 Task: Look for space in Yingbazha, China from 12th  August, 2023 to 15th August, 2023 for 3 adults in price range Rs.12000 to Rs.16000. Place can be entire place with 2 bedrooms having 3 beds and 1 bathroom. Property type can be house, flat, guest house. Amenities needed are: washing machine. Booking option can be shelf check-in. Required host language is Chinese (Simplified).
Action: Mouse moved to (336, 178)
Screenshot: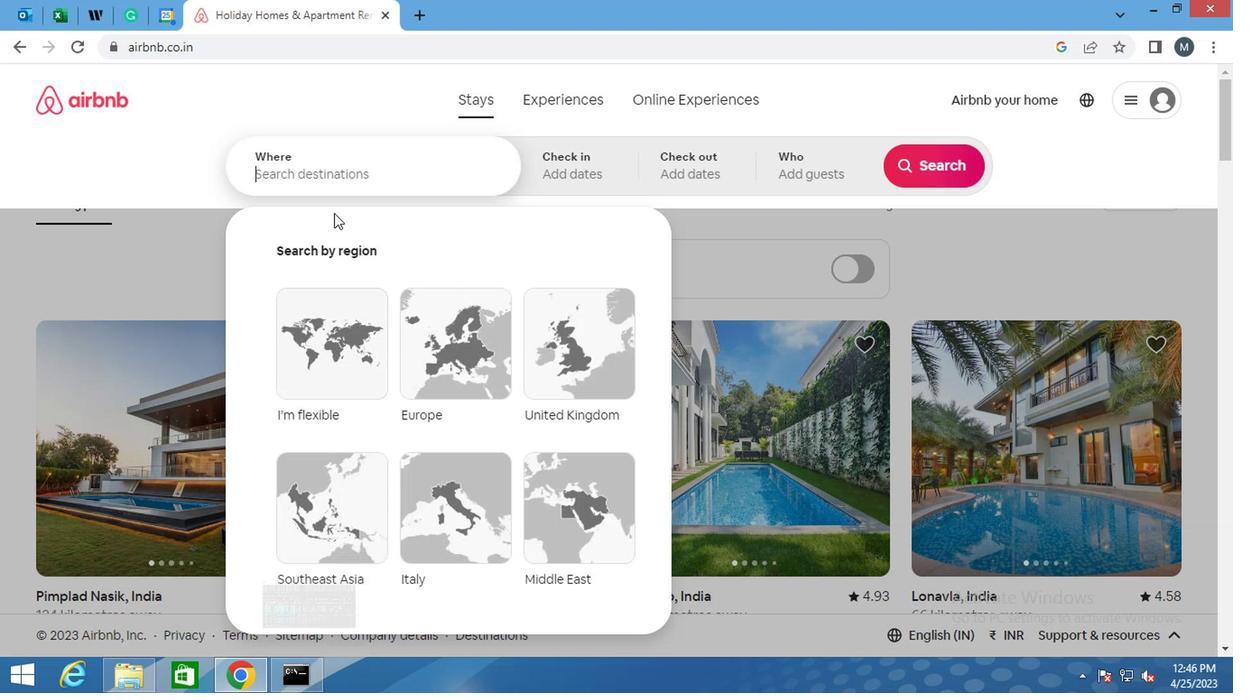 
Action: Mouse pressed left at (336, 178)
Screenshot: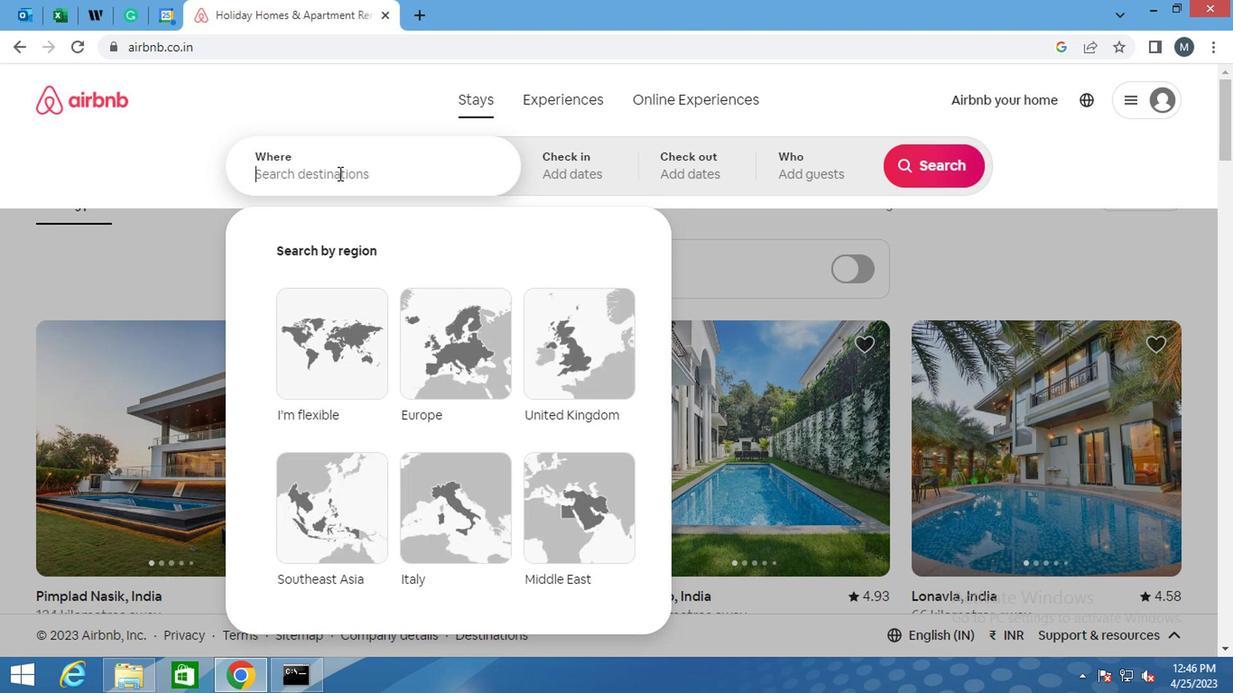 
Action: Mouse moved to (343, 179)
Screenshot: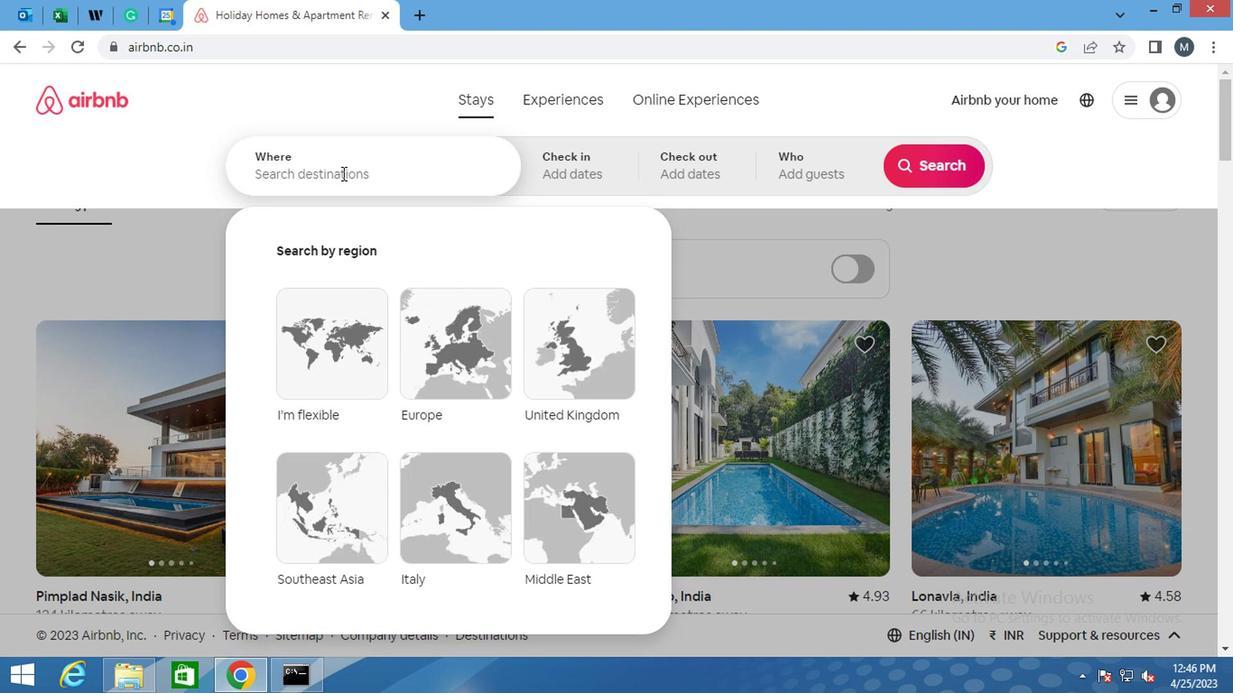 
Action: Key pressed <Key.shift>YINGBAZHA,<Key.shift>CHINA<Key.enter>
Screenshot: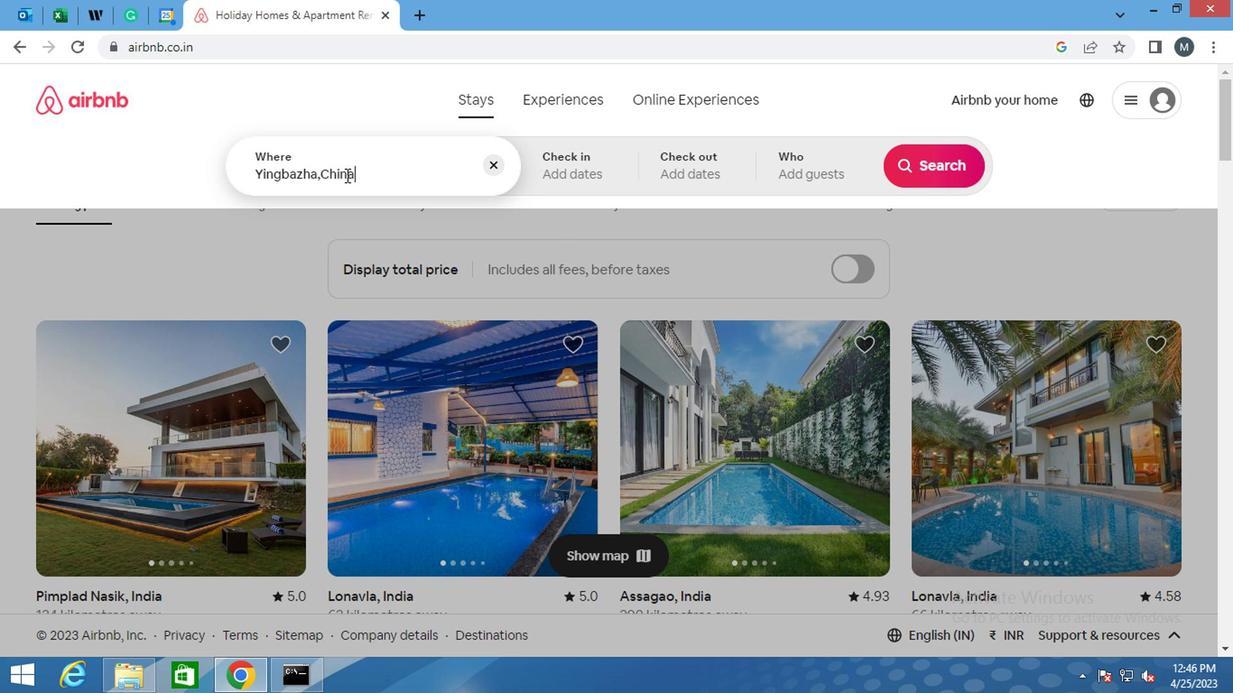 
Action: Mouse moved to (910, 303)
Screenshot: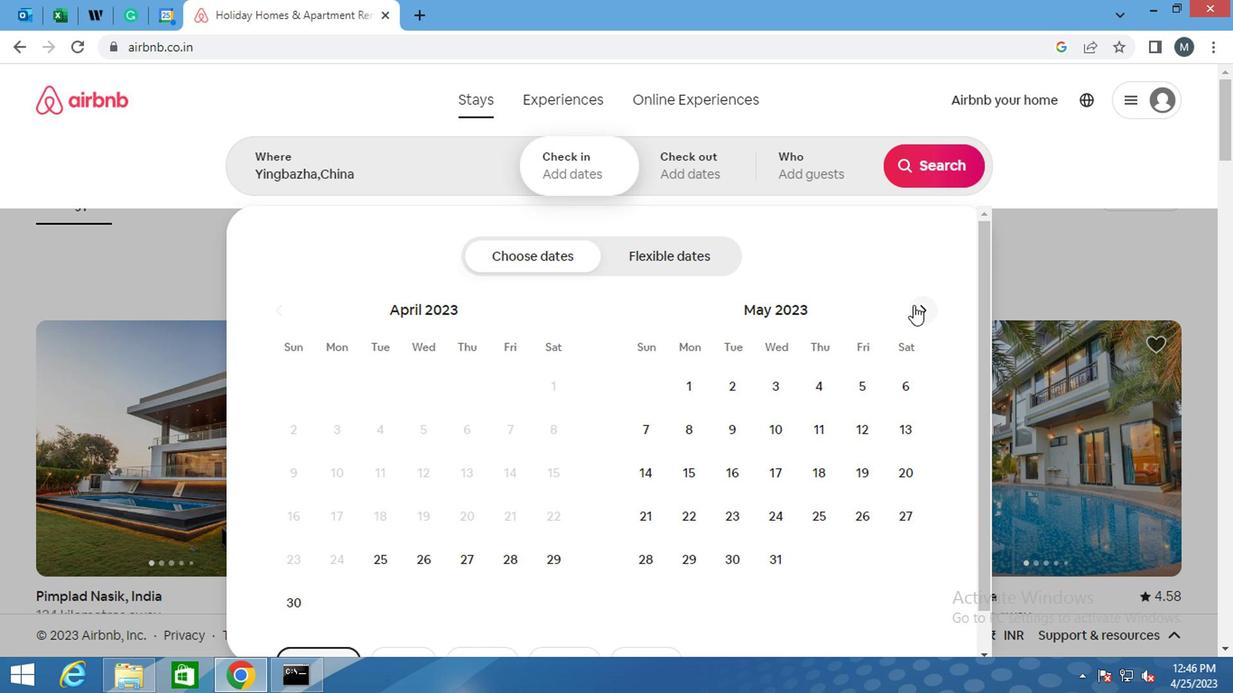 
Action: Mouse pressed left at (910, 303)
Screenshot: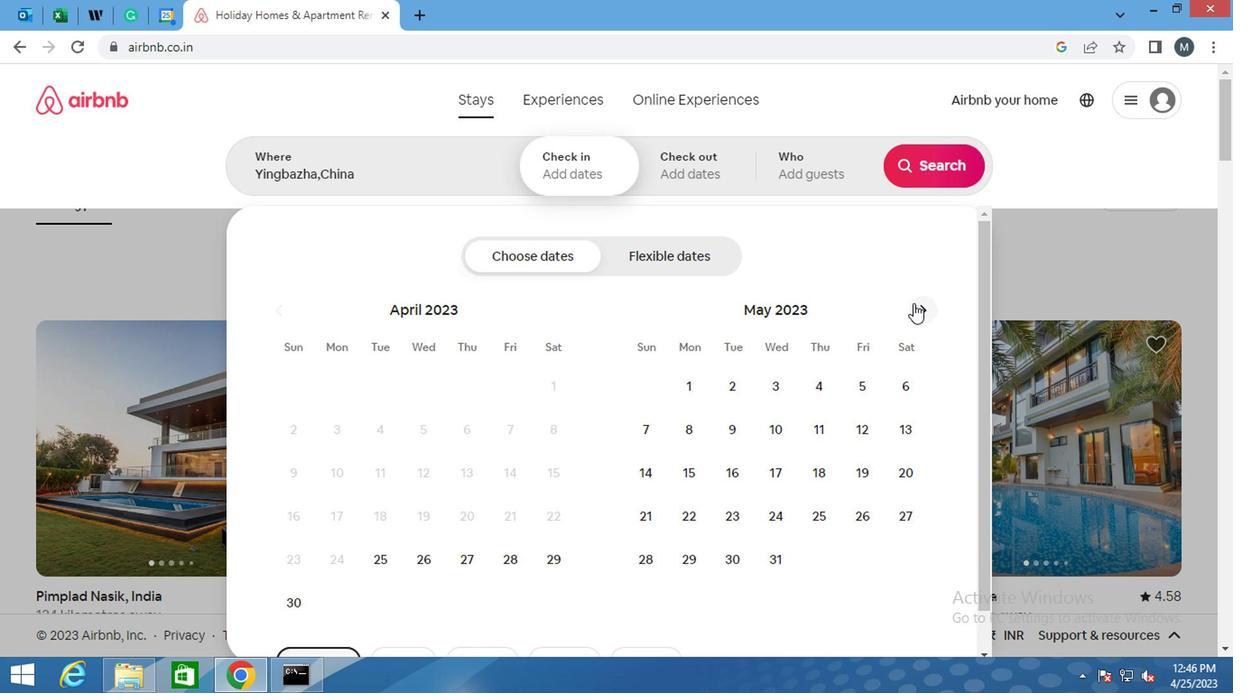 
Action: Mouse pressed left at (910, 303)
Screenshot: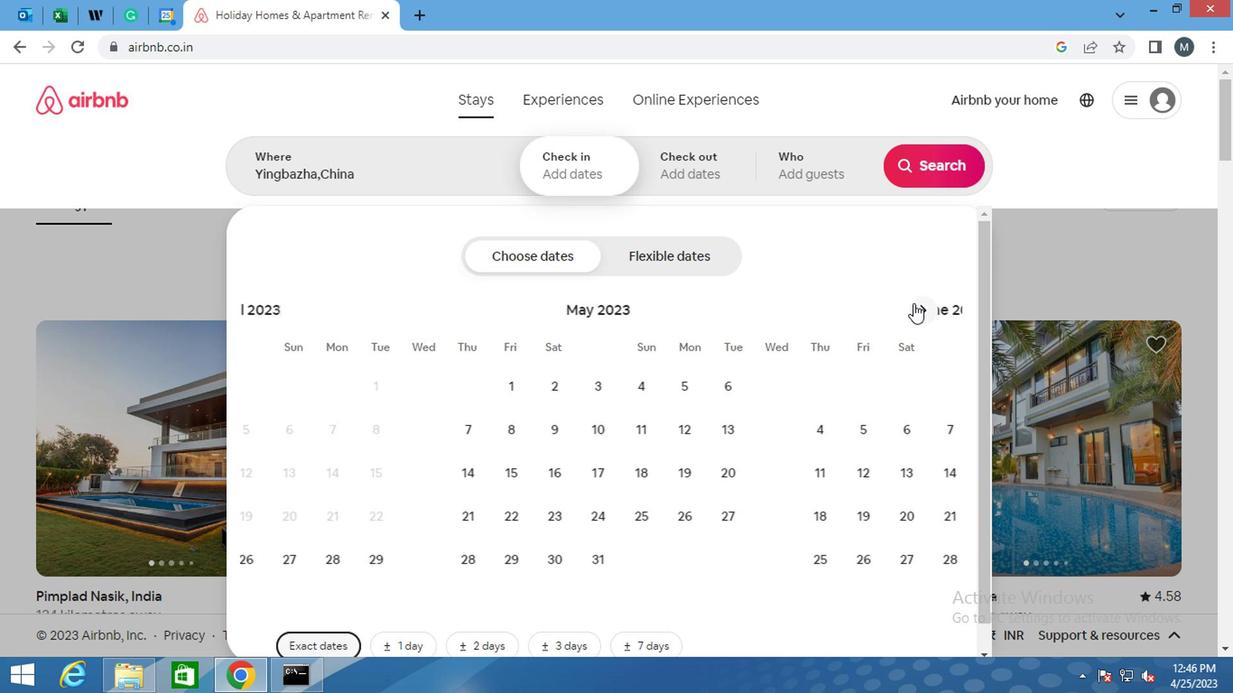 
Action: Mouse moved to (912, 303)
Screenshot: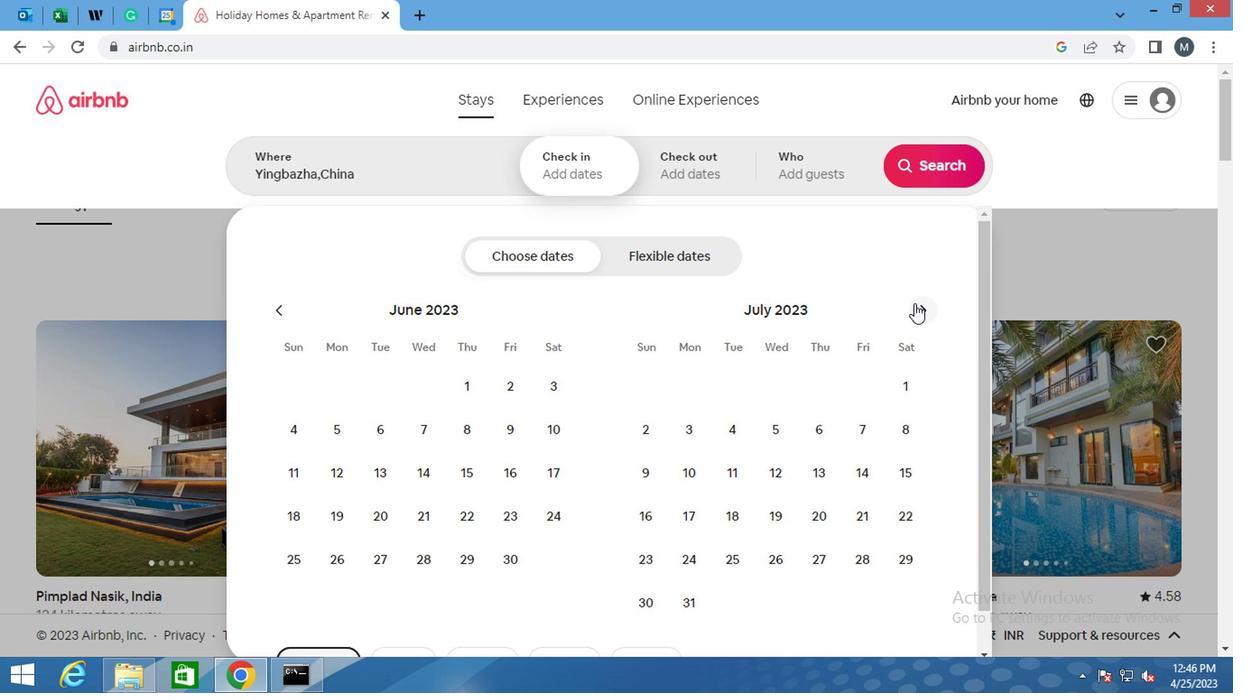 
Action: Mouse pressed left at (912, 303)
Screenshot: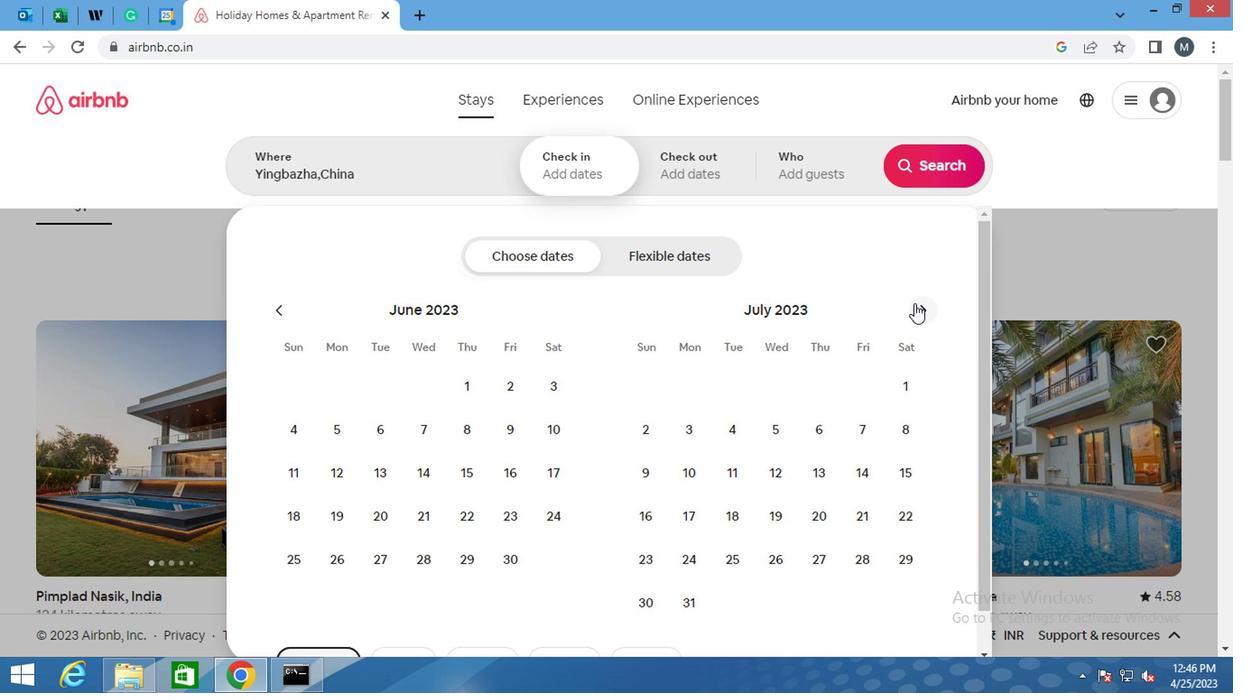 
Action: Mouse moved to (896, 423)
Screenshot: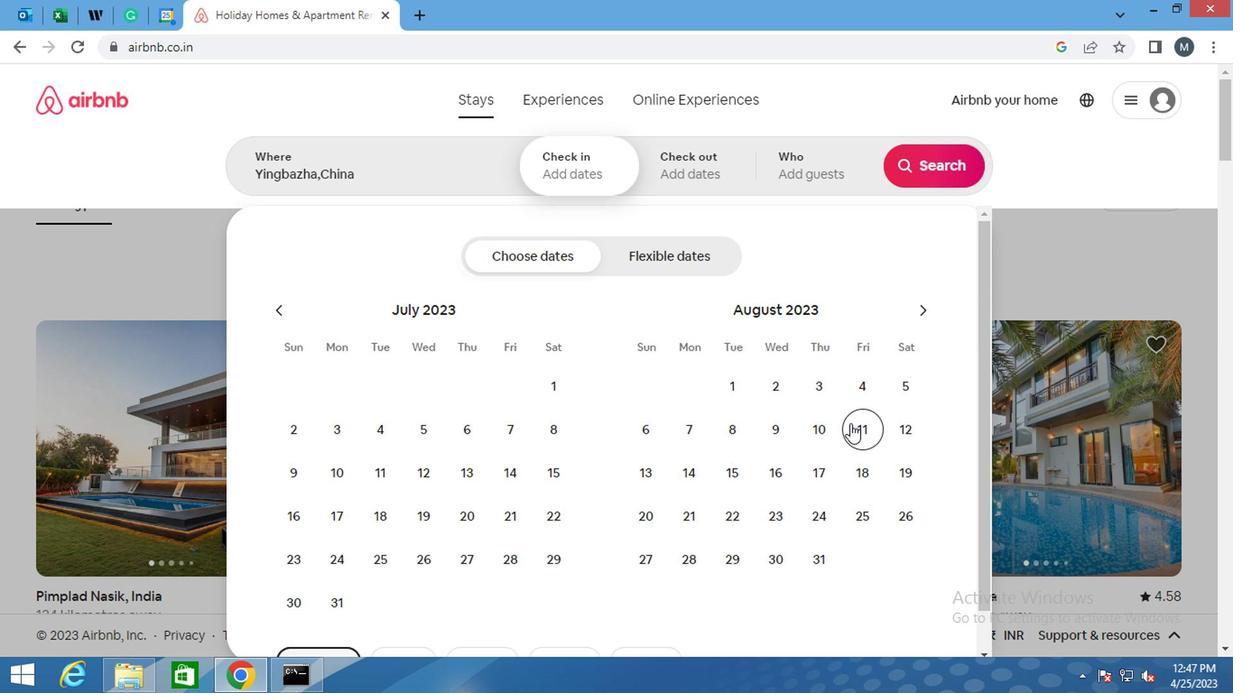 
Action: Mouse pressed left at (896, 423)
Screenshot: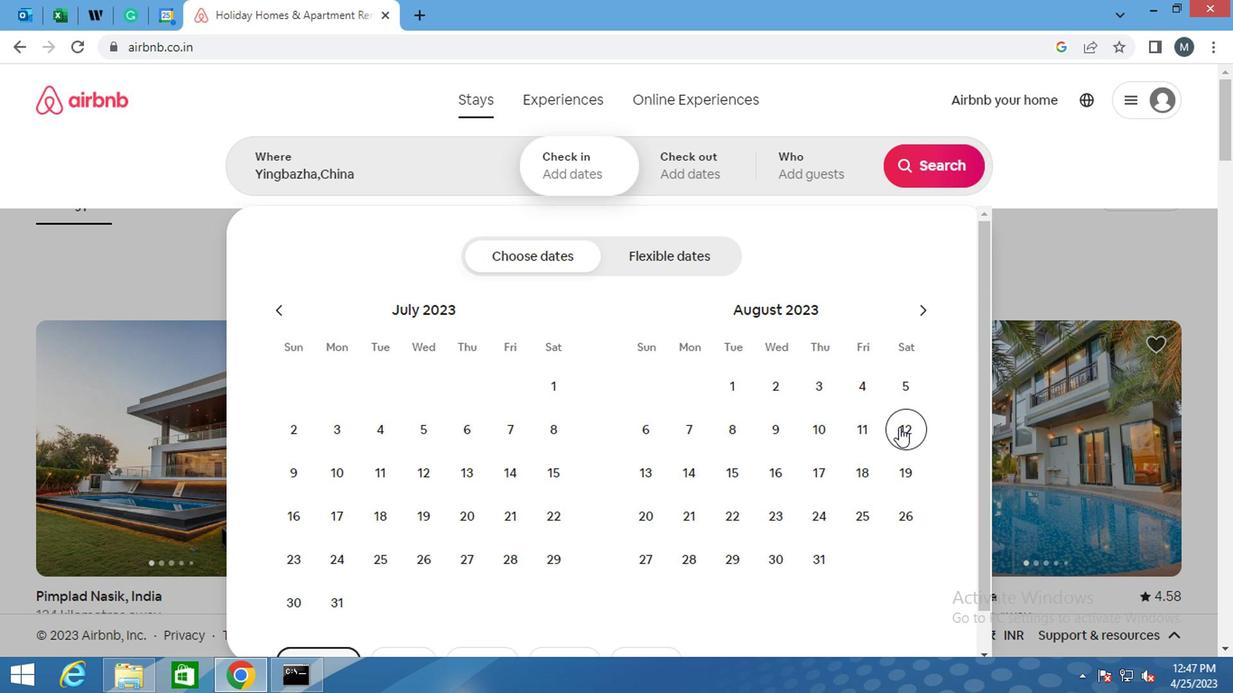 
Action: Mouse moved to (723, 472)
Screenshot: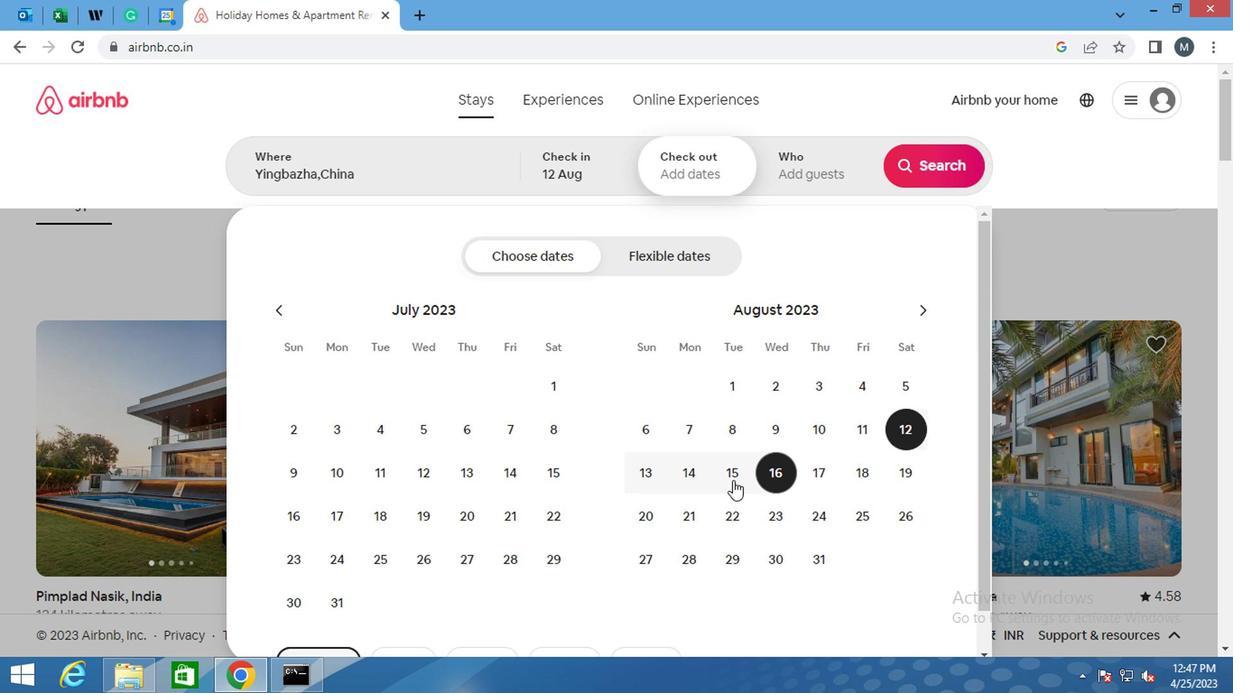 
Action: Mouse pressed left at (723, 472)
Screenshot: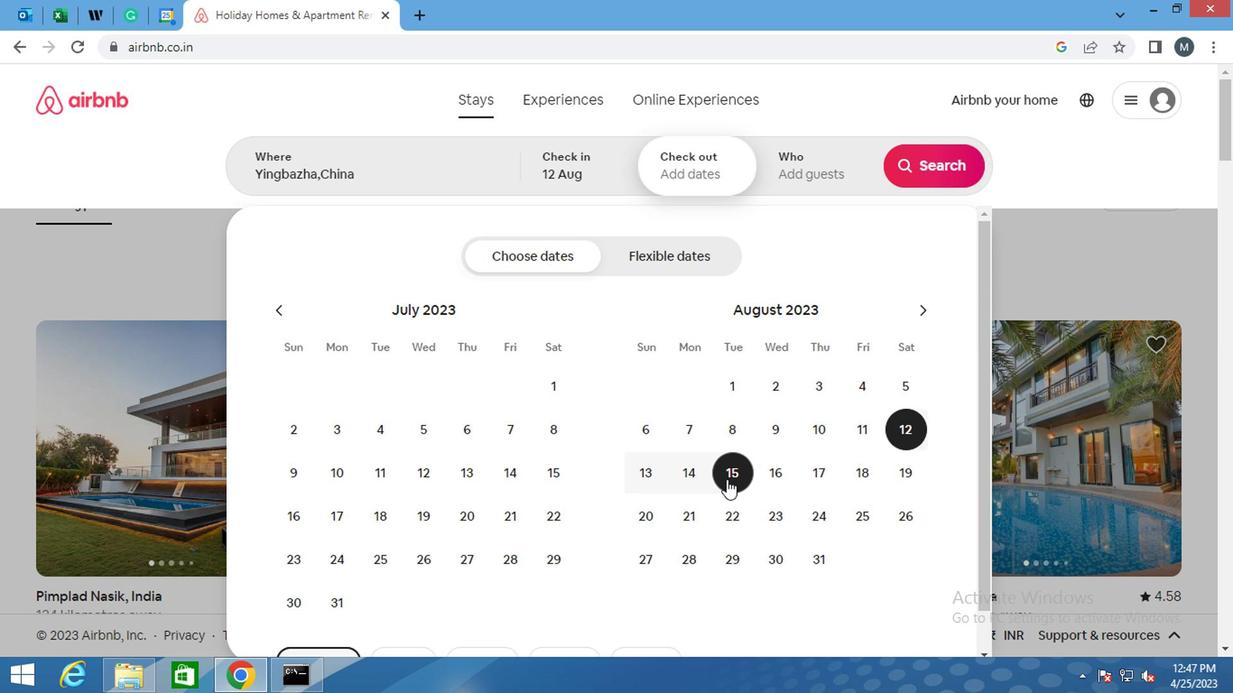 
Action: Mouse moved to (829, 171)
Screenshot: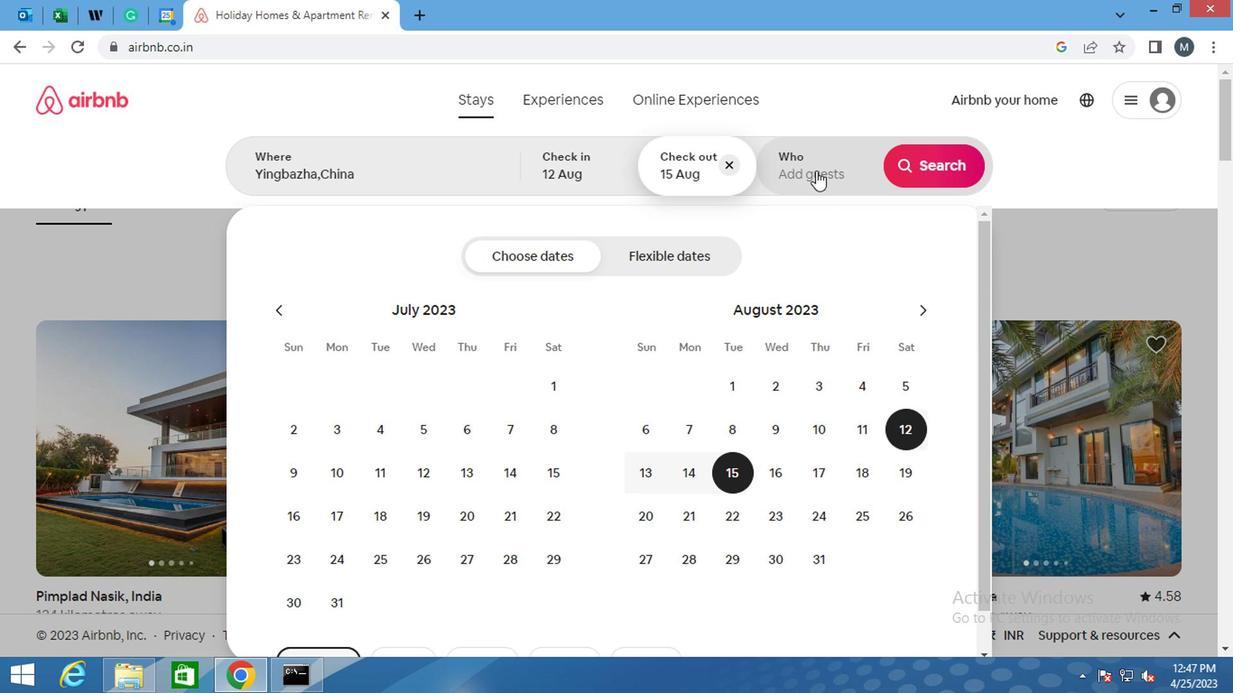 
Action: Mouse pressed left at (829, 171)
Screenshot: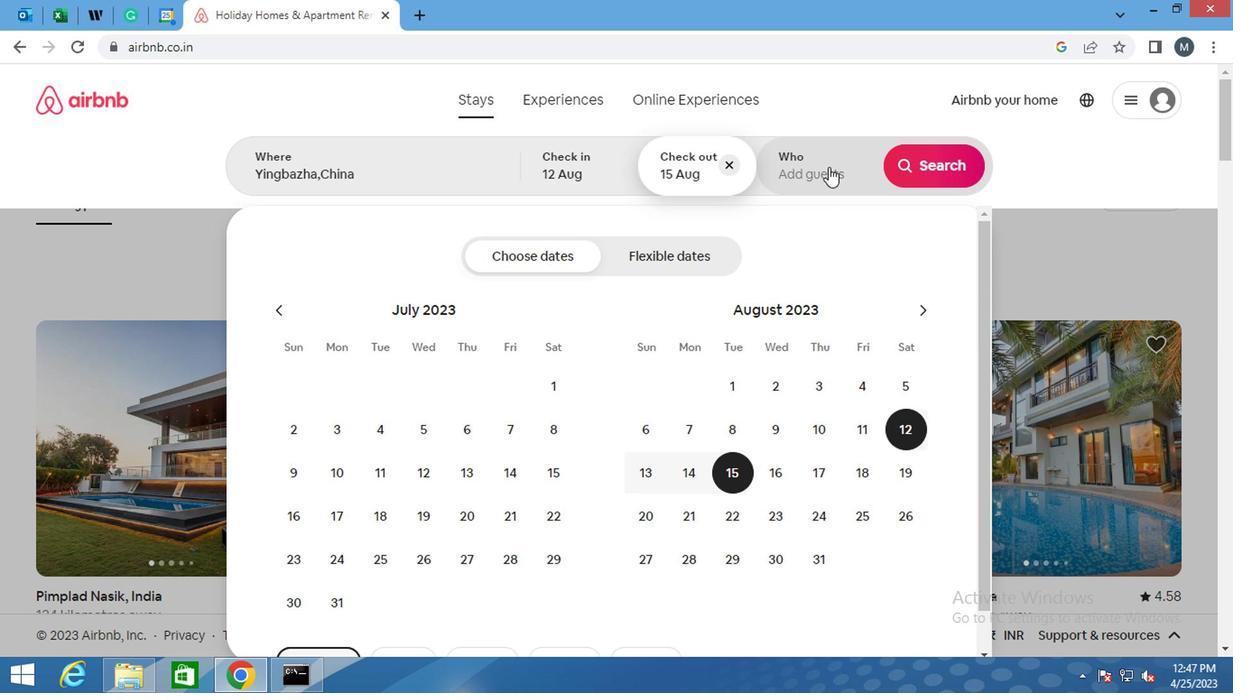 
Action: Mouse moved to (929, 260)
Screenshot: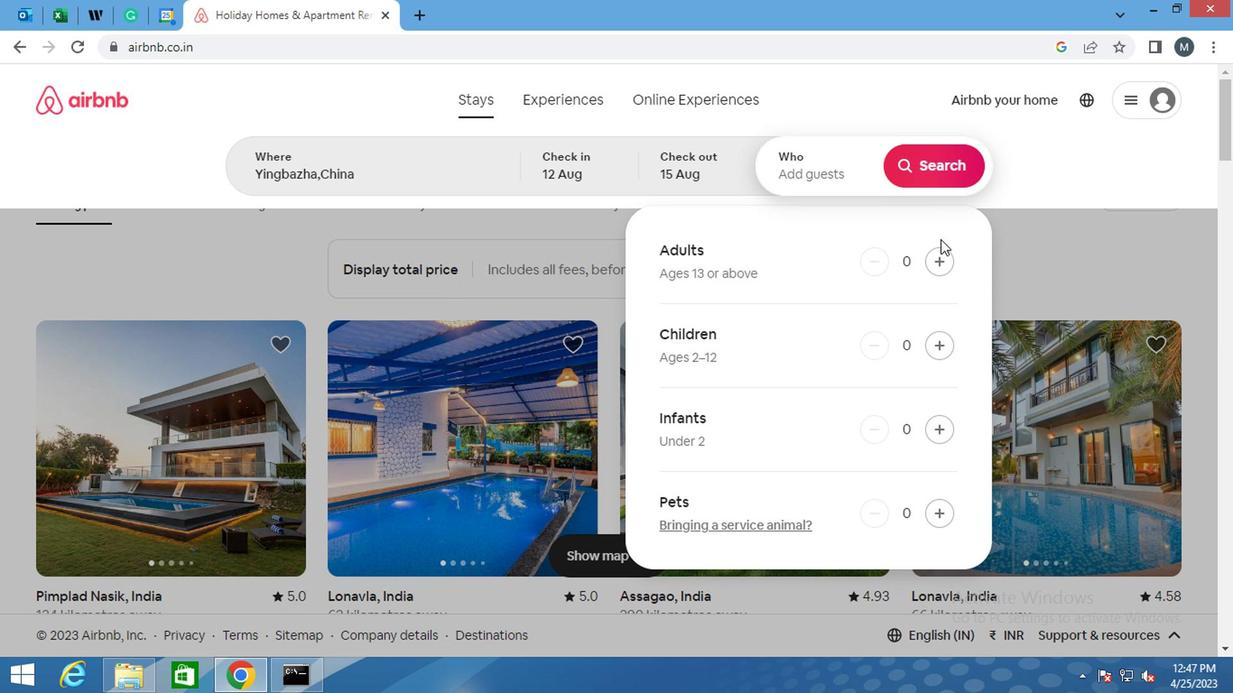 
Action: Mouse pressed left at (929, 260)
Screenshot: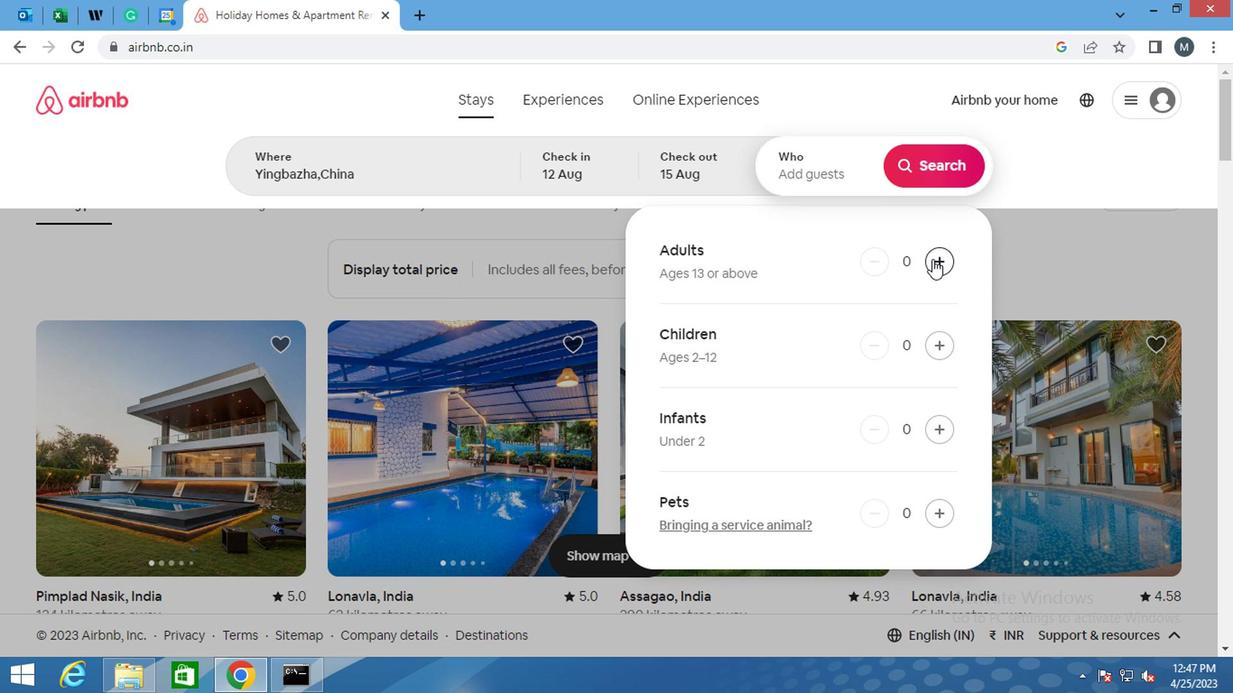 
Action: Mouse moved to (929, 262)
Screenshot: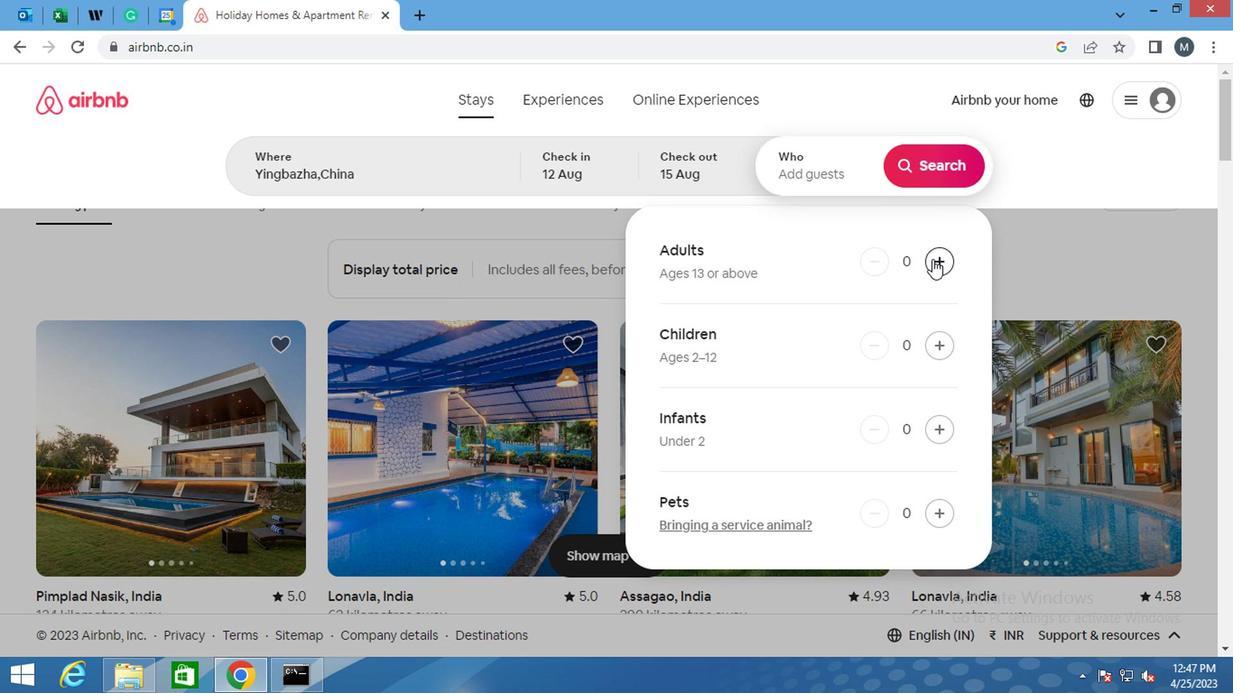 
Action: Mouse pressed left at (929, 262)
Screenshot: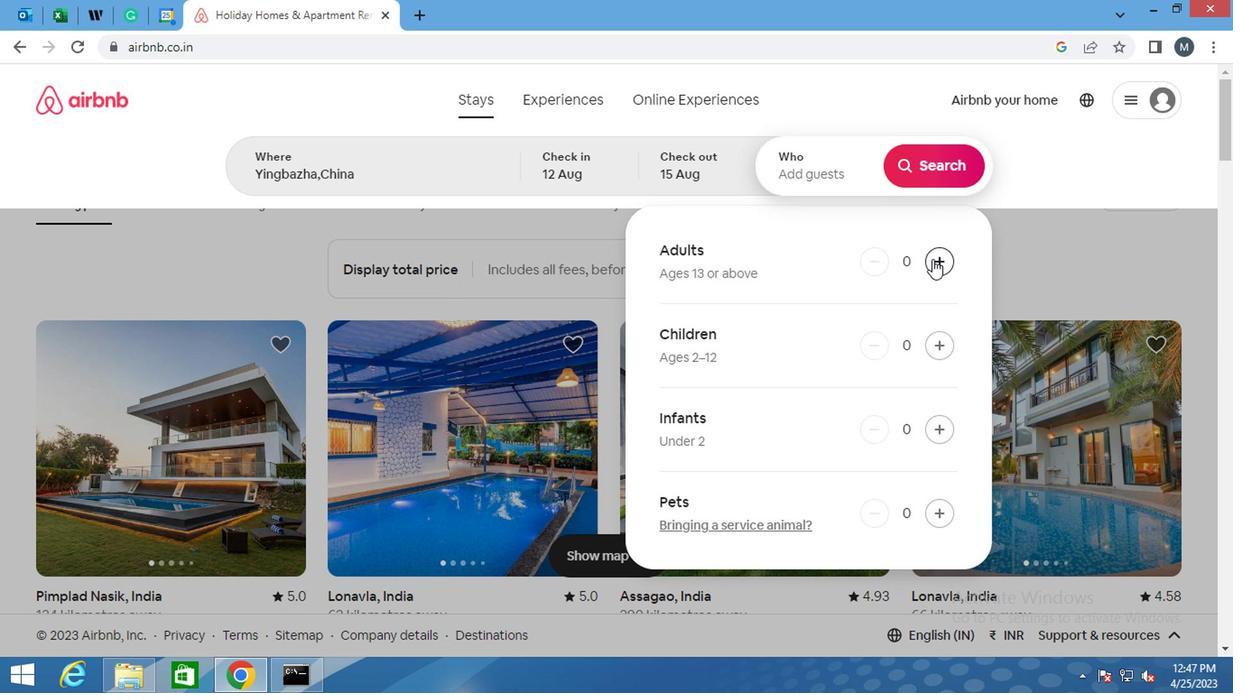 
Action: Mouse pressed left at (929, 262)
Screenshot: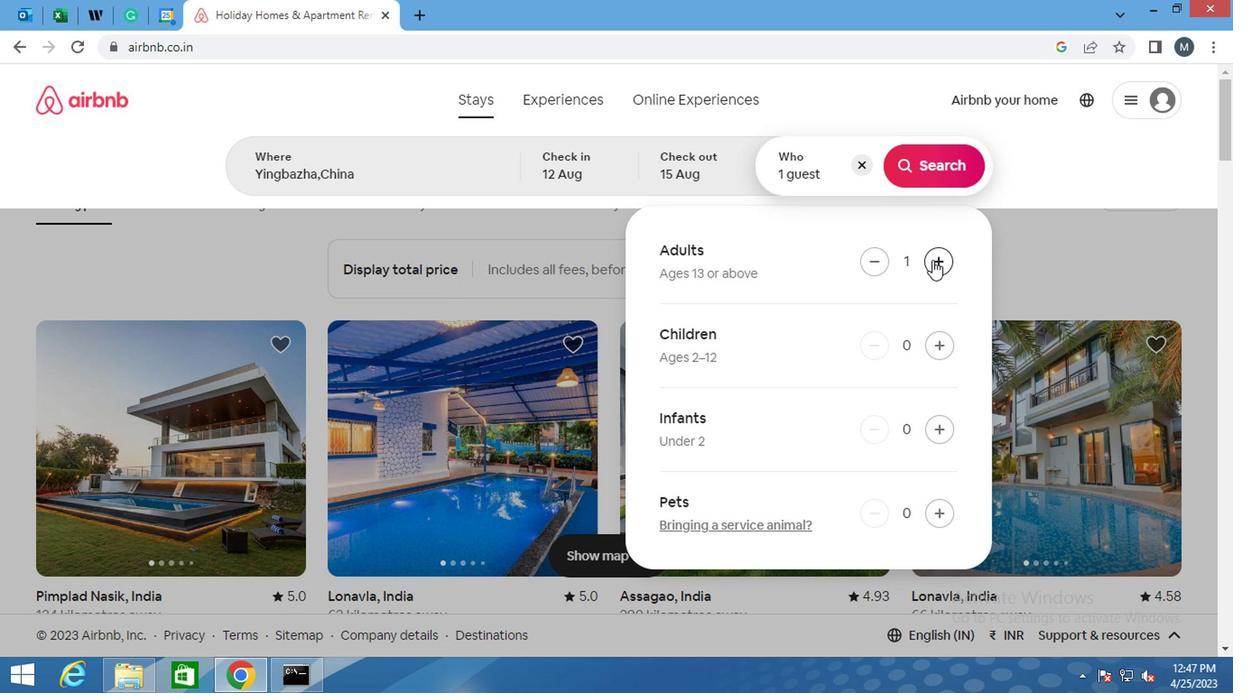 
Action: Mouse moved to (934, 172)
Screenshot: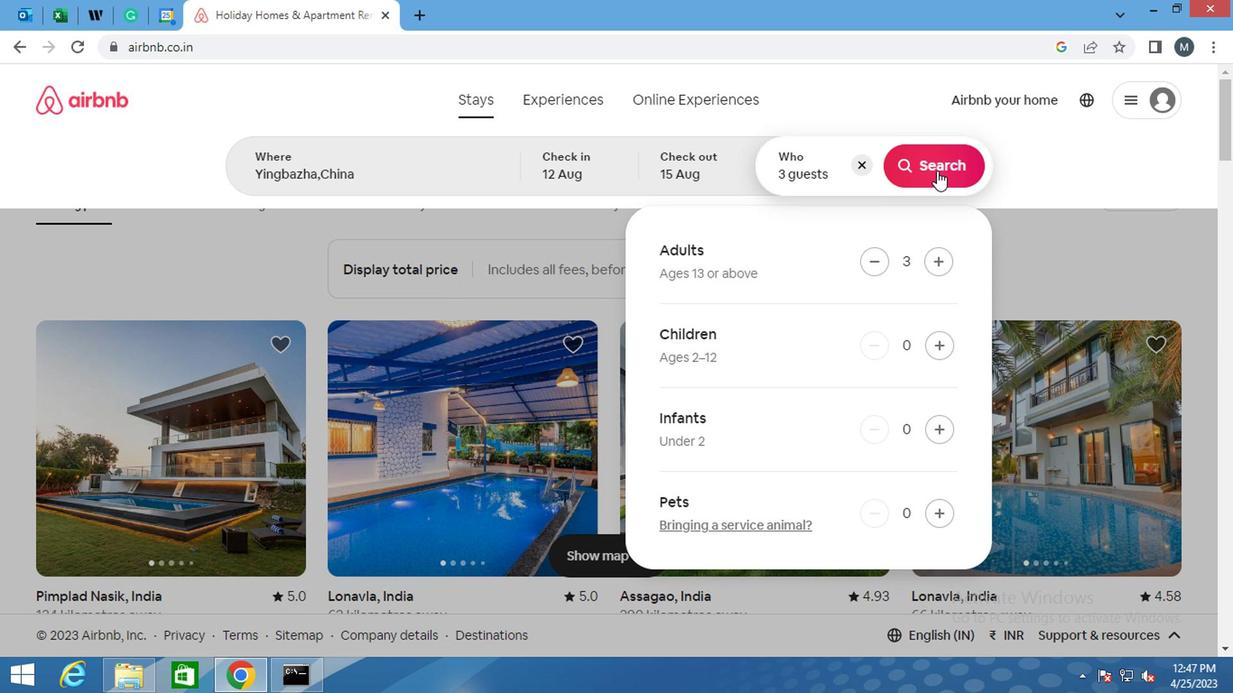 
Action: Mouse pressed left at (934, 172)
Screenshot: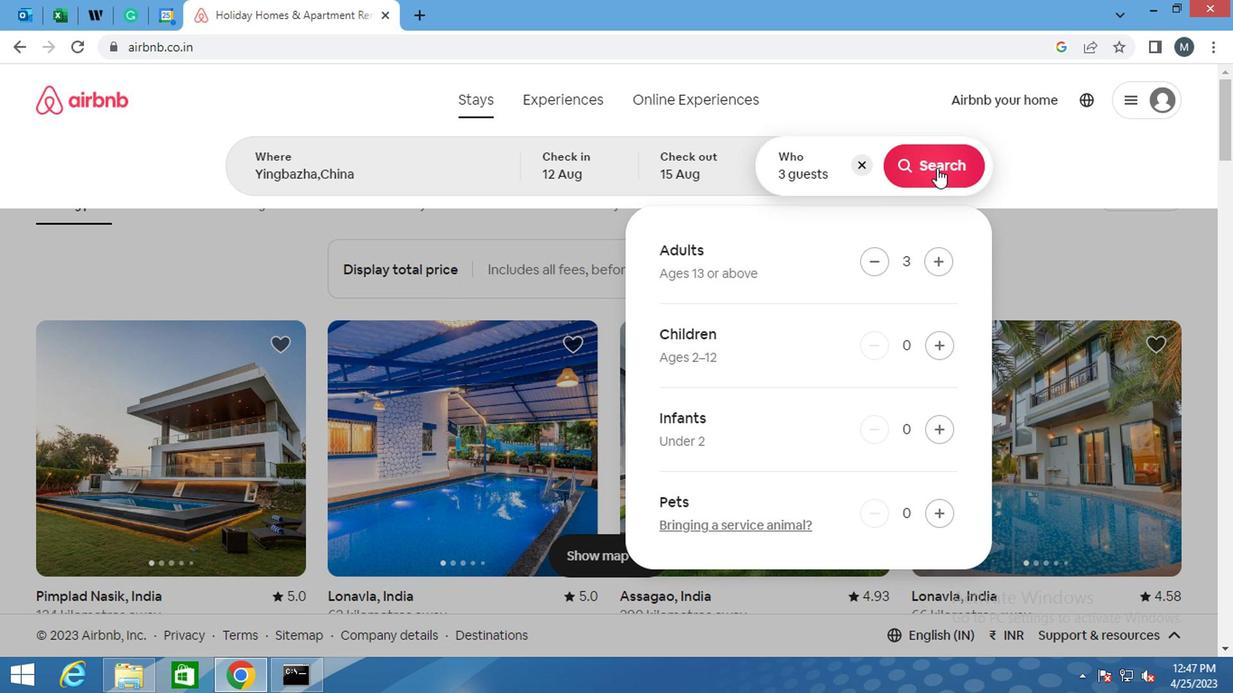 
Action: Mouse moved to (1122, 172)
Screenshot: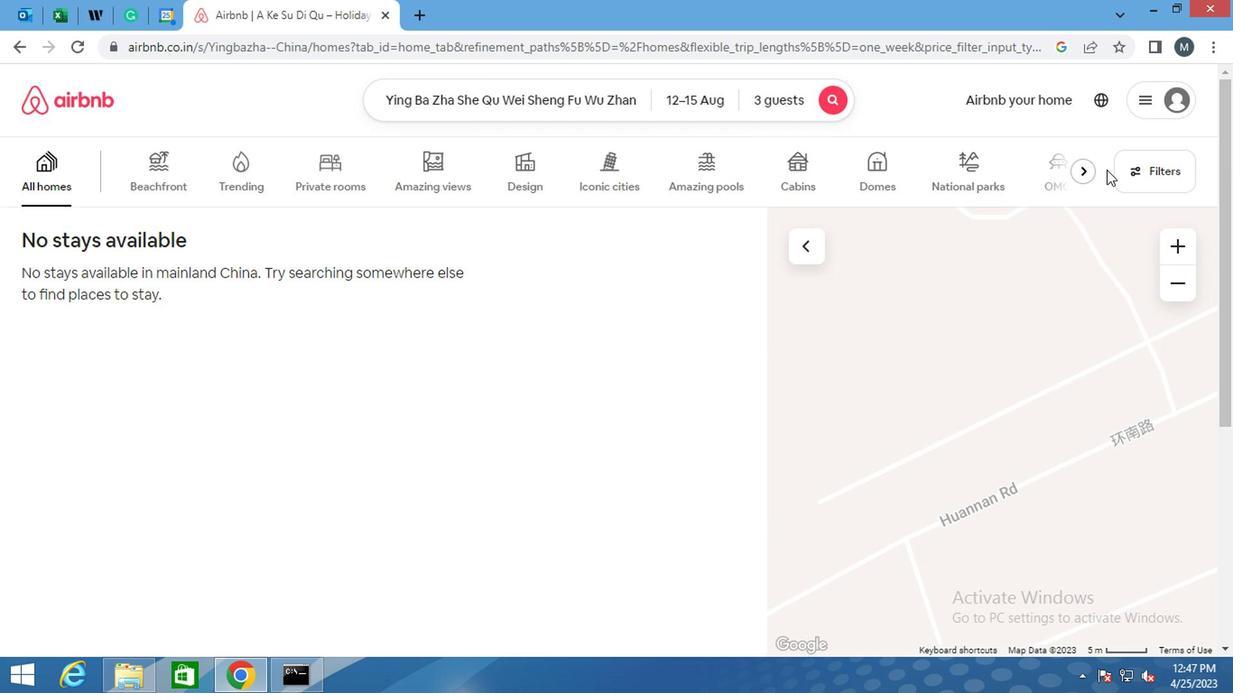 
Action: Mouse pressed left at (1122, 172)
Screenshot: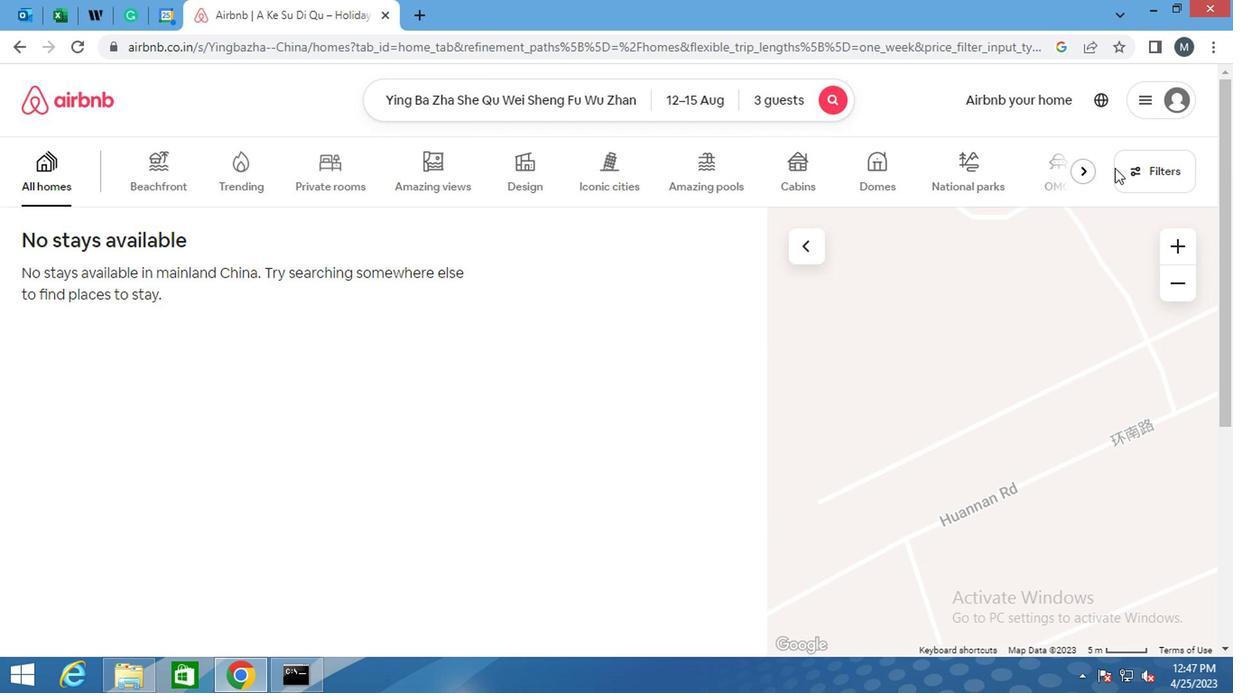 
Action: Mouse moved to (438, 287)
Screenshot: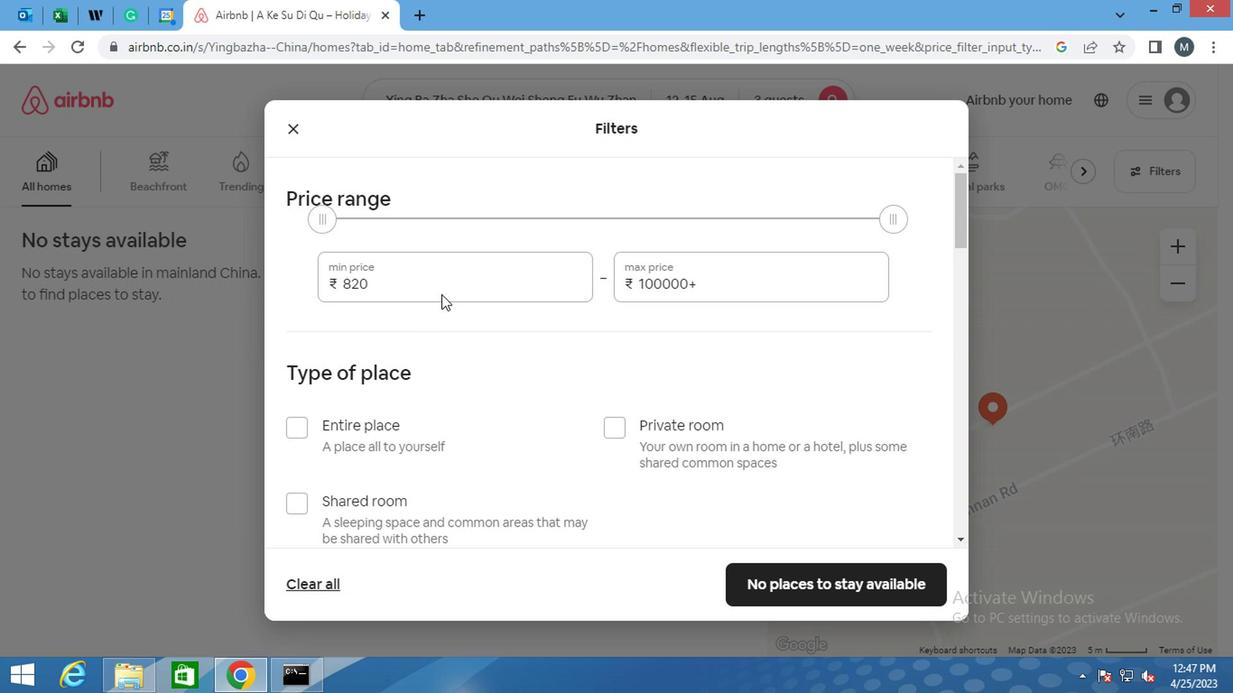 
Action: Mouse pressed left at (438, 287)
Screenshot: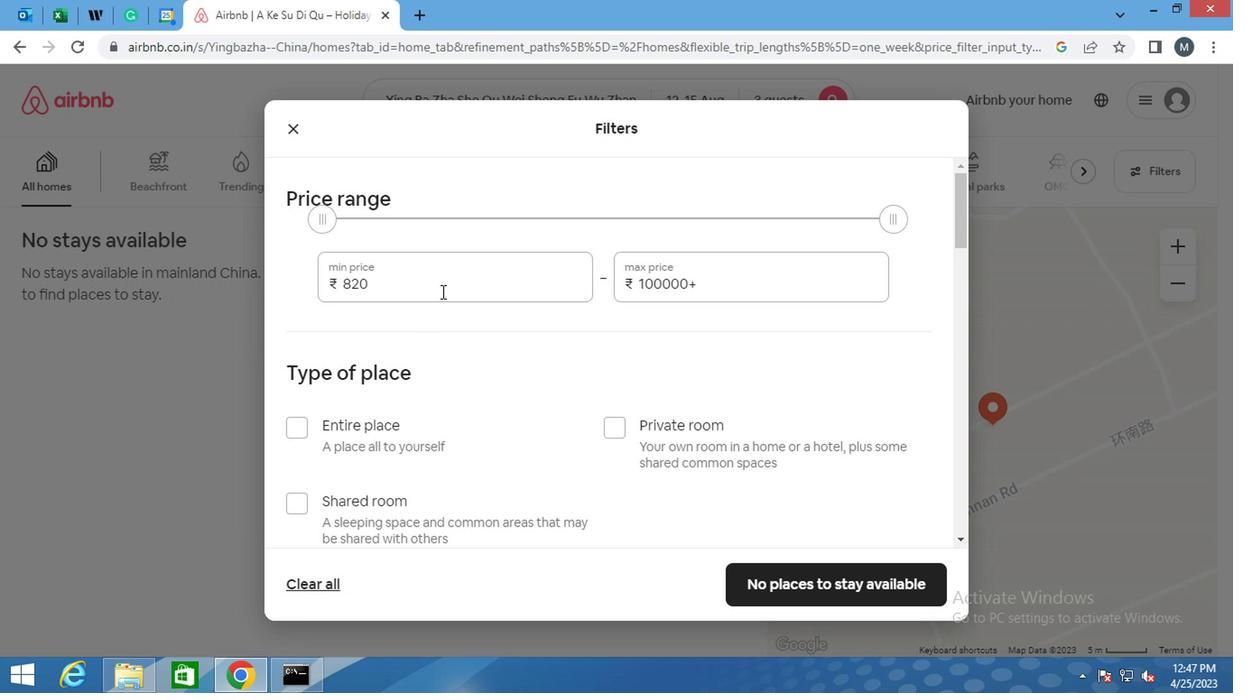 
Action: Mouse pressed left at (438, 287)
Screenshot: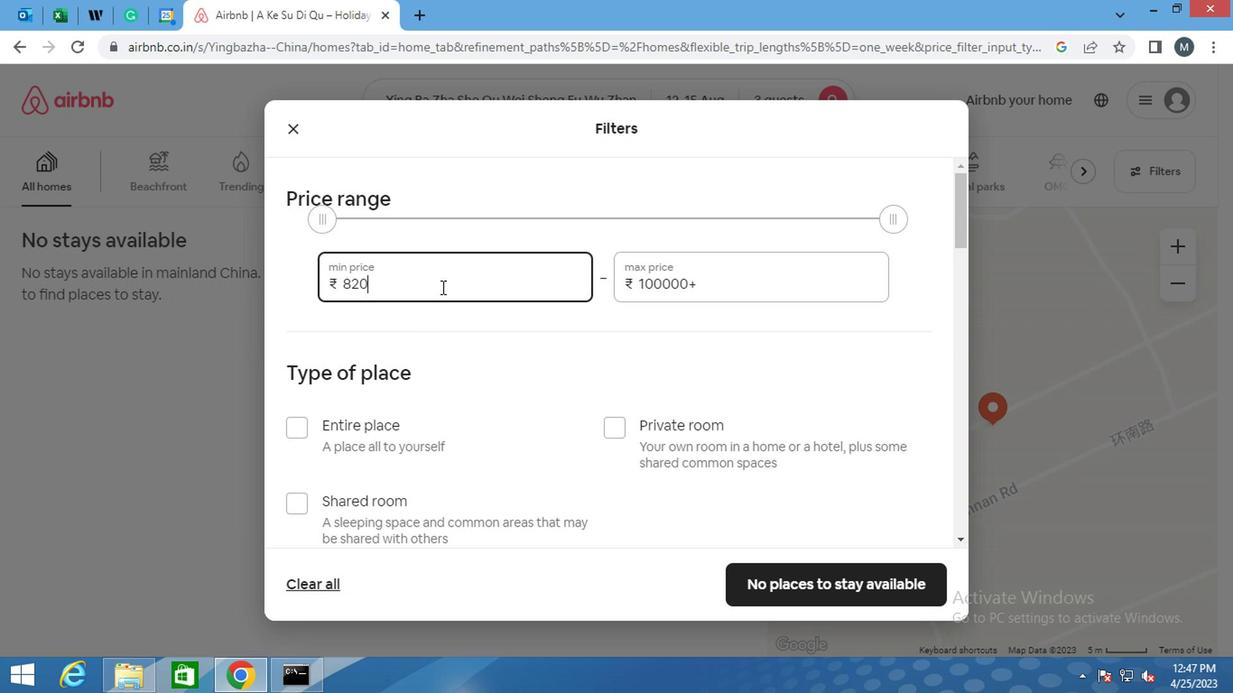 
Action: Mouse moved to (435, 291)
Screenshot: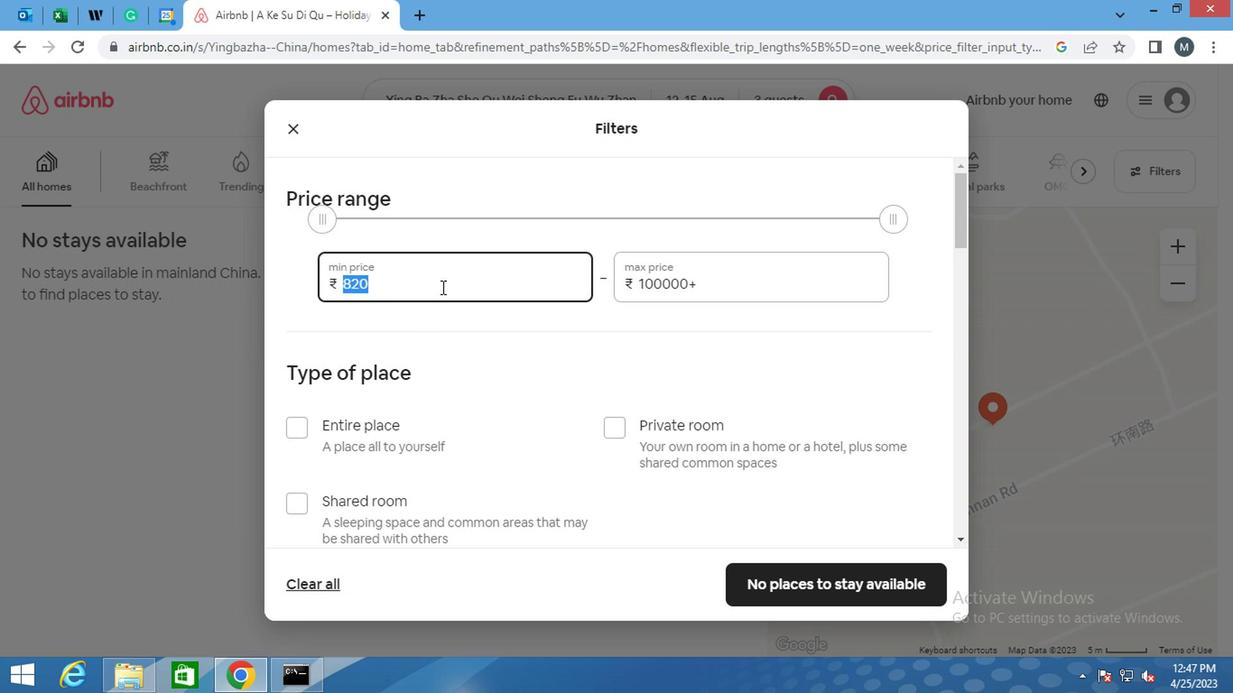 
Action: Key pressed 12
Screenshot: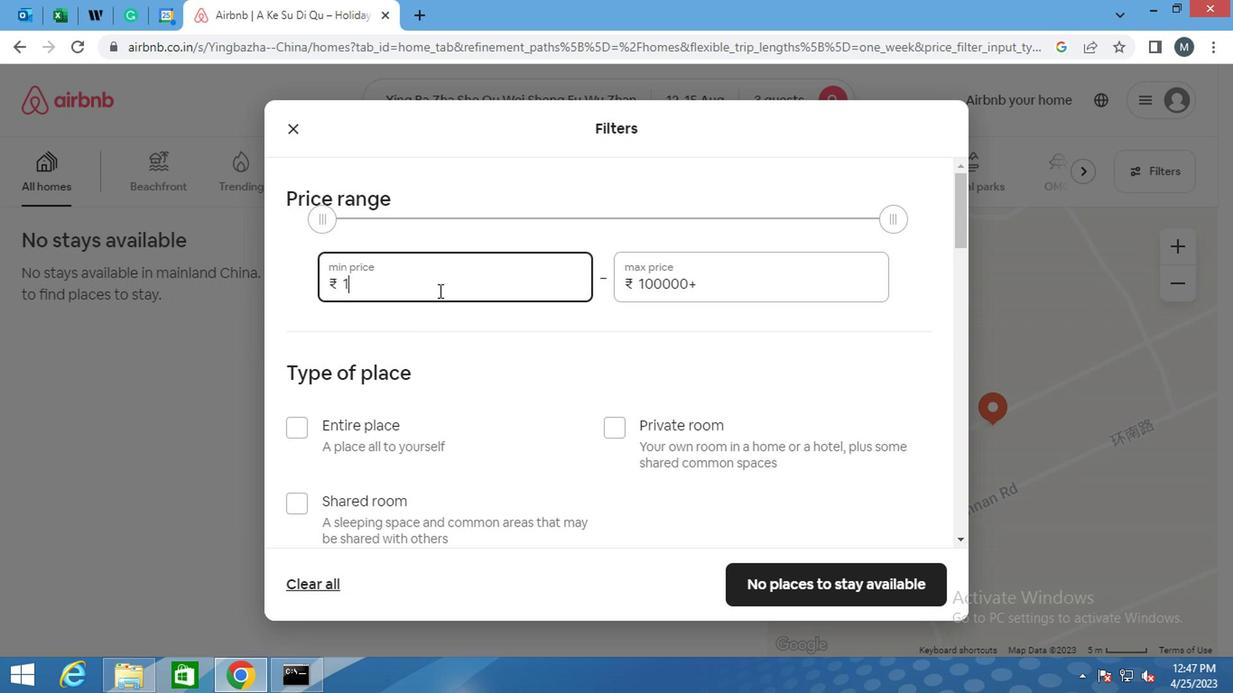 
Action: Mouse moved to (432, 293)
Screenshot: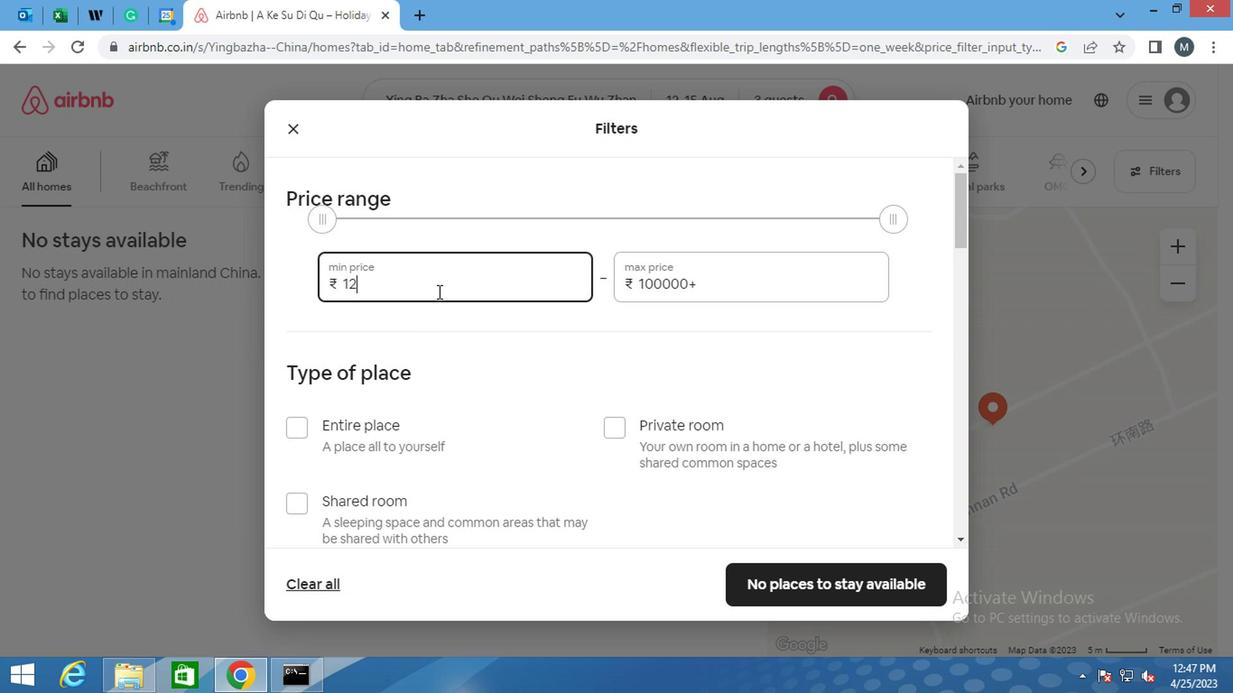 
Action: Key pressed 000
Screenshot: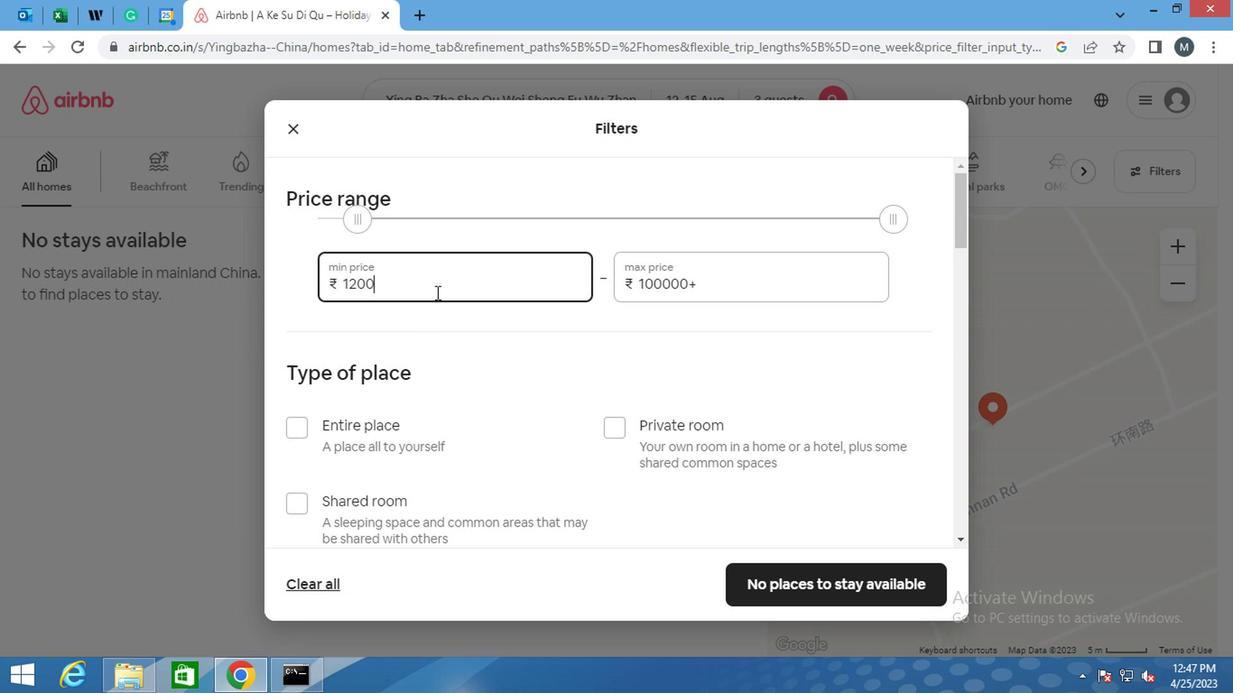 
Action: Mouse moved to (708, 282)
Screenshot: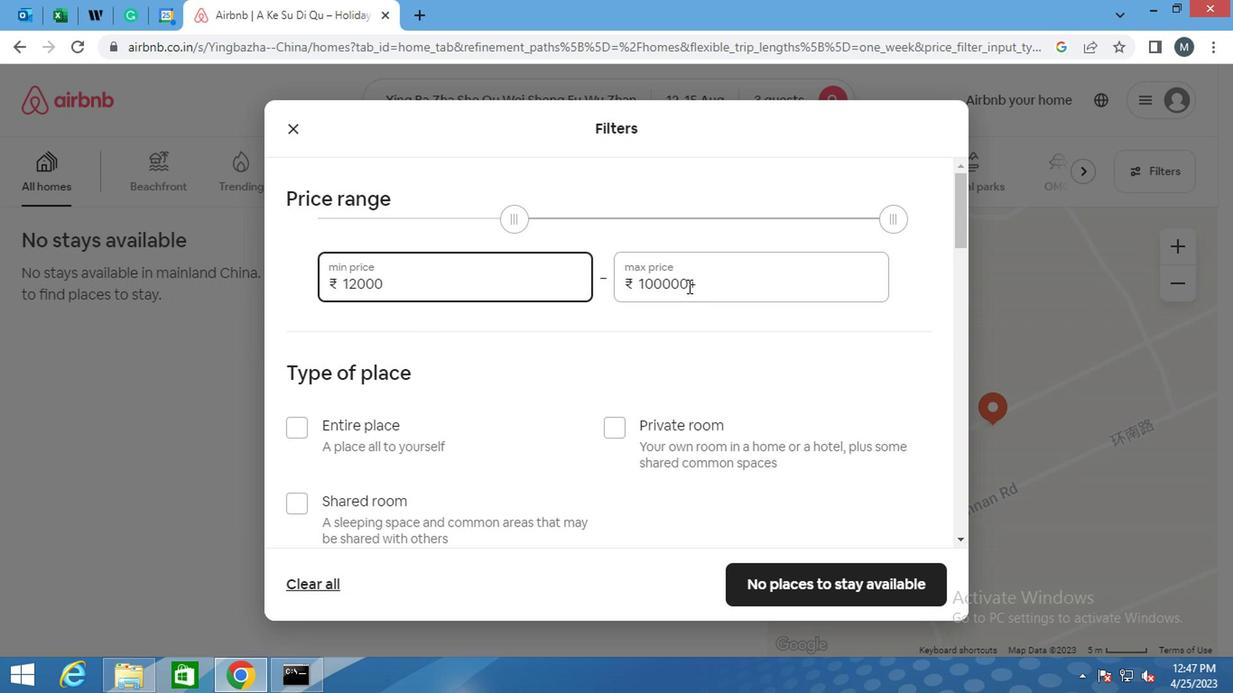 
Action: Mouse pressed left at (708, 282)
Screenshot: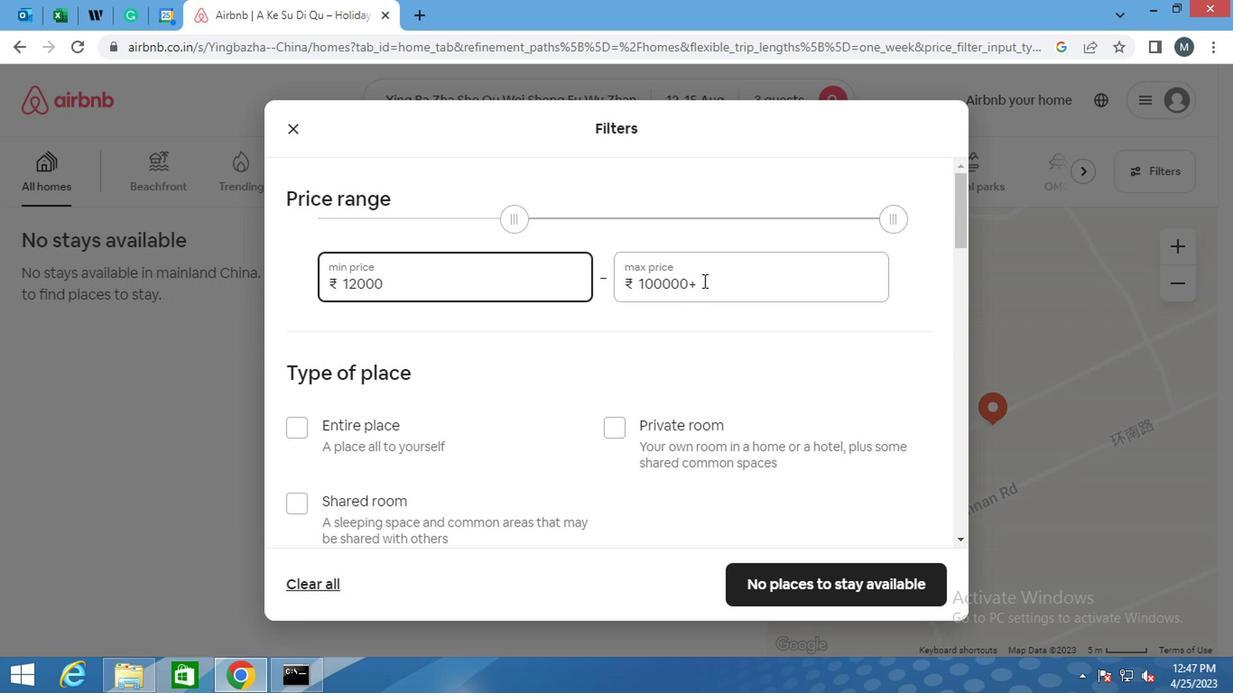 
Action: Mouse moved to (693, 287)
Screenshot: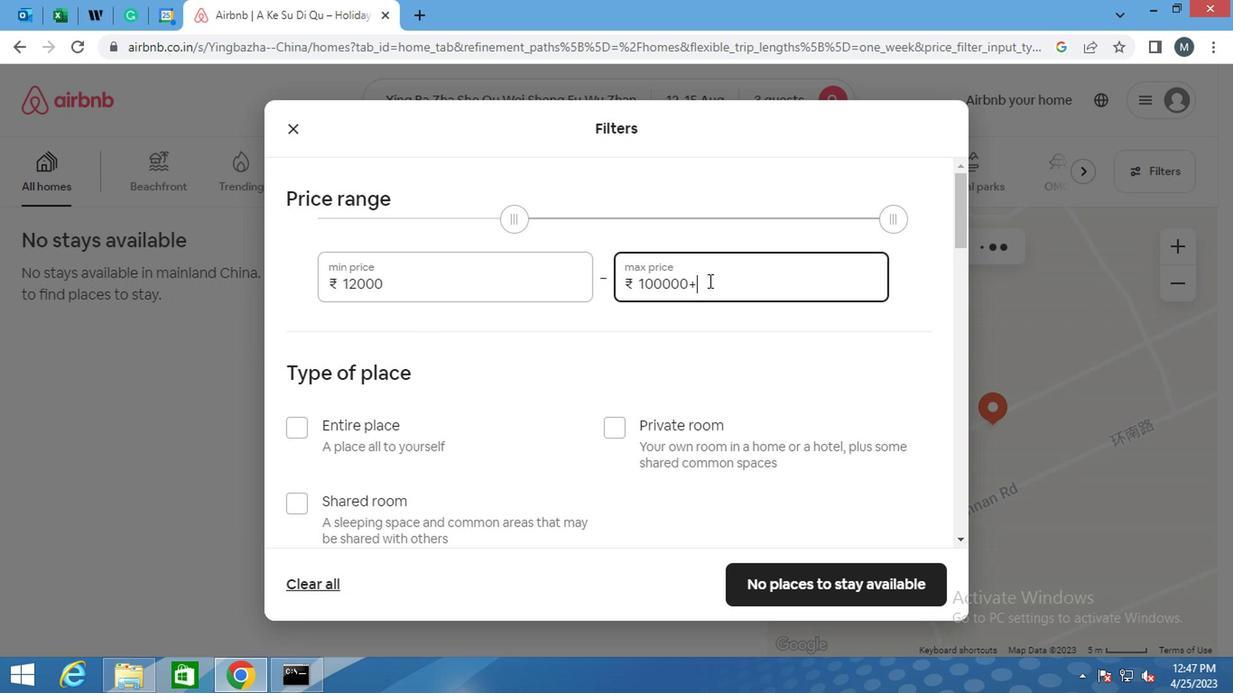 
Action: Key pressed <Key.backspace><Key.backspace><Key.backspace><Key.backspace><Key.backspace><Key.backspace><Key.backspace><Key.backspace><Key.backspace><Key.backspace><Key.backspace><Key.backspace>
Screenshot: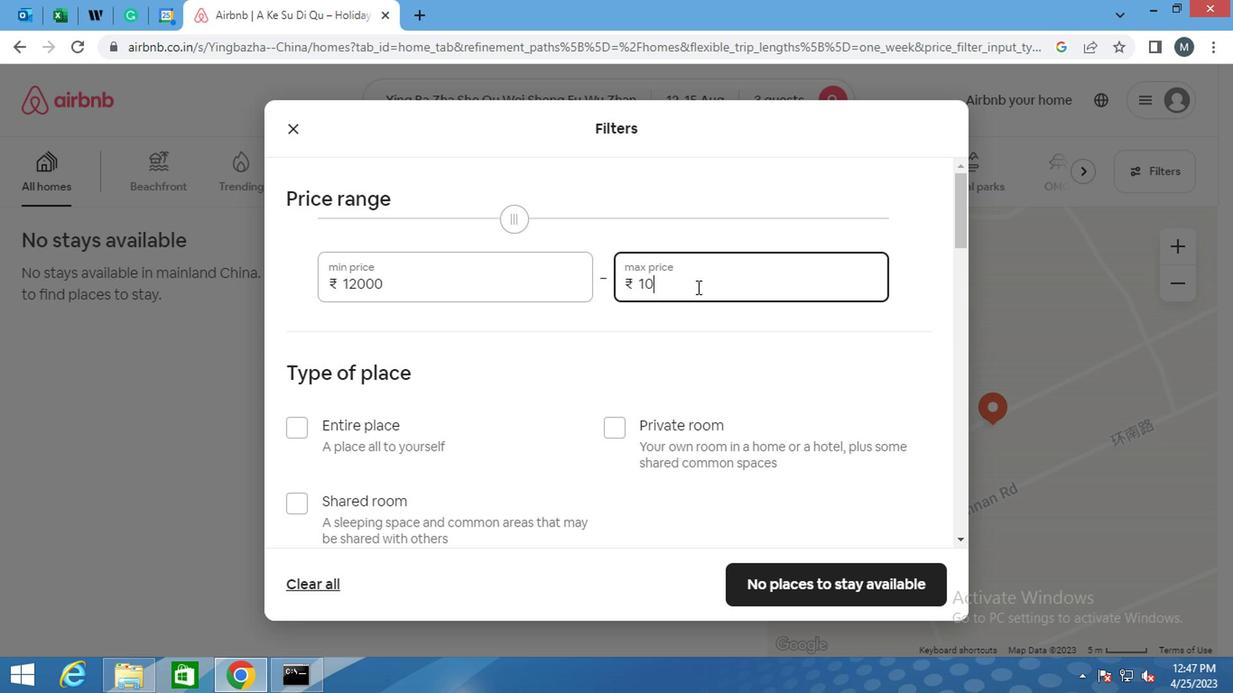 
Action: Mouse moved to (684, 287)
Screenshot: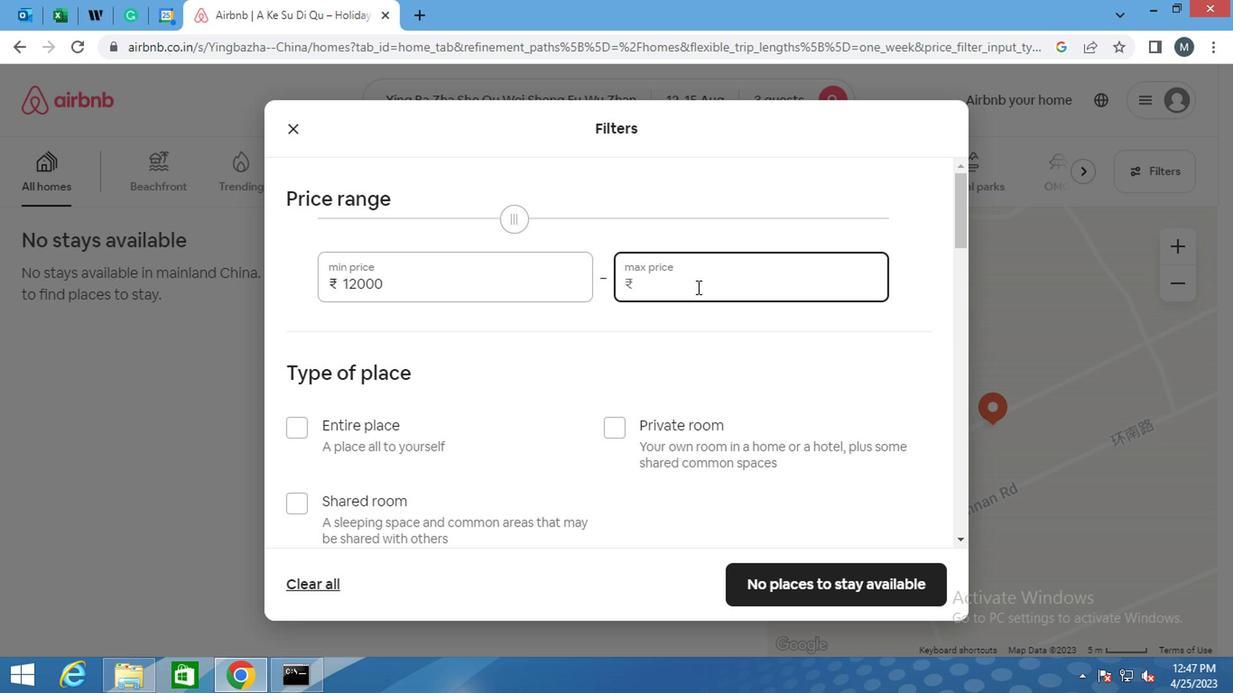 
Action: Key pressed 1
Screenshot: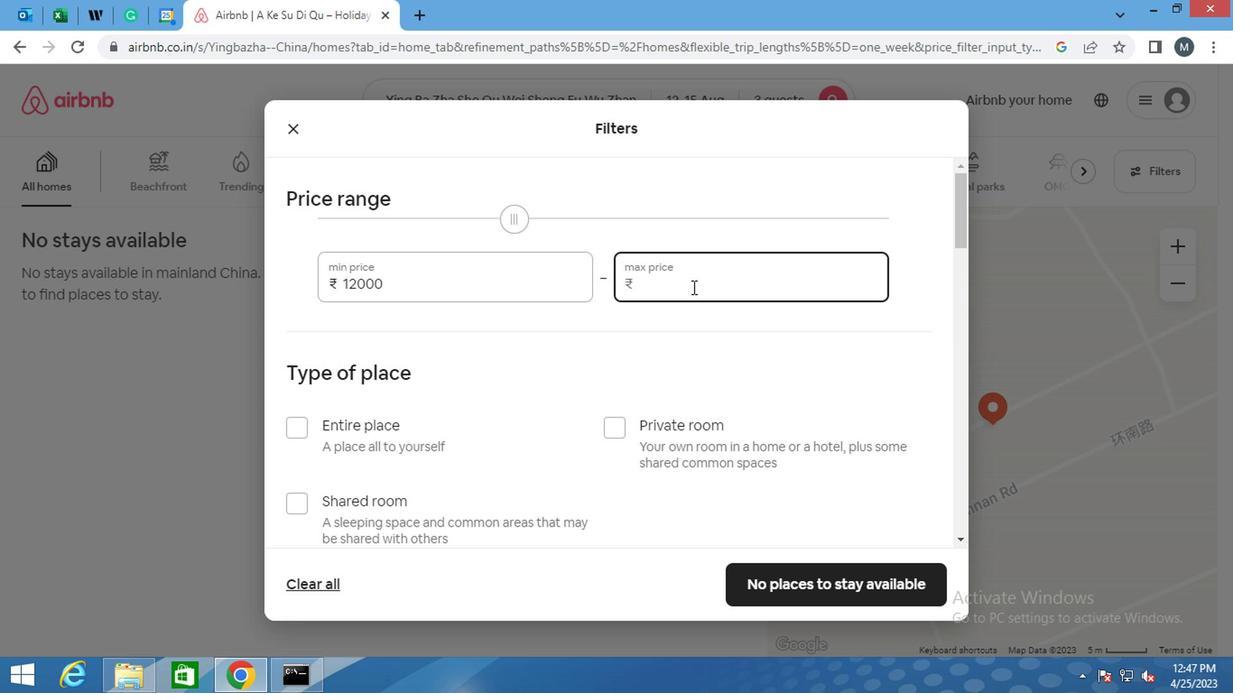 
Action: Mouse moved to (682, 289)
Screenshot: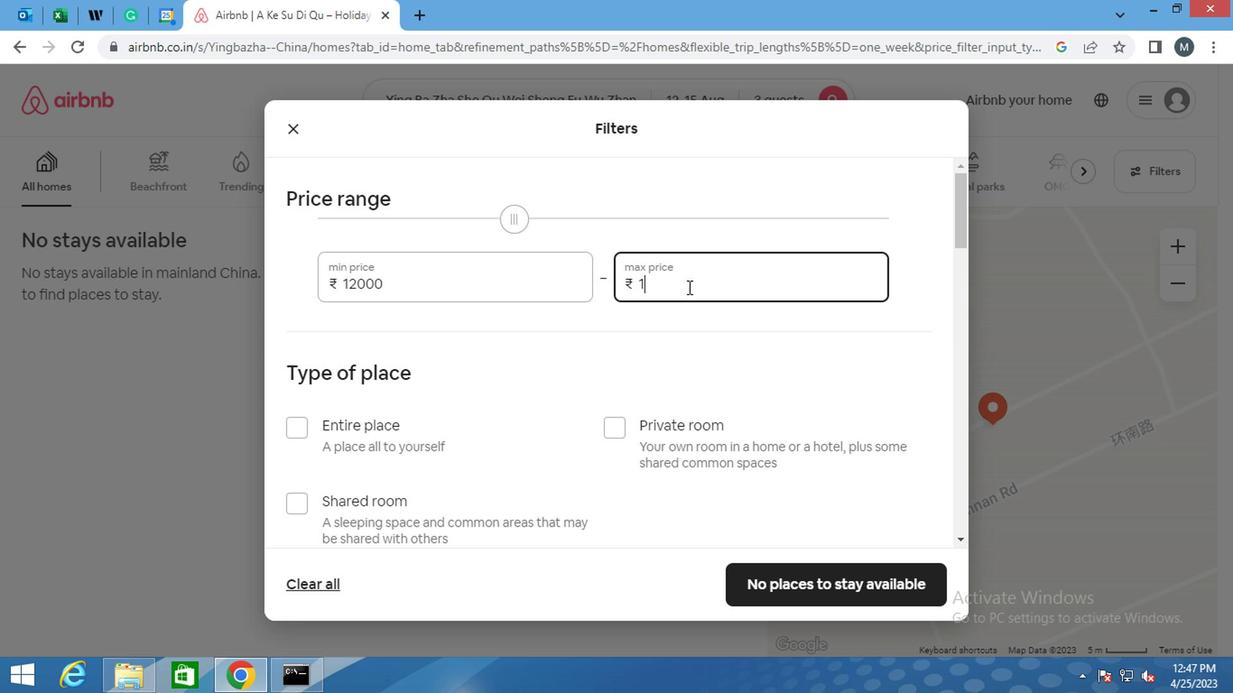 
Action: Key pressed 6
Screenshot: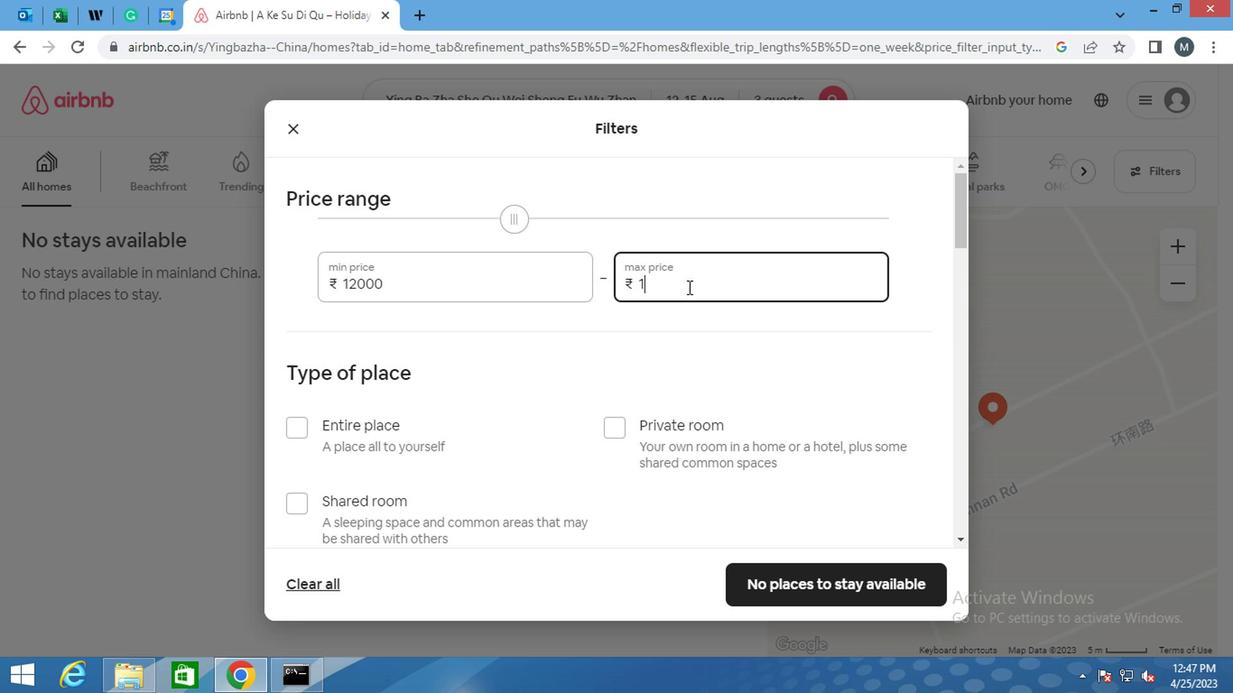 
Action: Mouse moved to (680, 291)
Screenshot: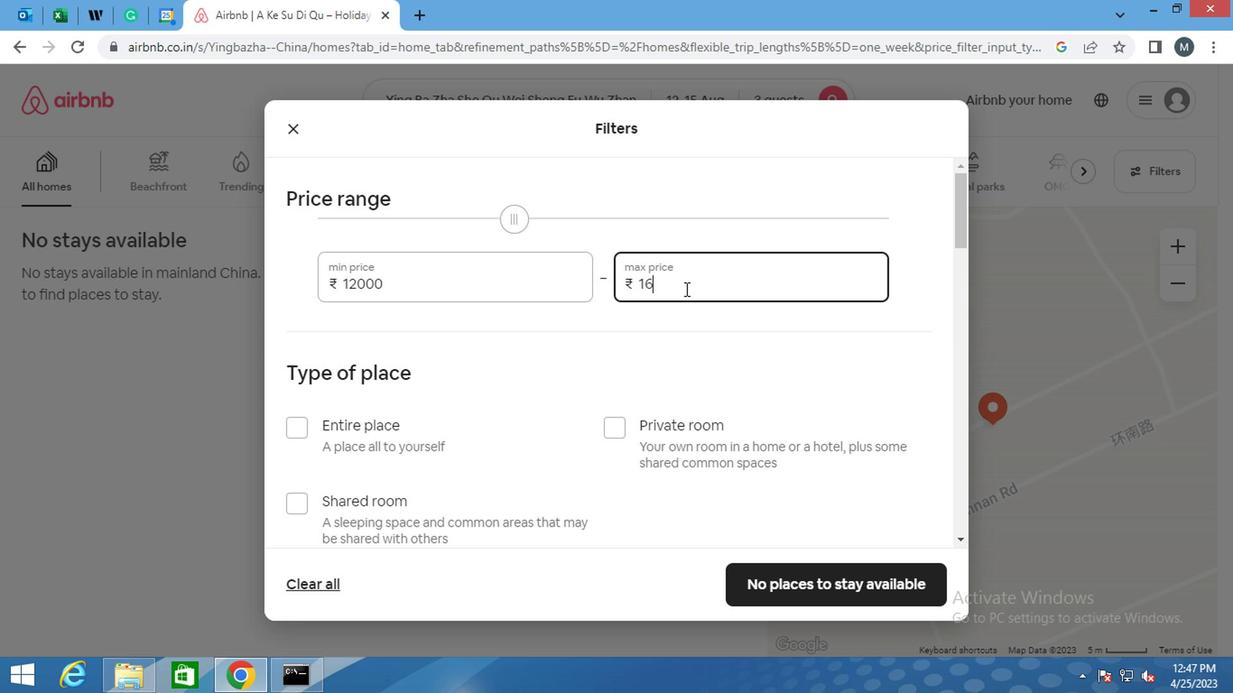 
Action: Key pressed 000
Screenshot: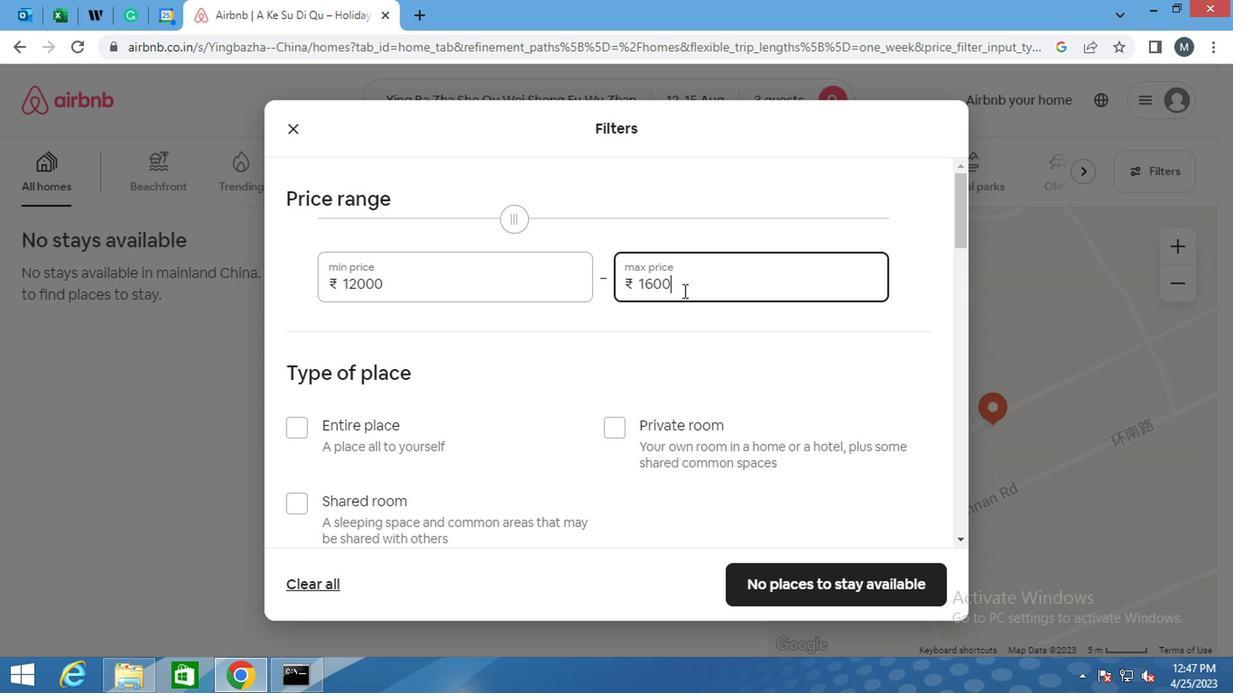 
Action: Mouse moved to (698, 285)
Screenshot: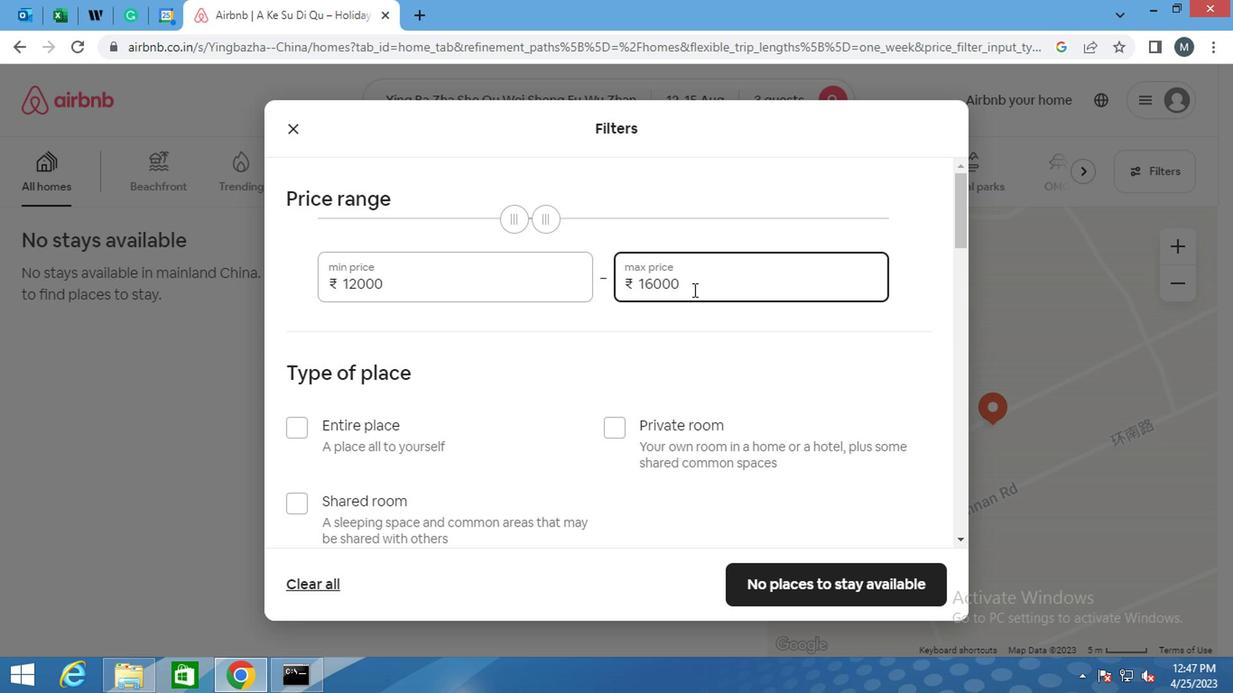 
Action: Mouse scrolled (698, 284) with delta (0, 0)
Screenshot: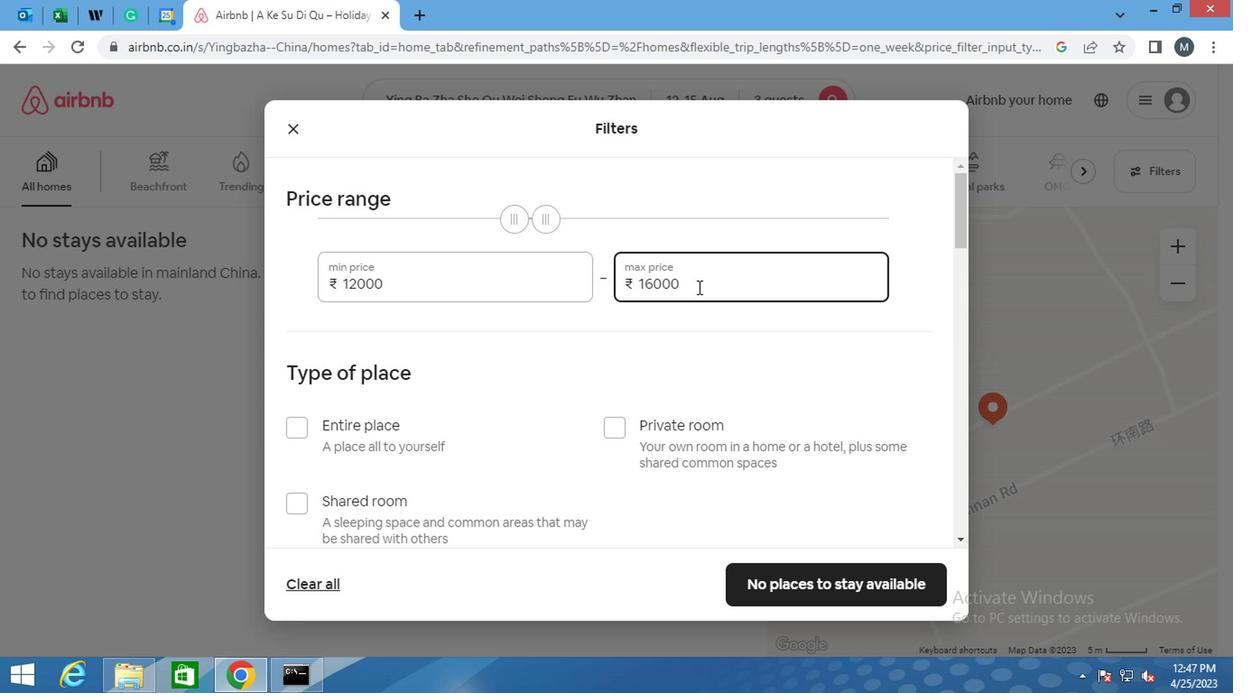 
Action: Mouse moved to (680, 292)
Screenshot: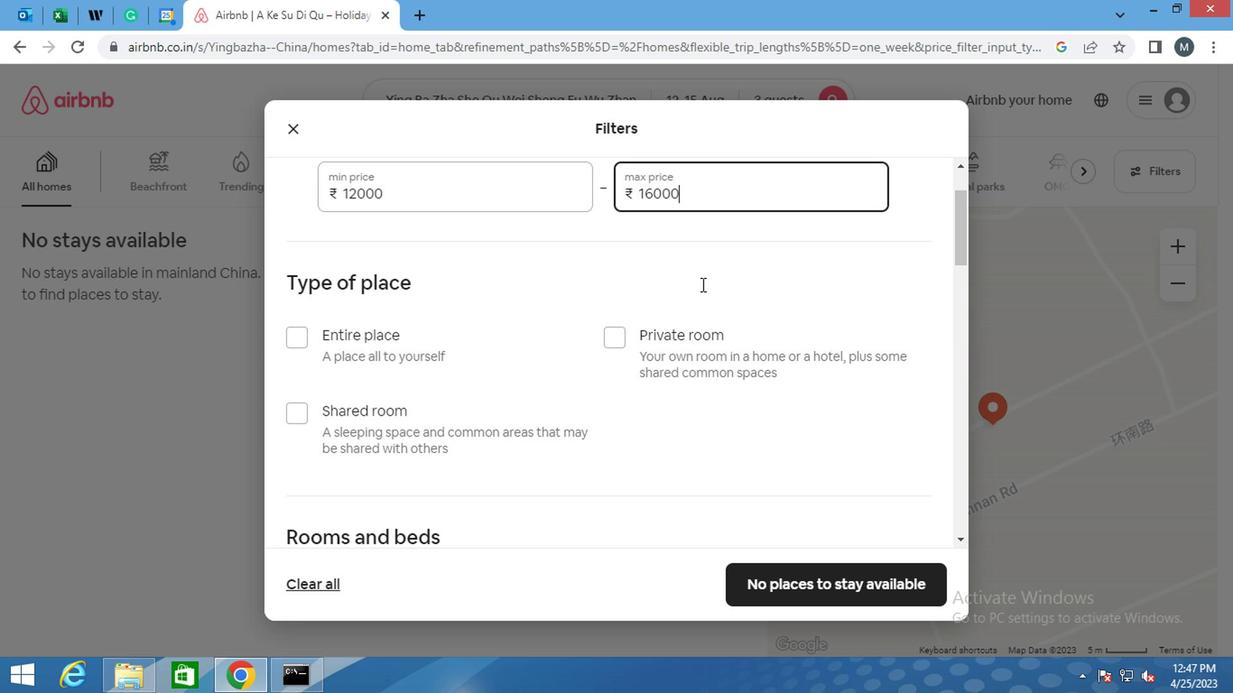 
Action: Mouse scrolled (680, 291) with delta (0, 0)
Screenshot: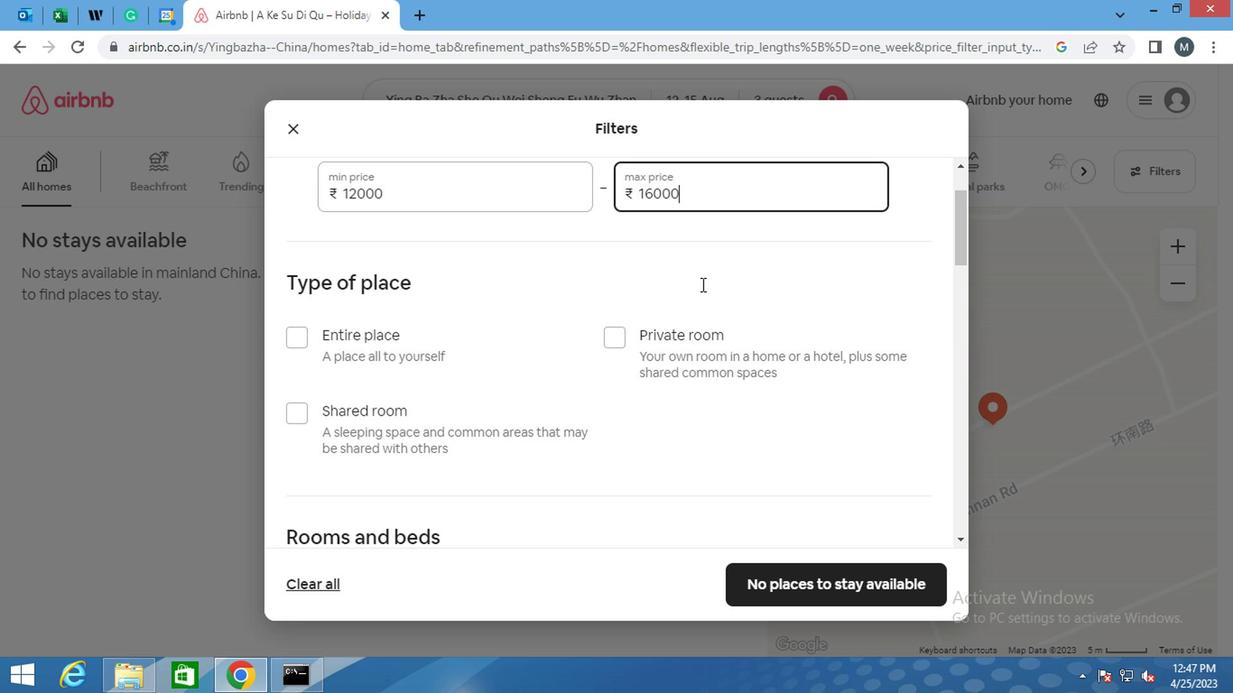 
Action: Mouse moved to (297, 235)
Screenshot: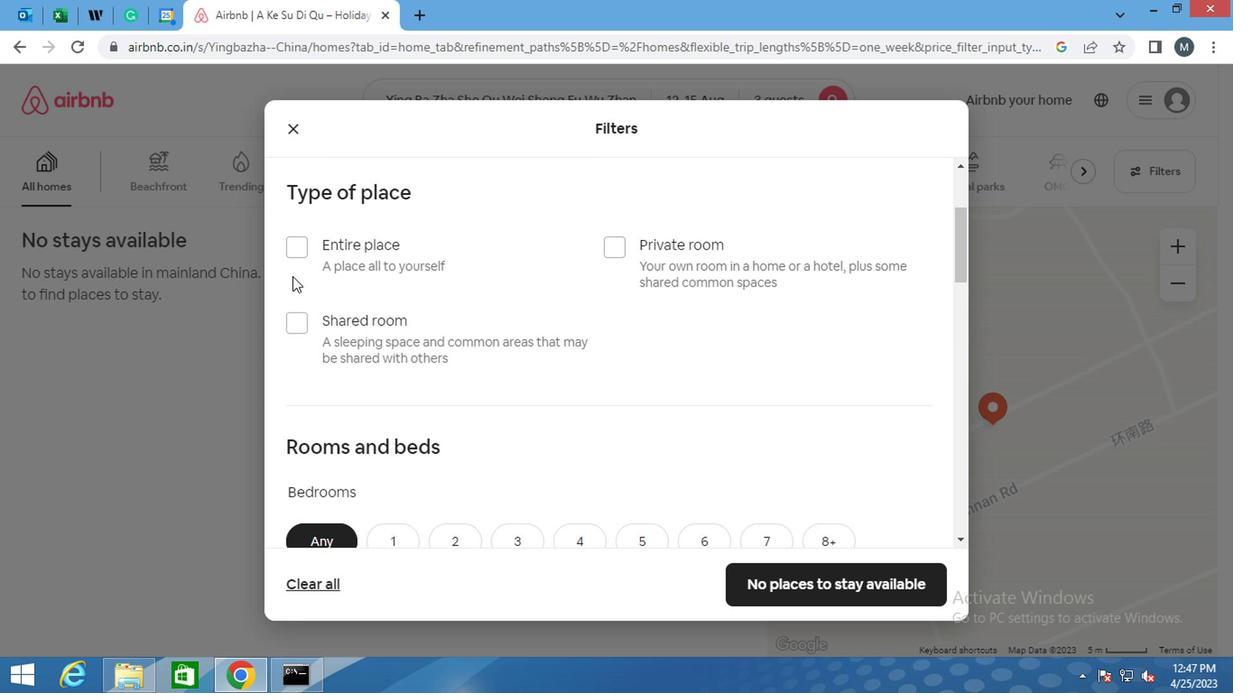 
Action: Mouse pressed left at (297, 235)
Screenshot: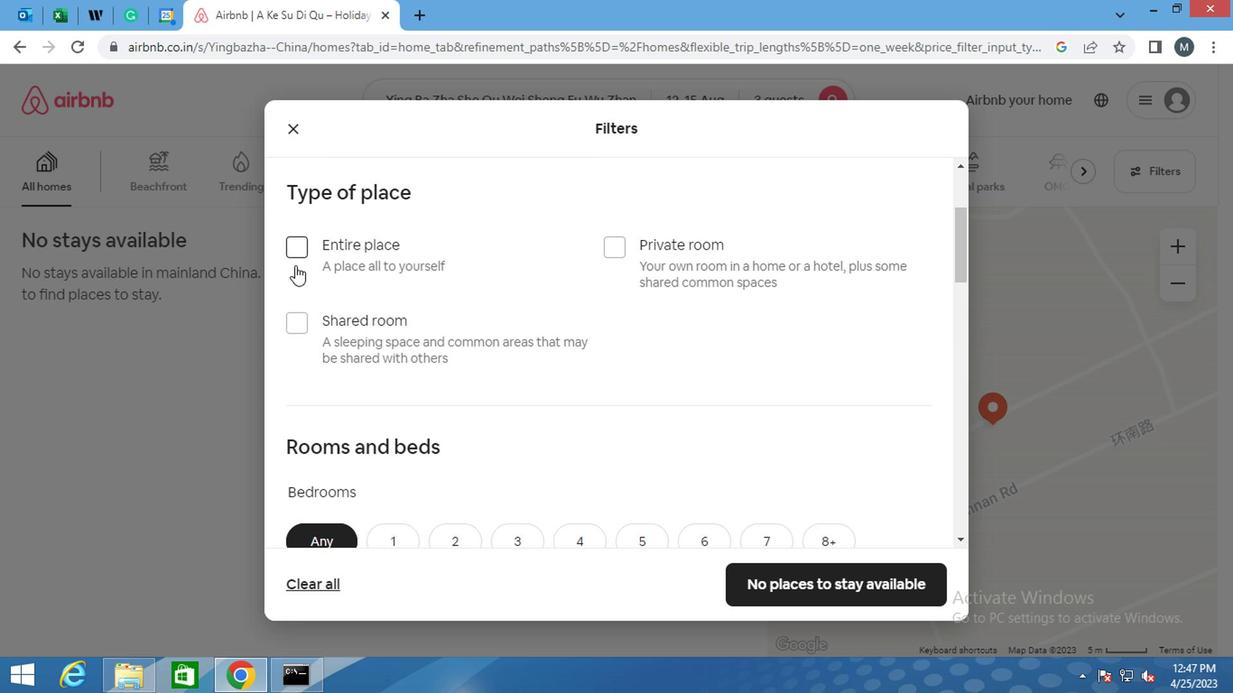 
Action: Mouse moved to (299, 242)
Screenshot: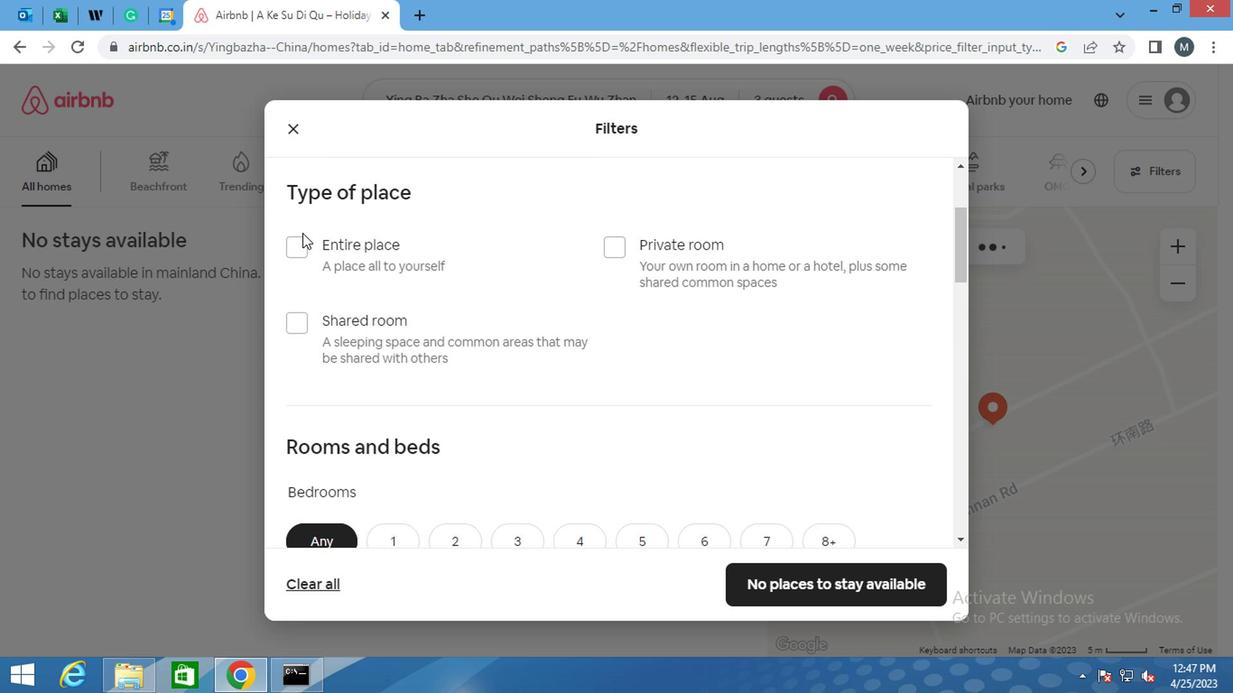 
Action: Mouse pressed left at (299, 242)
Screenshot: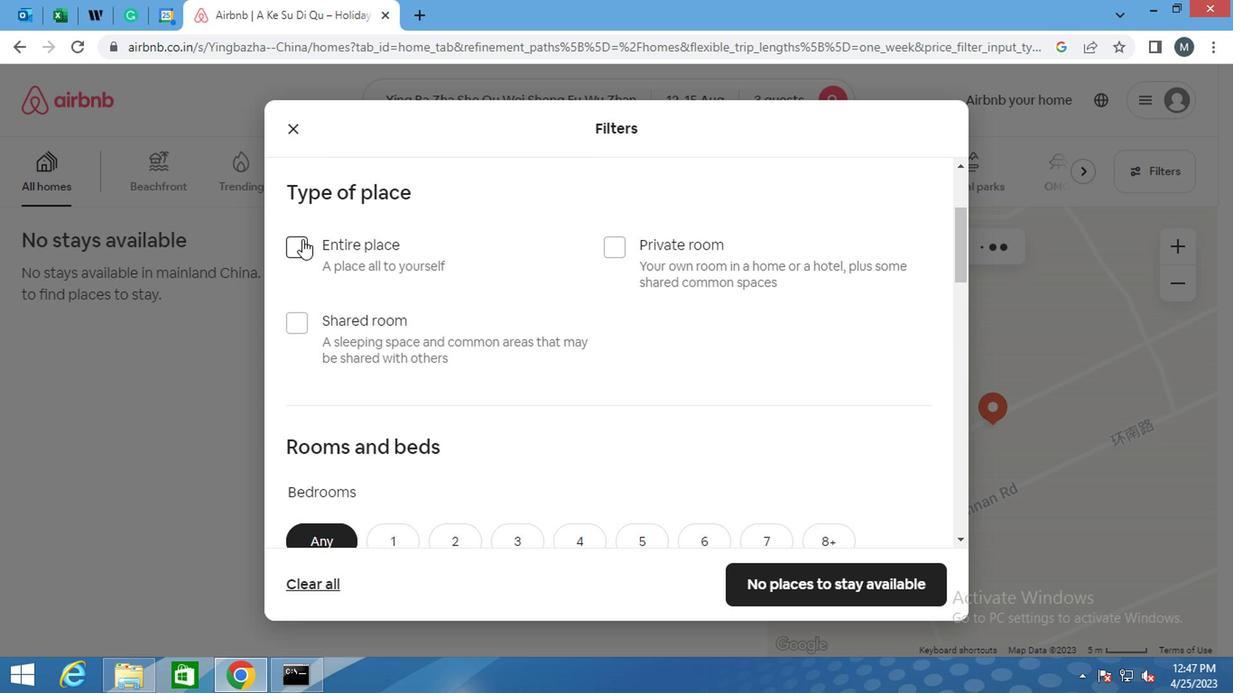 
Action: Mouse moved to (450, 249)
Screenshot: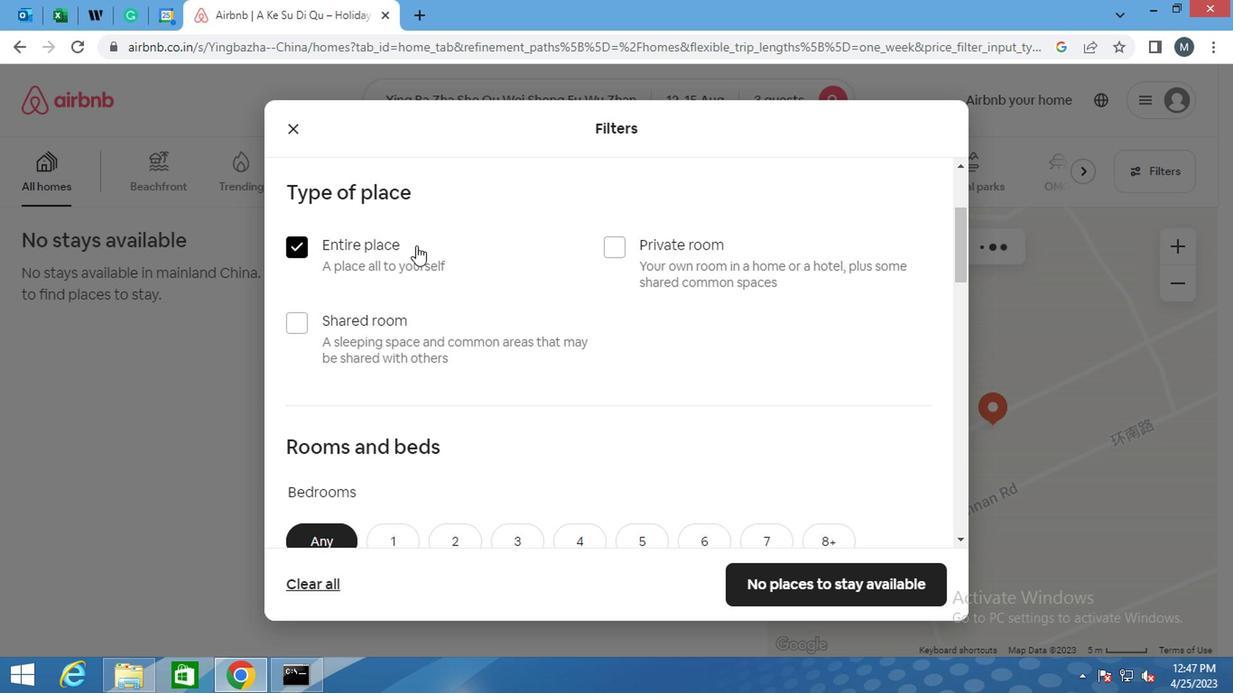 
Action: Mouse scrolled (450, 248) with delta (0, -1)
Screenshot: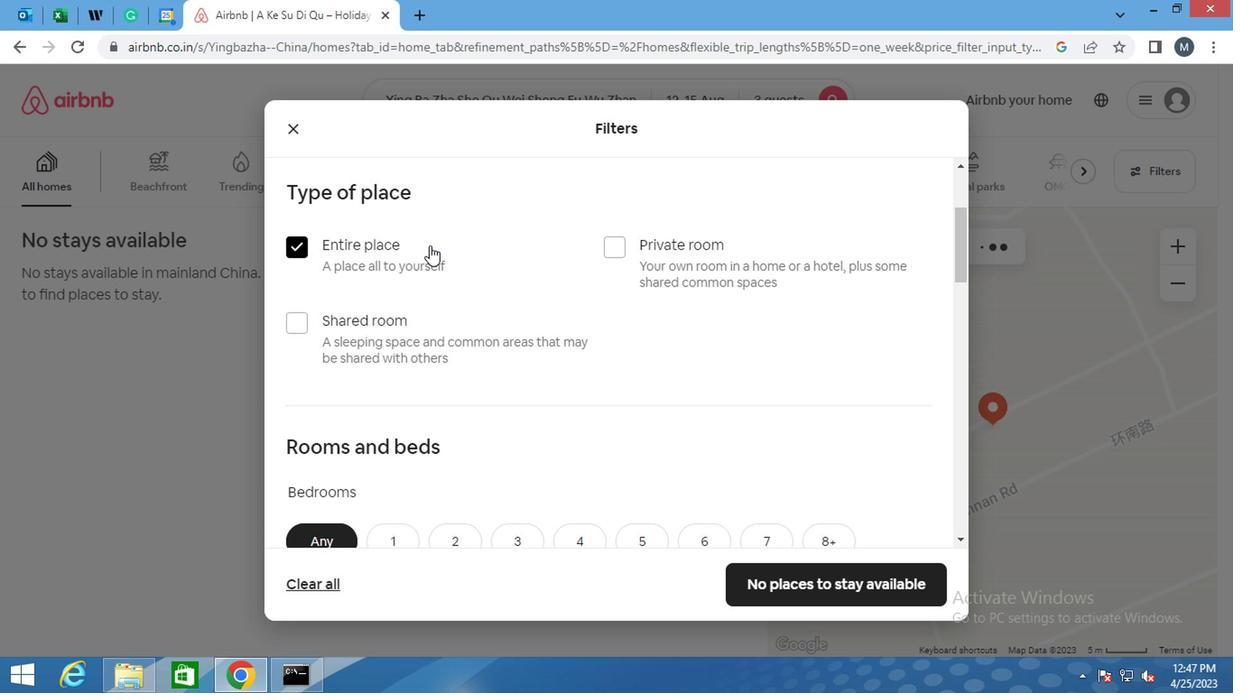 
Action: Mouse moved to (450, 252)
Screenshot: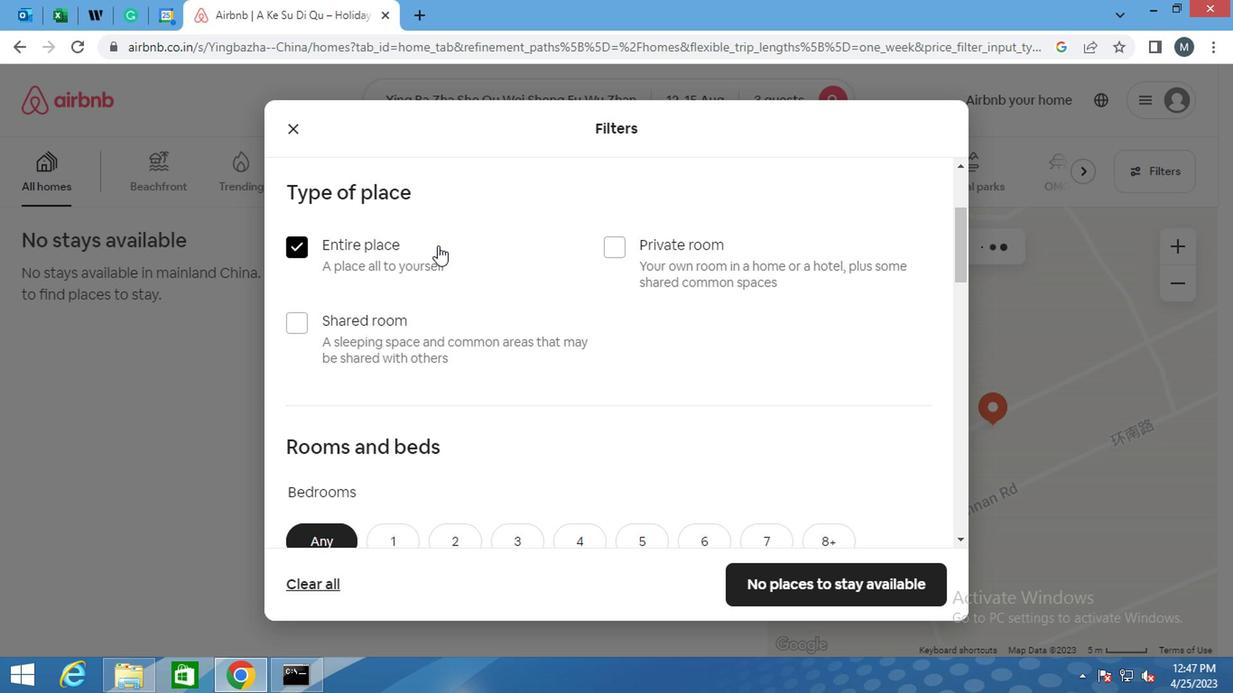 
Action: Mouse scrolled (450, 251) with delta (0, -1)
Screenshot: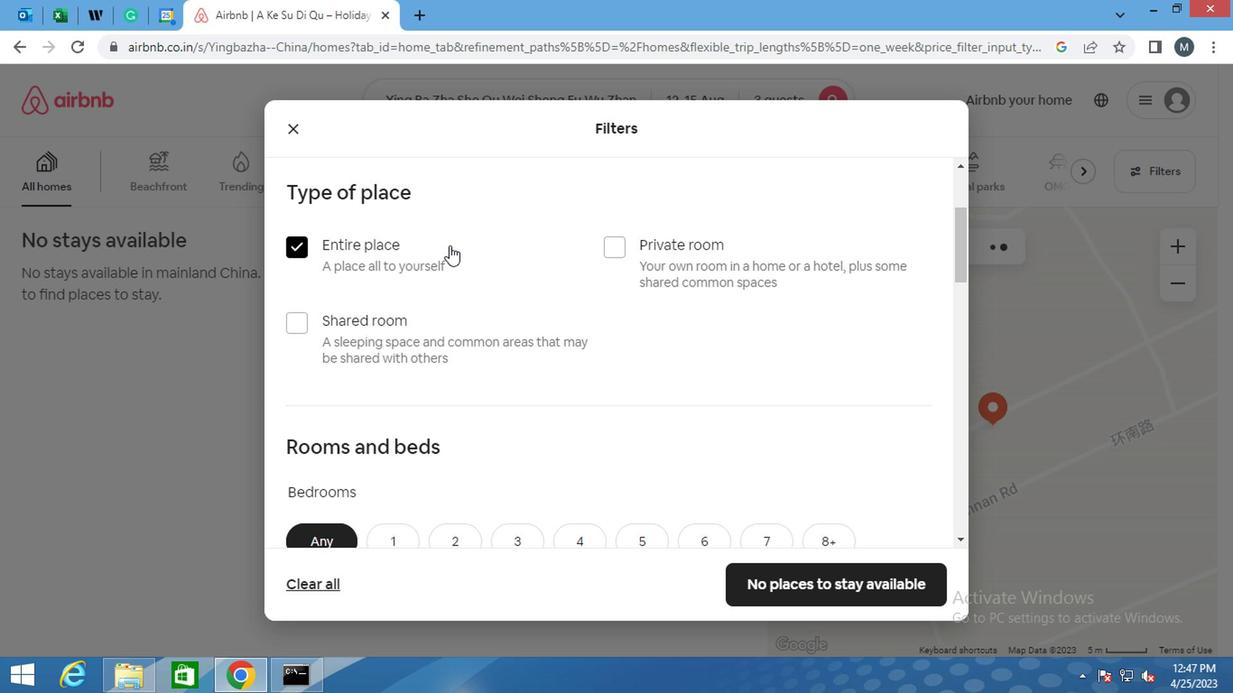 
Action: Mouse moved to (447, 266)
Screenshot: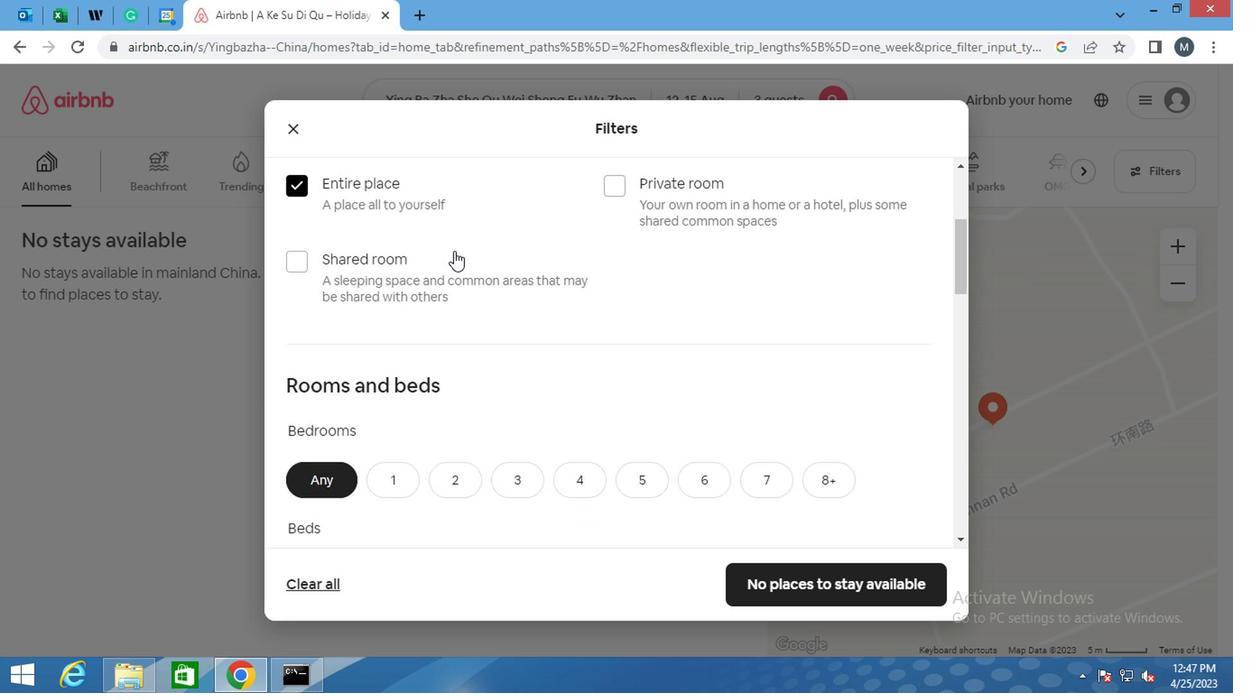 
Action: Mouse scrolled (447, 265) with delta (0, -1)
Screenshot: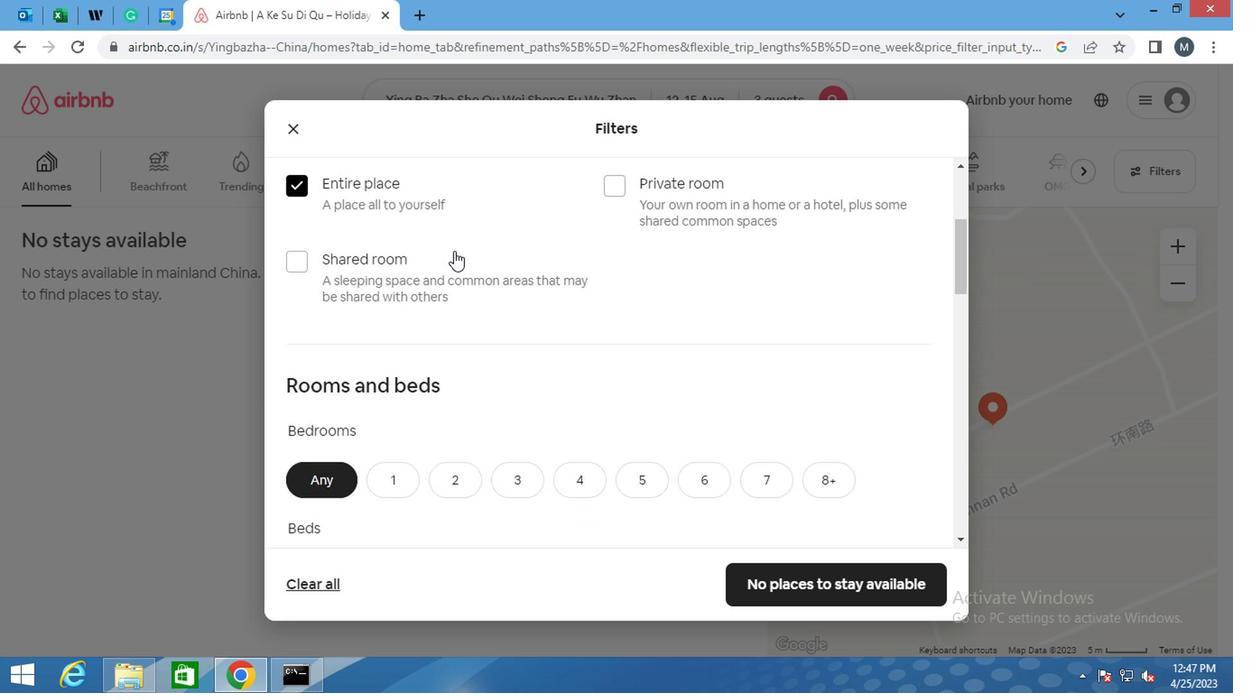 
Action: Mouse moved to (445, 279)
Screenshot: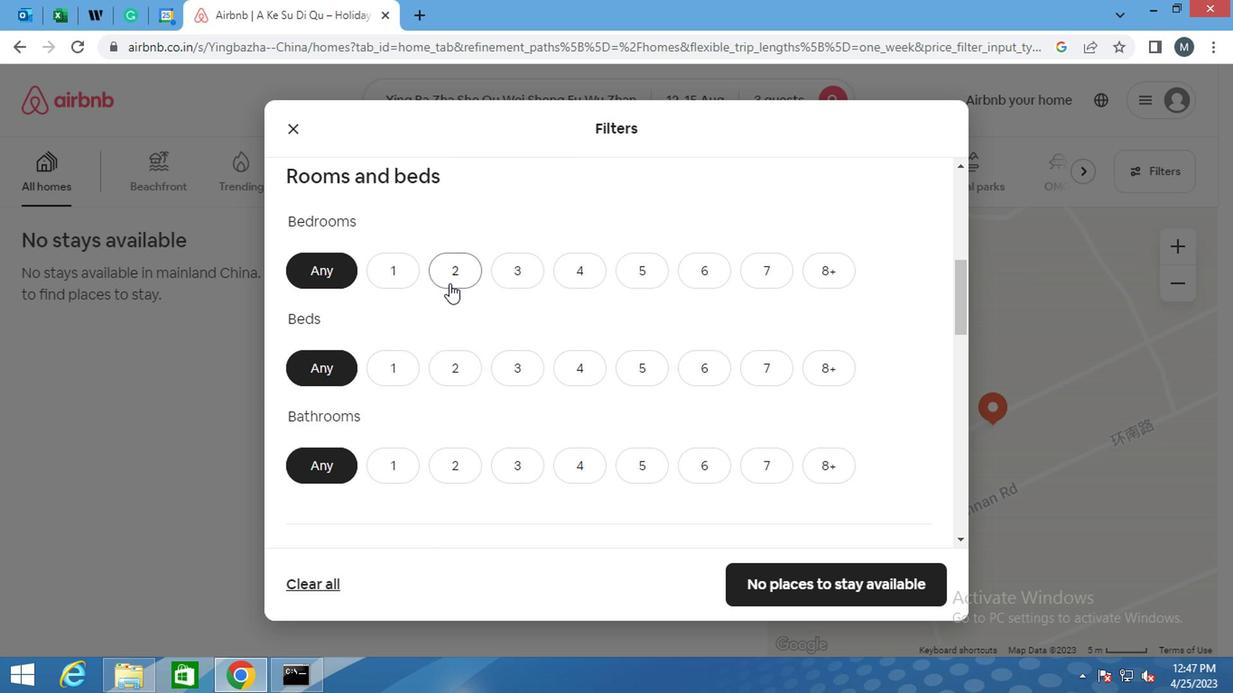 
Action: Mouse pressed left at (445, 279)
Screenshot: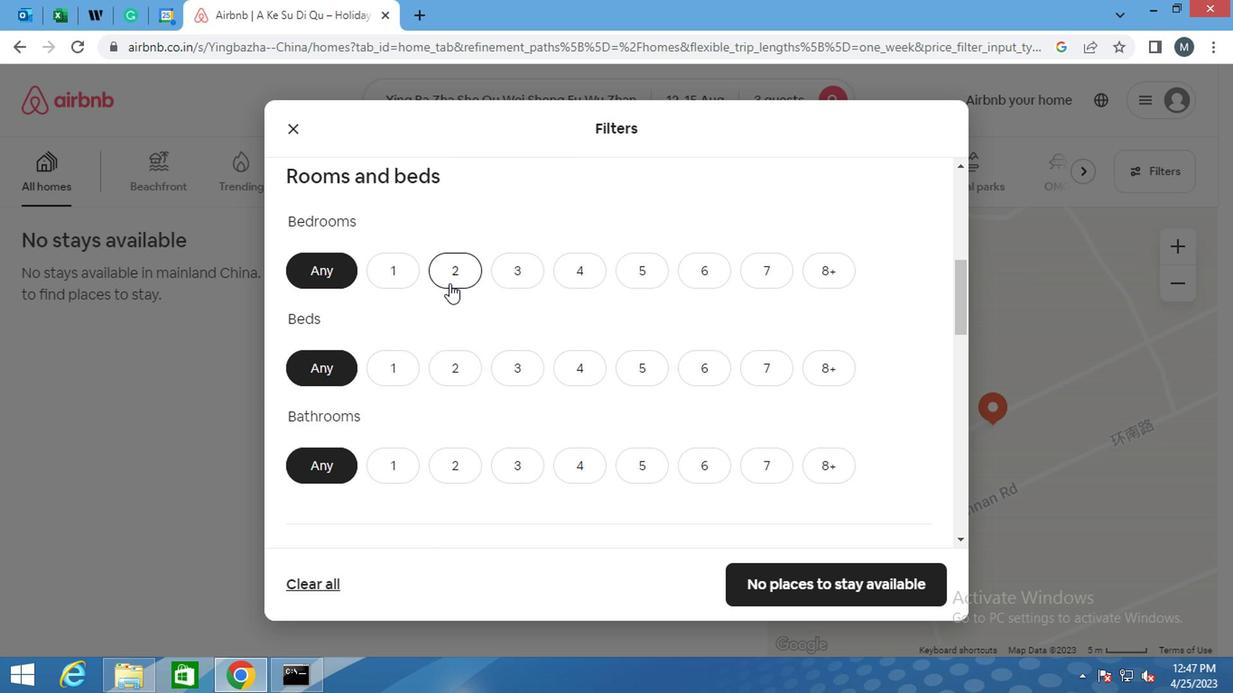 
Action: Mouse moved to (459, 273)
Screenshot: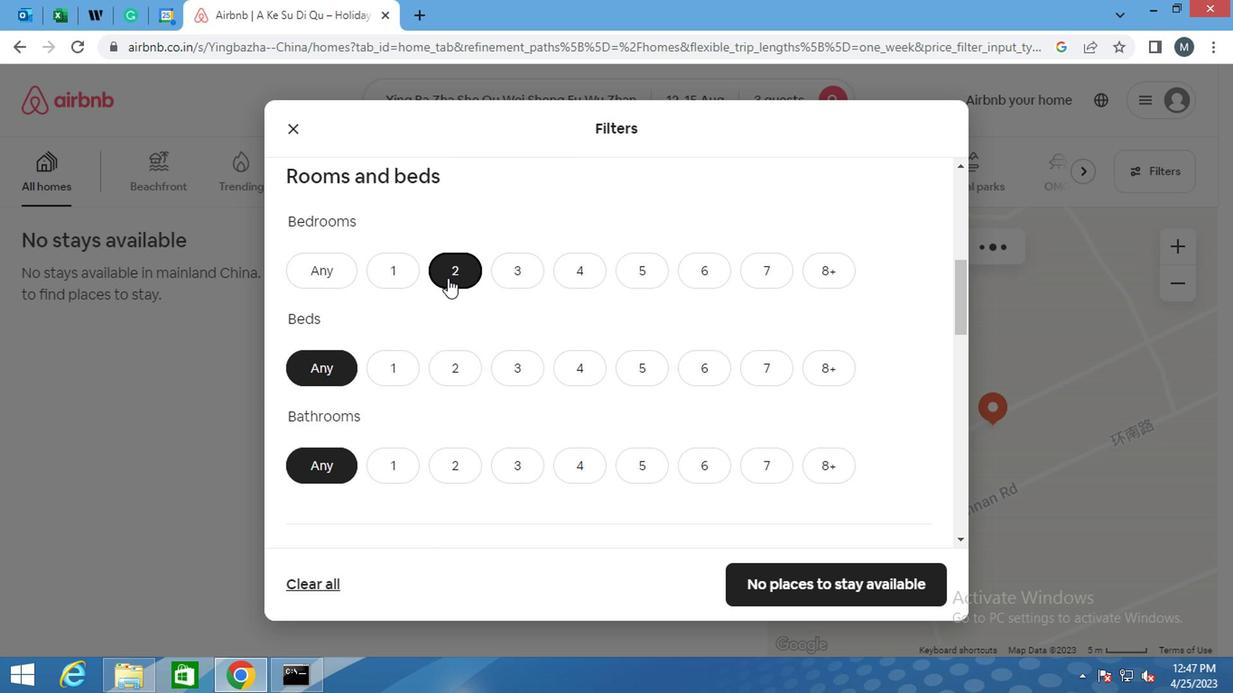 
Action: Mouse scrolled (459, 272) with delta (0, 0)
Screenshot: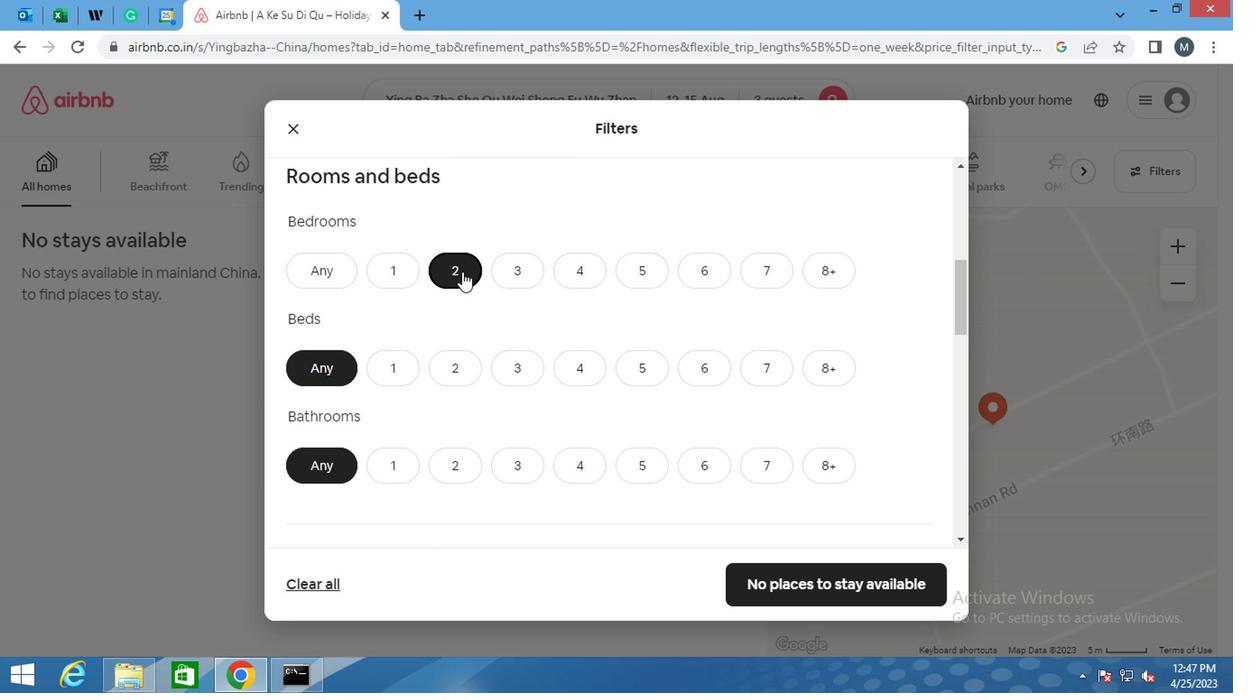 
Action: Mouse moved to (517, 280)
Screenshot: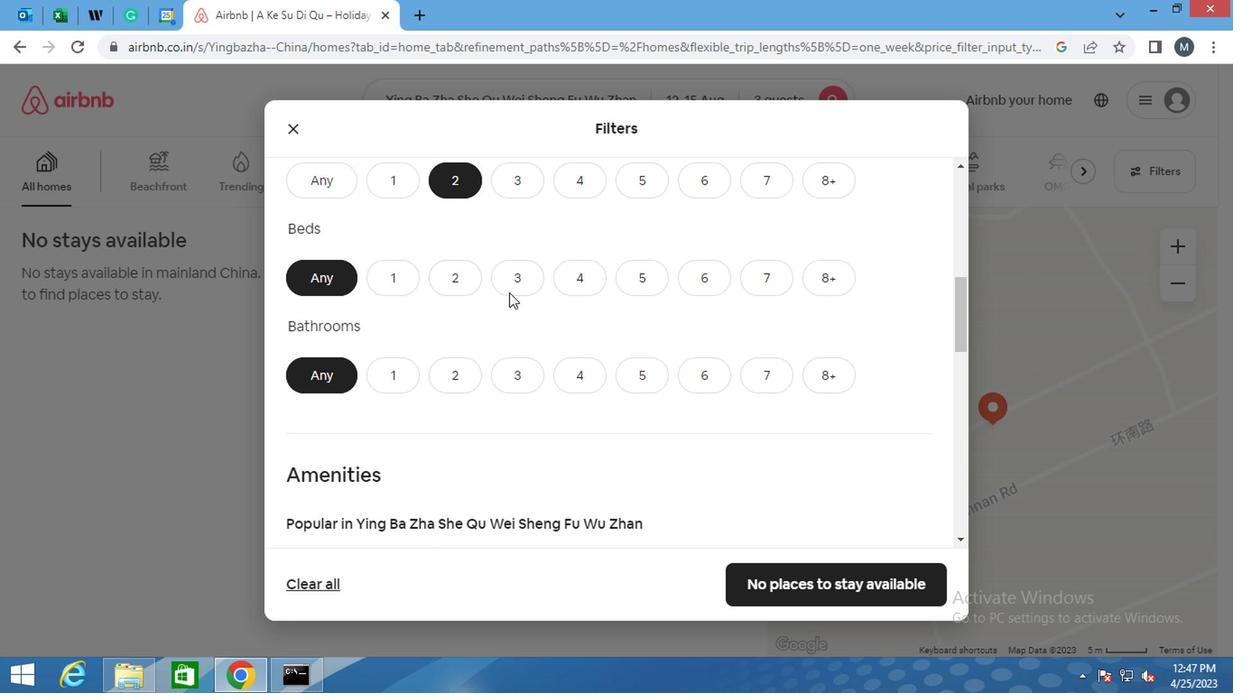 
Action: Mouse pressed left at (517, 280)
Screenshot: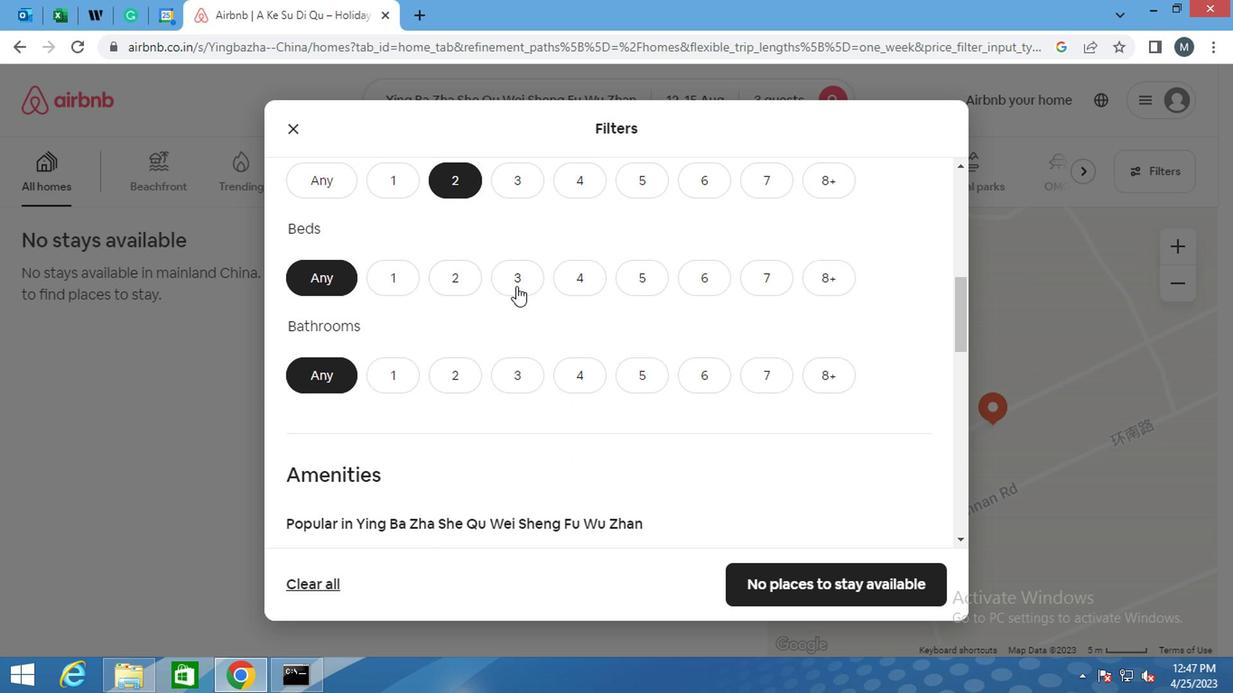 
Action: Mouse moved to (499, 277)
Screenshot: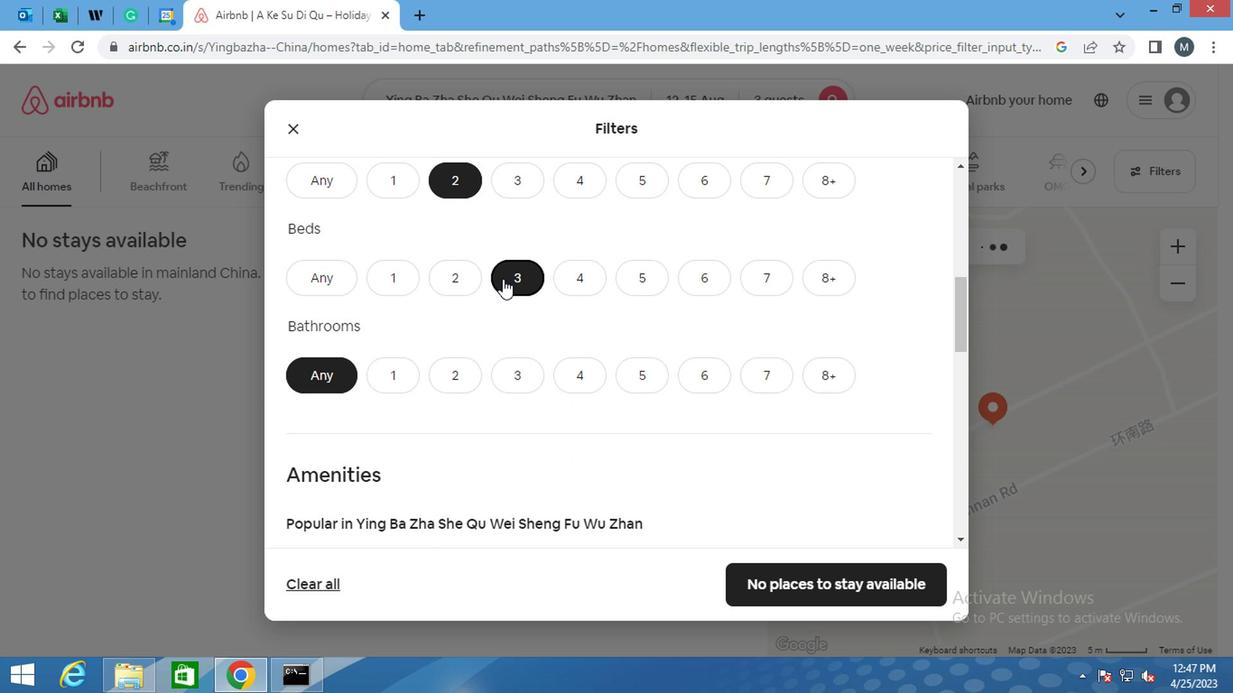 
Action: Mouse scrolled (499, 276) with delta (0, 0)
Screenshot: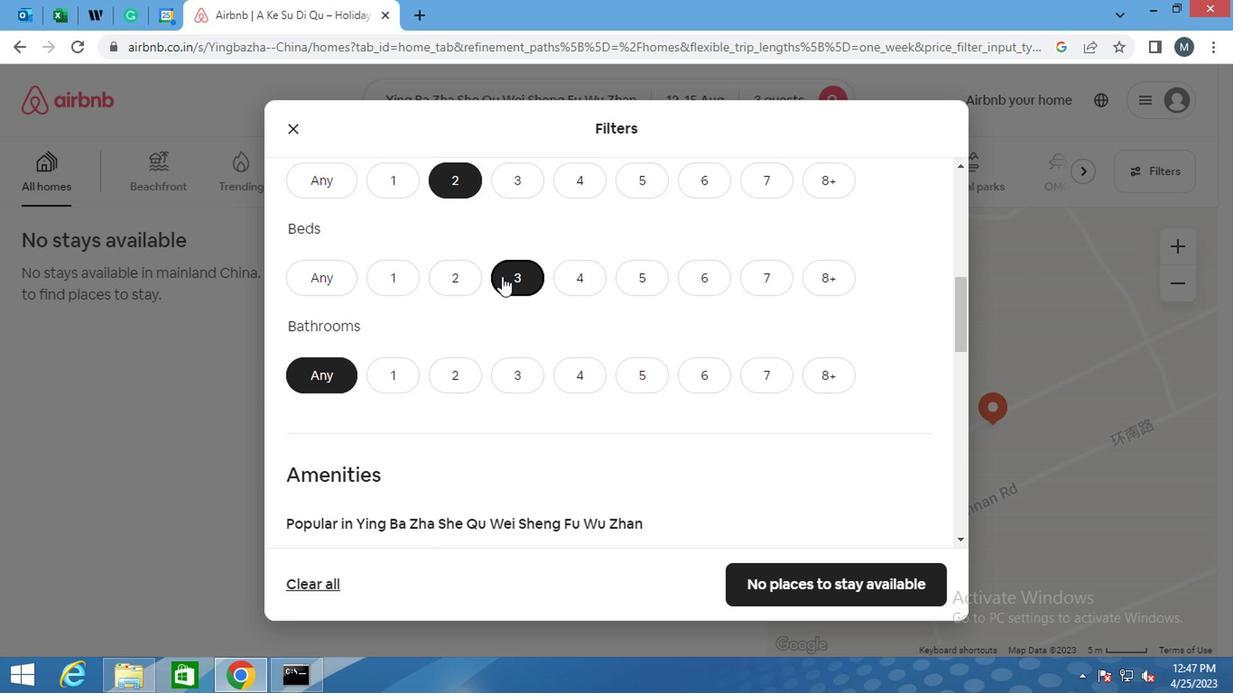 
Action: Mouse moved to (374, 296)
Screenshot: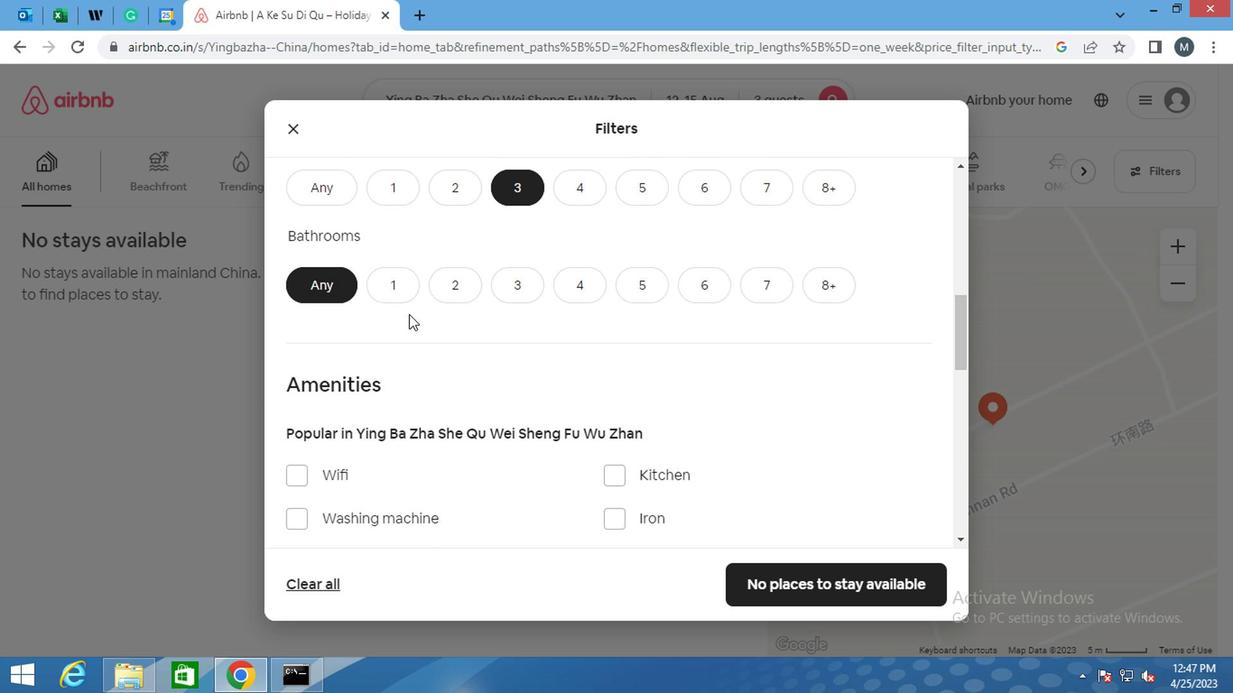 
Action: Mouse pressed left at (374, 296)
Screenshot: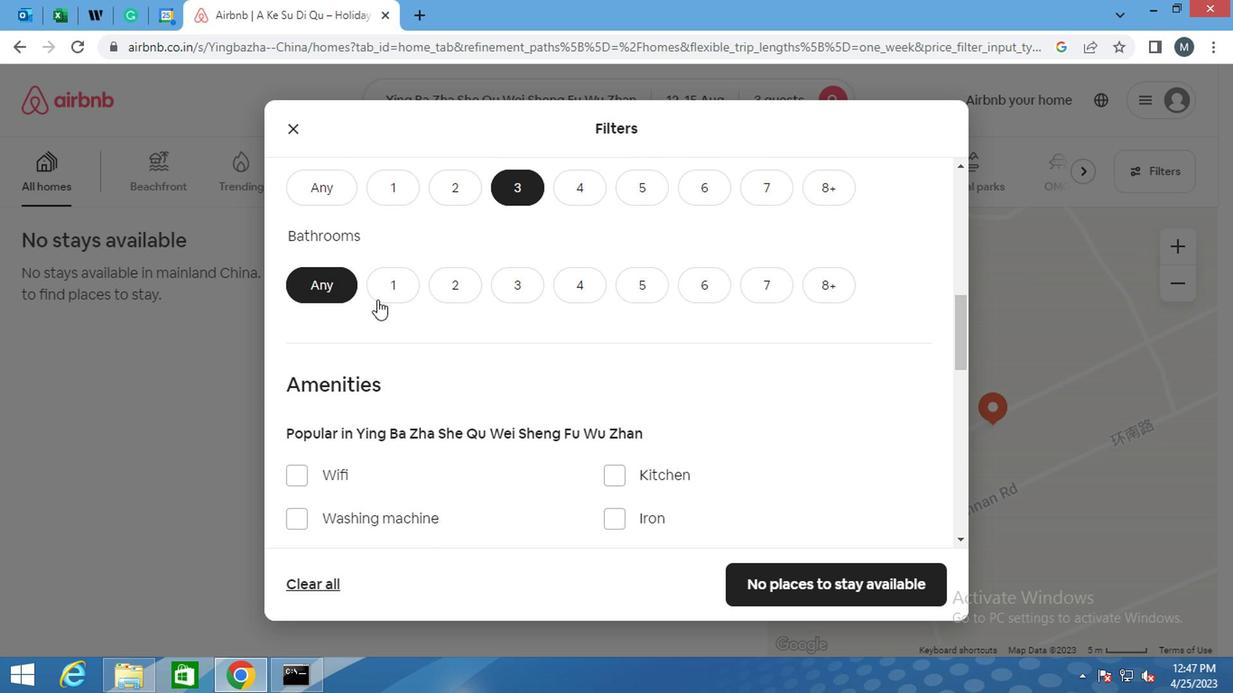
Action: Mouse moved to (470, 283)
Screenshot: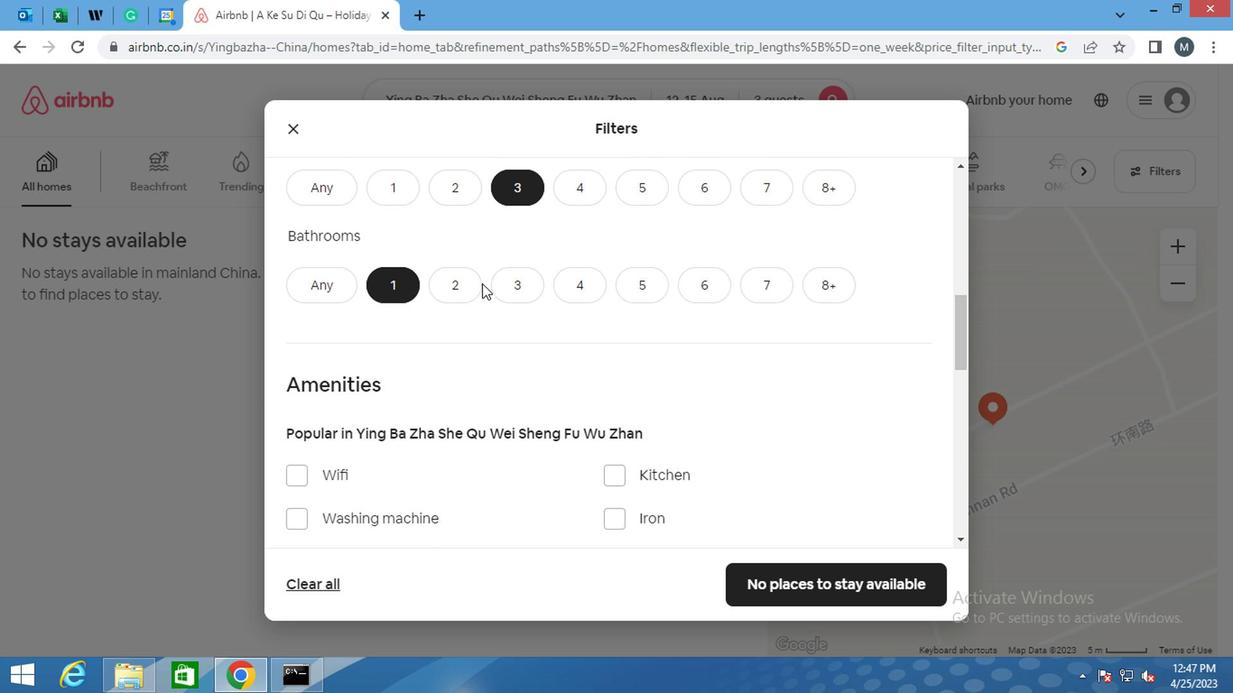 
Action: Mouse scrolled (470, 282) with delta (0, -1)
Screenshot: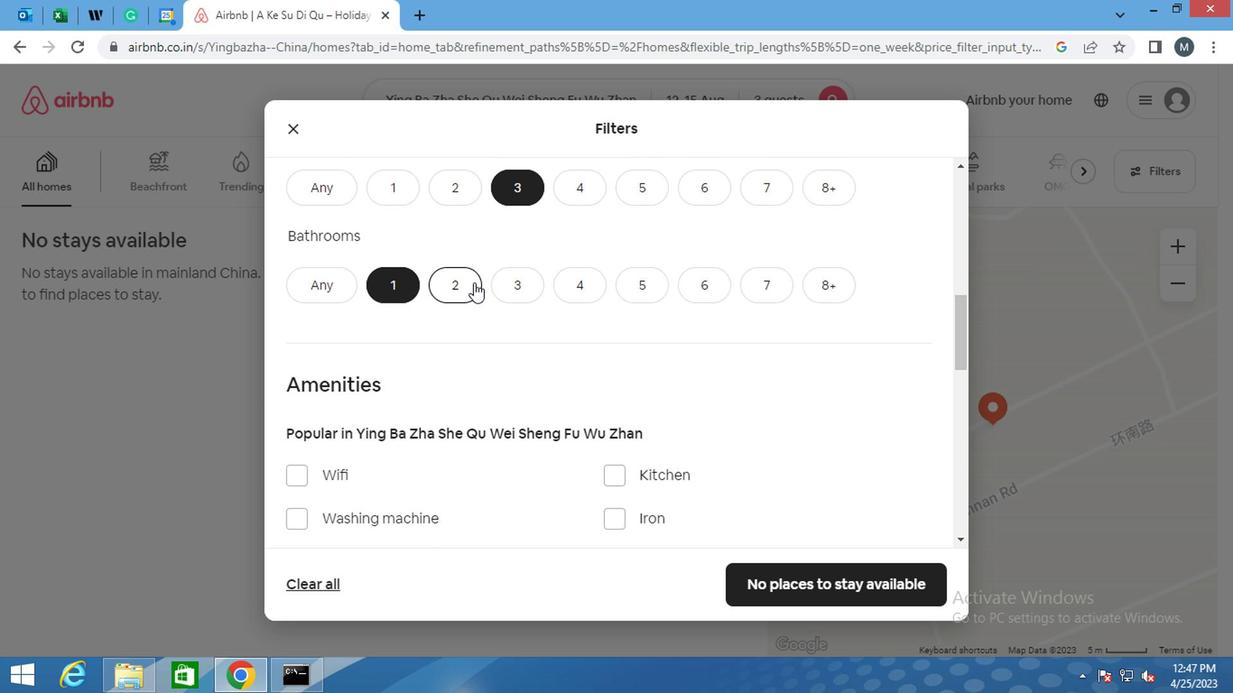 
Action: Mouse moved to (470, 283)
Screenshot: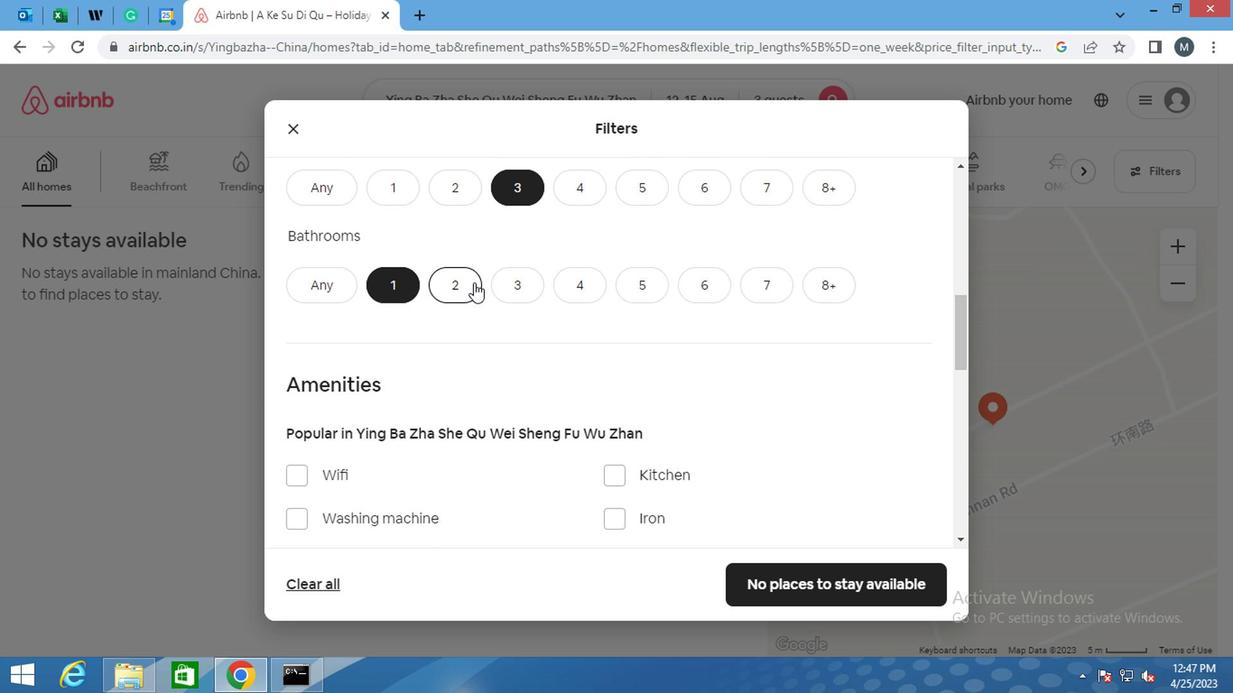 
Action: Mouse scrolled (470, 282) with delta (0, -1)
Screenshot: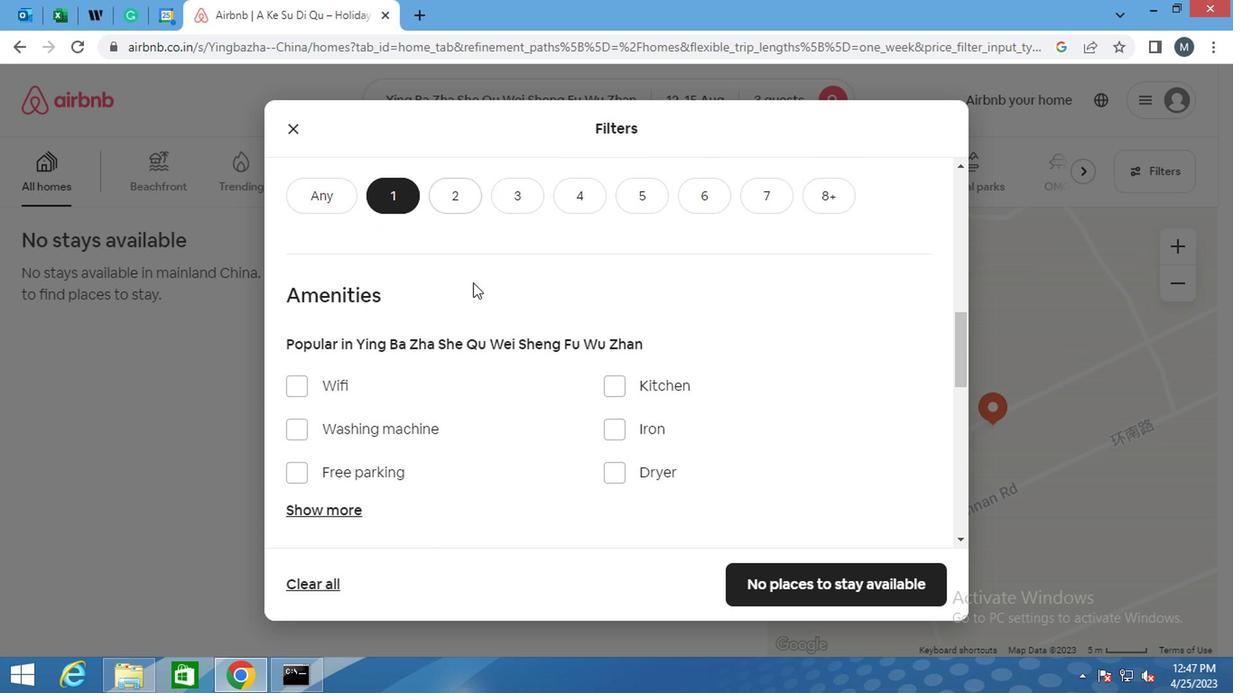 
Action: Mouse moved to (409, 294)
Screenshot: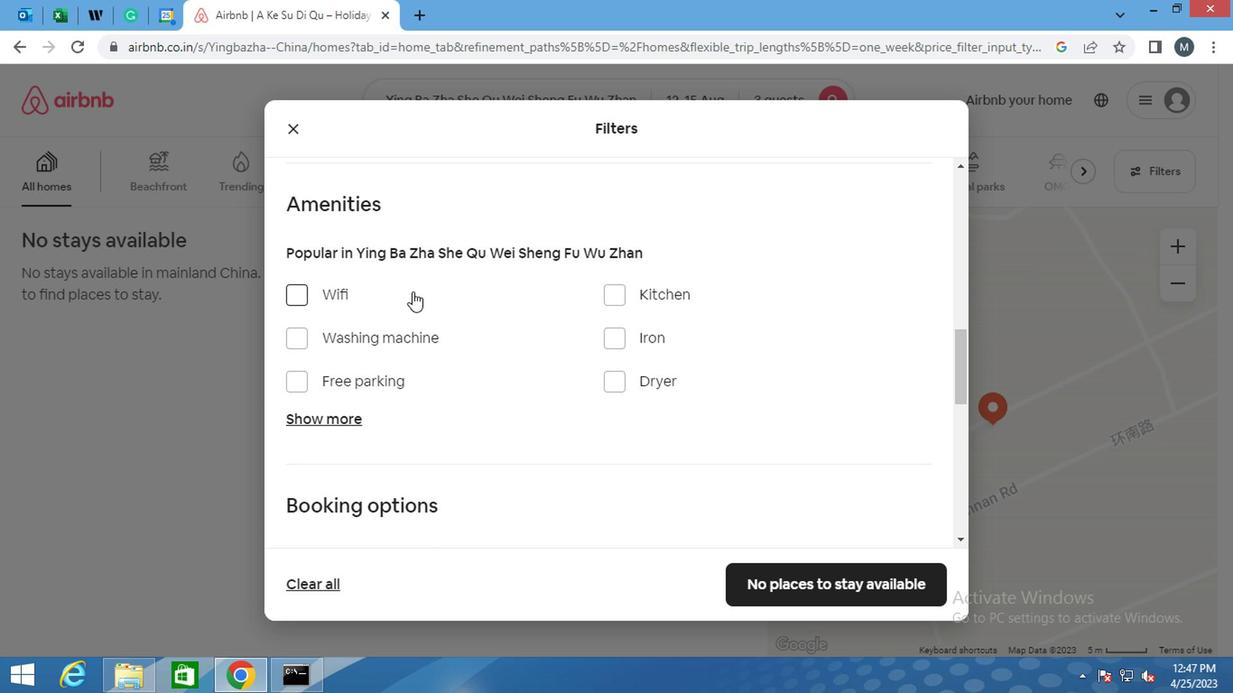 
Action: Mouse scrolled (409, 294) with delta (0, 0)
Screenshot: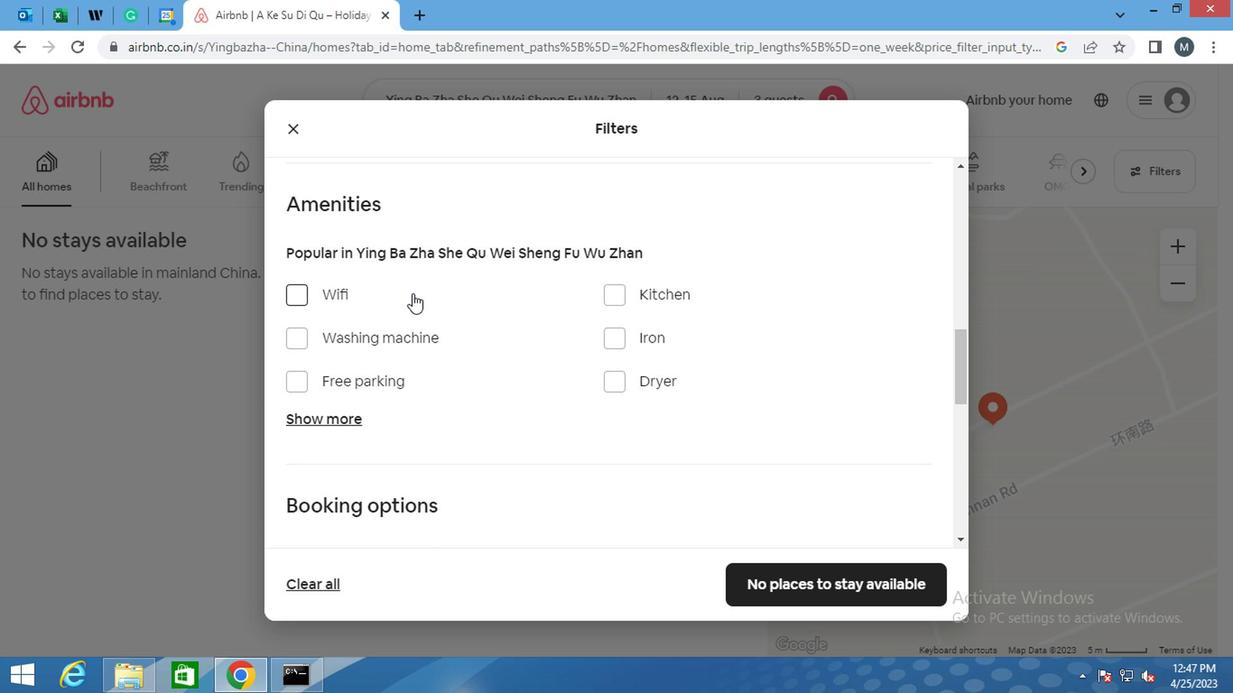 
Action: Mouse moved to (299, 251)
Screenshot: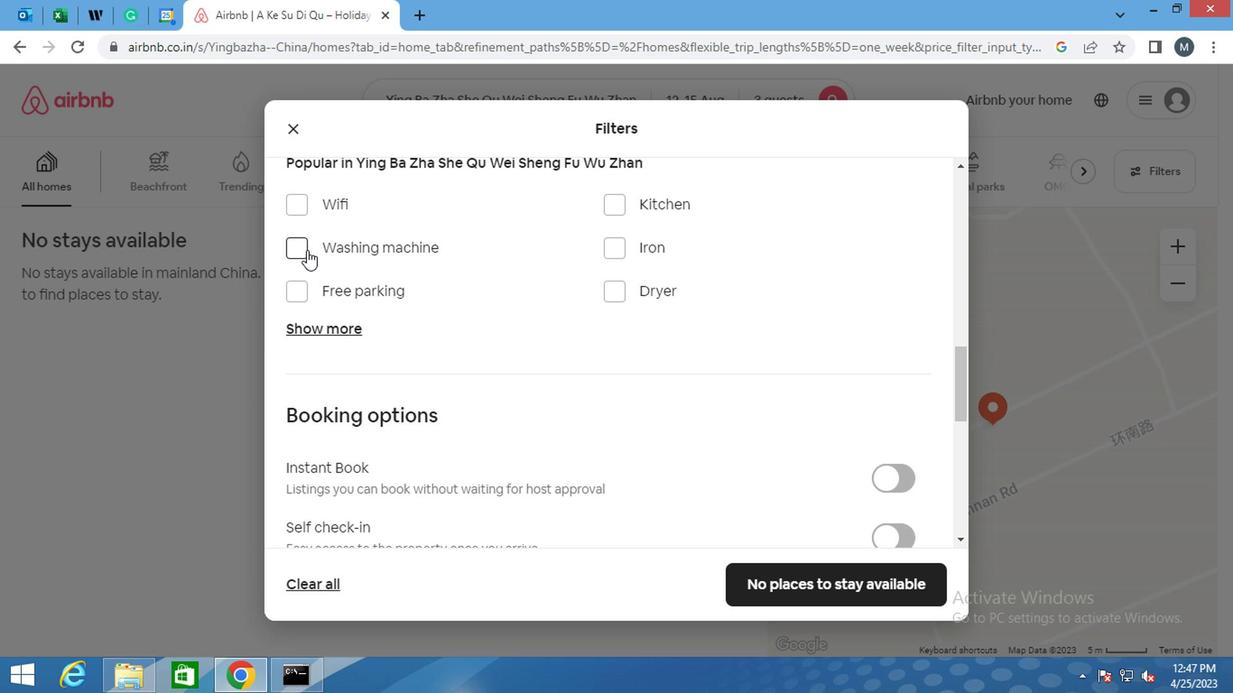 
Action: Mouse pressed left at (299, 251)
Screenshot: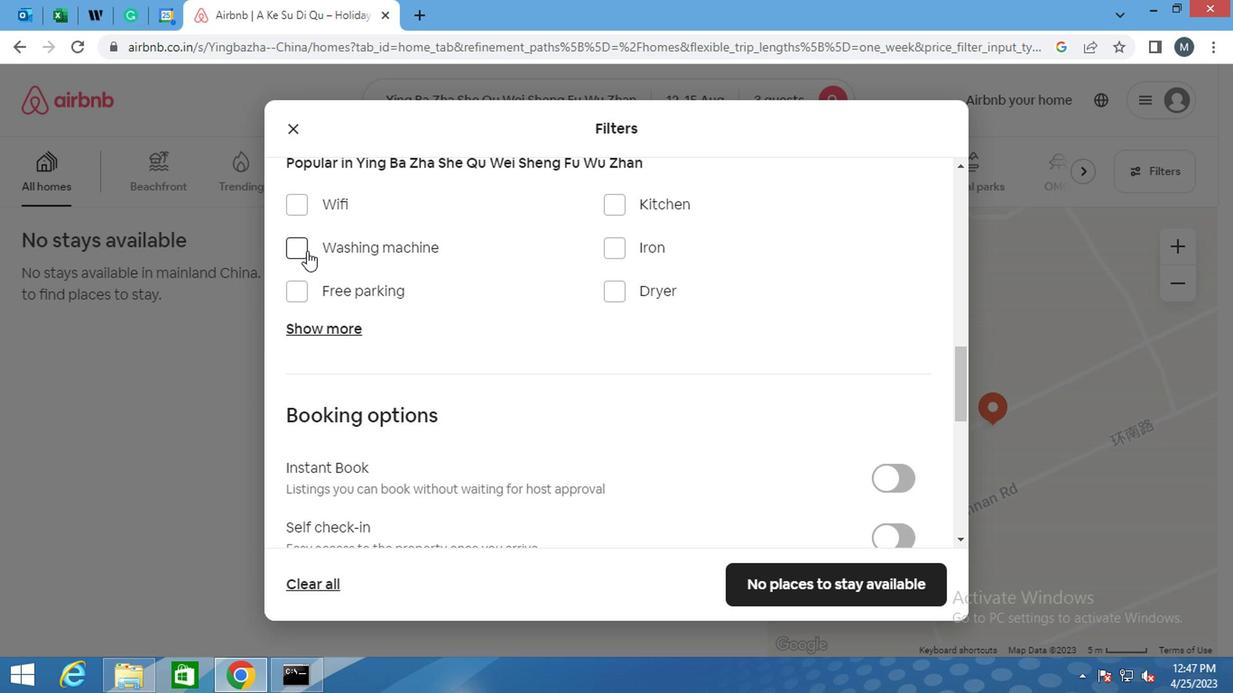 
Action: Mouse moved to (379, 252)
Screenshot: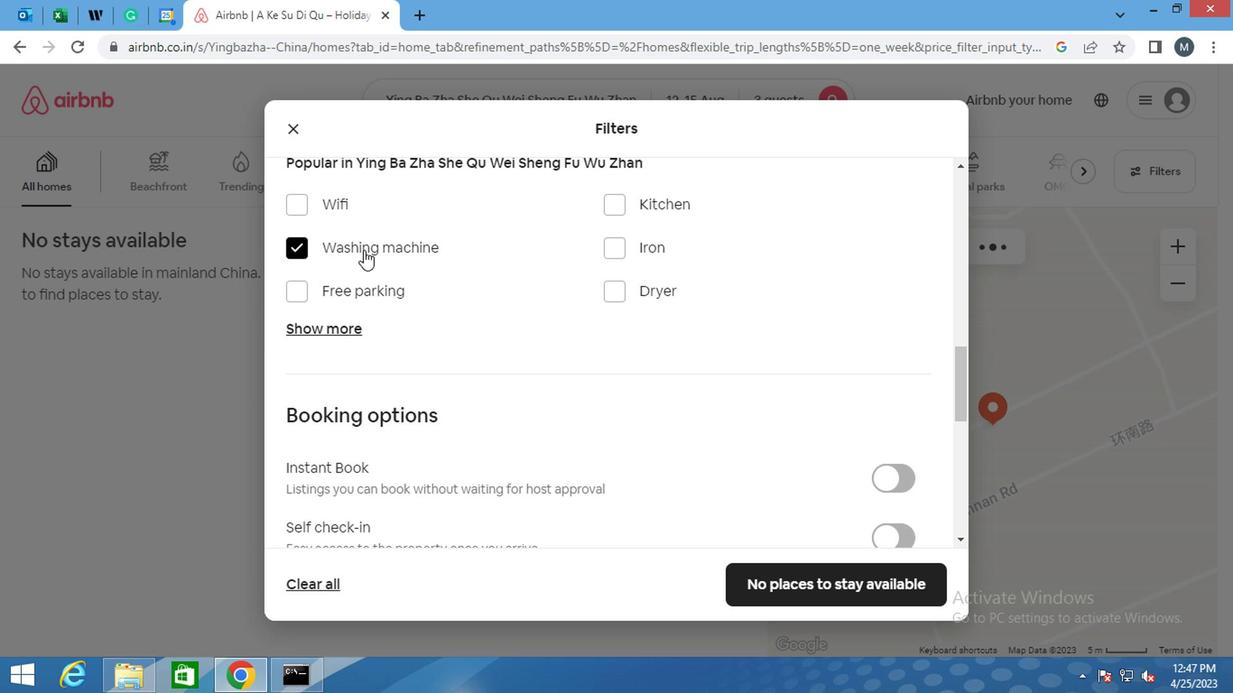 
Action: Mouse scrolled (379, 251) with delta (0, -1)
Screenshot: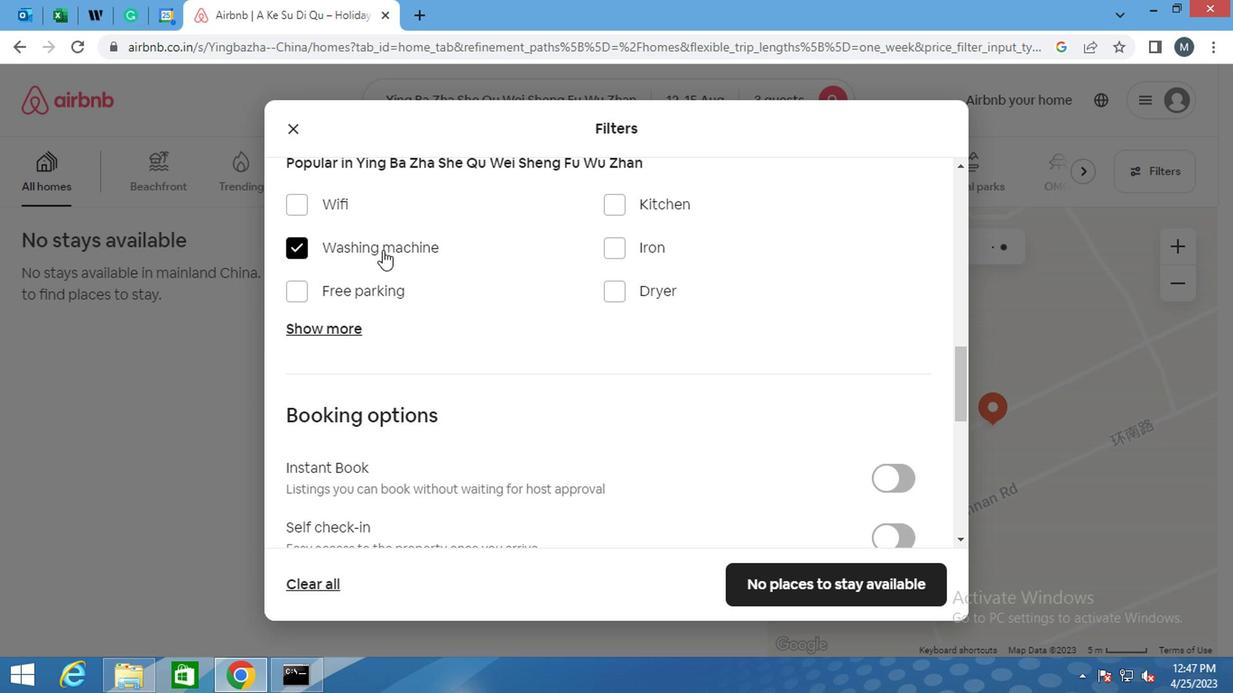 
Action: Mouse moved to (382, 257)
Screenshot: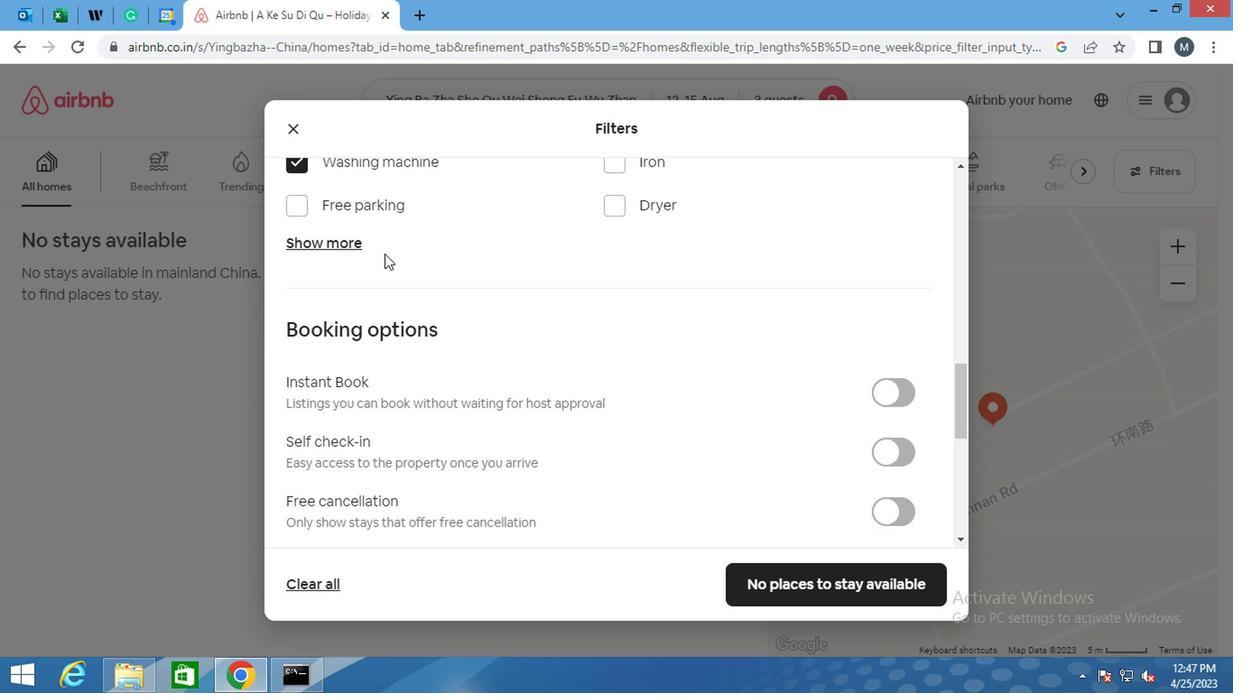 
Action: Mouse scrolled (382, 256) with delta (0, 0)
Screenshot: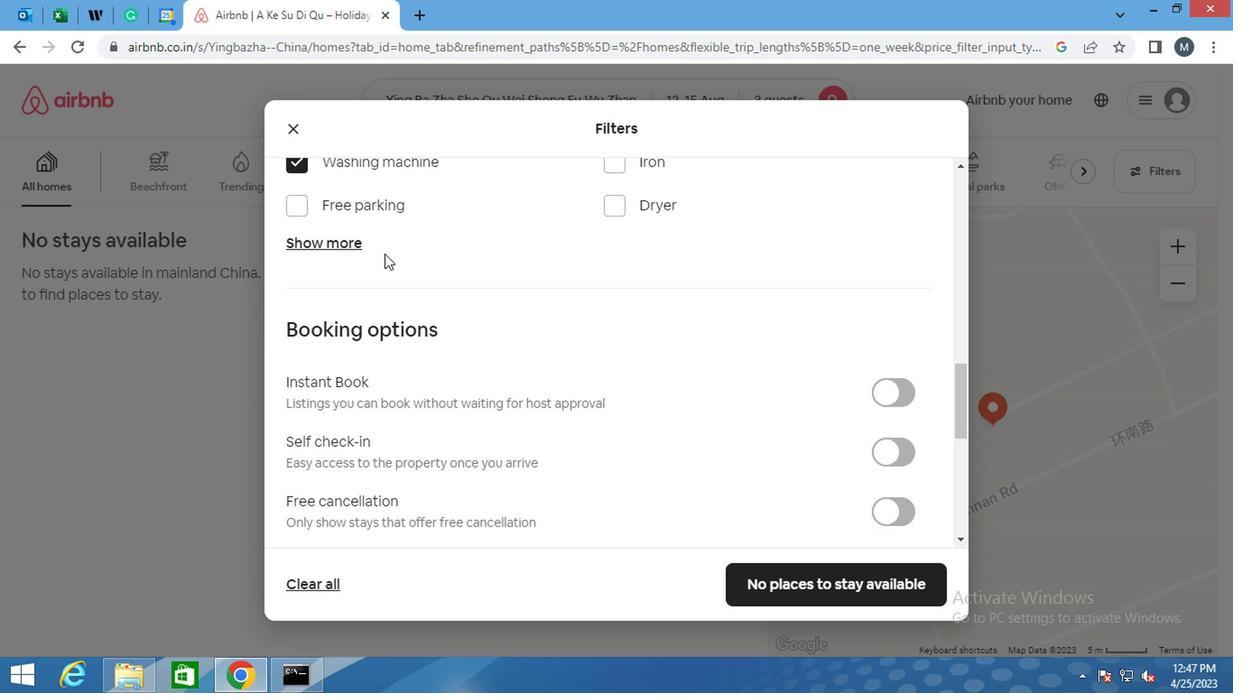
Action: Mouse moved to (382, 258)
Screenshot: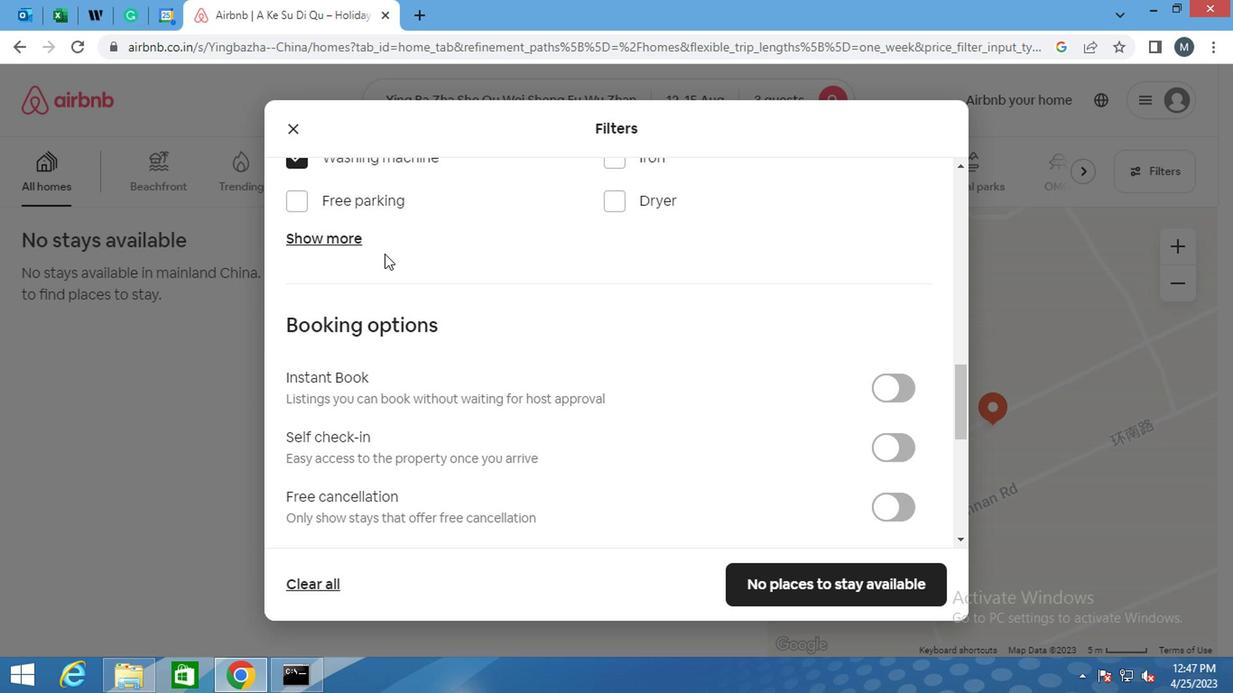 
Action: Mouse scrolled (382, 257) with delta (0, 0)
Screenshot: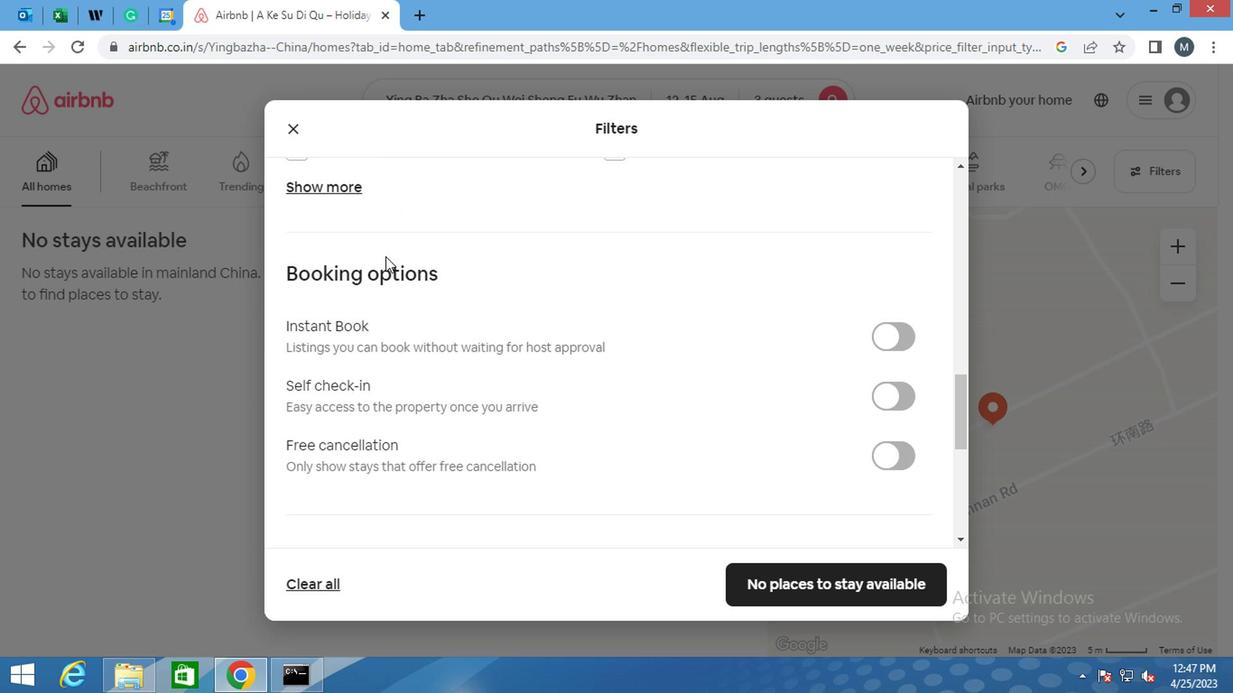 
Action: Mouse moved to (873, 266)
Screenshot: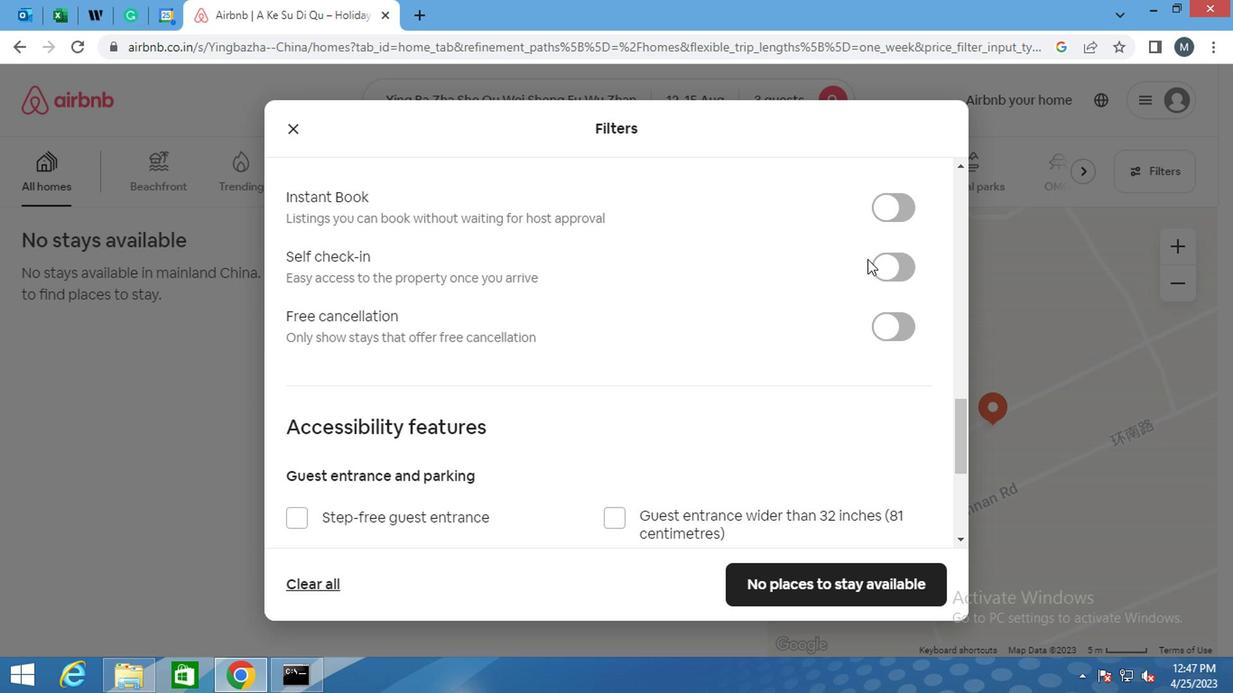 
Action: Mouse pressed left at (873, 266)
Screenshot: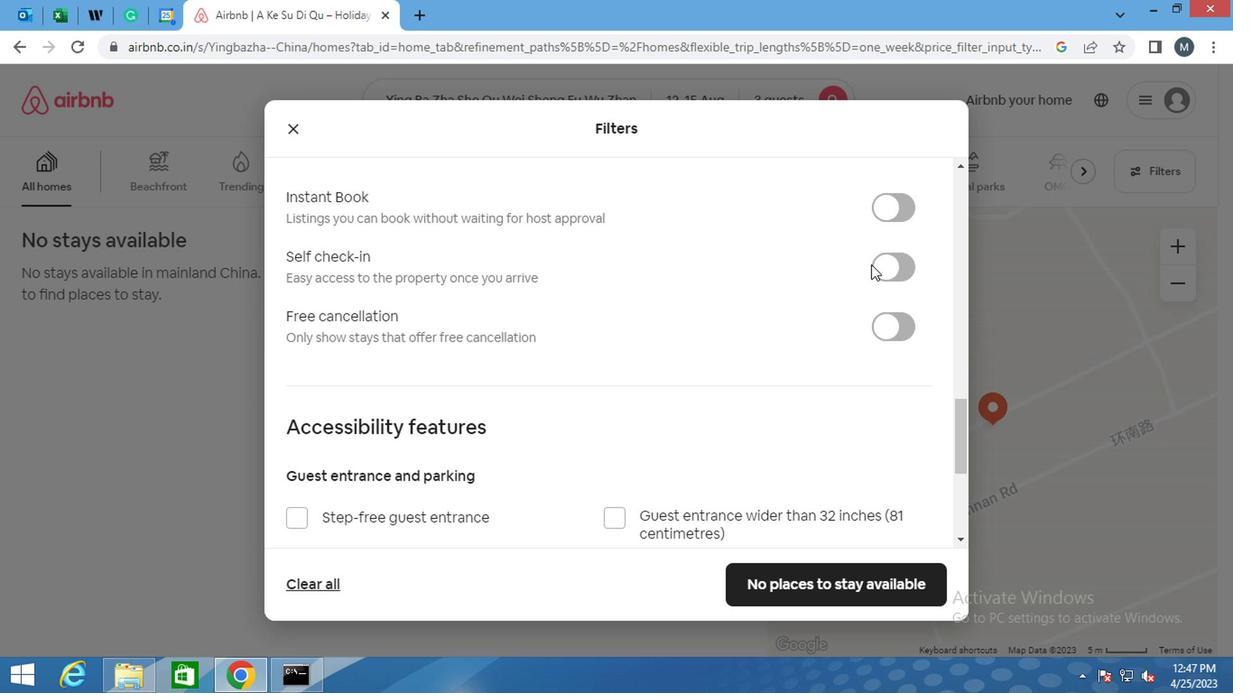 
Action: Mouse moved to (526, 305)
Screenshot: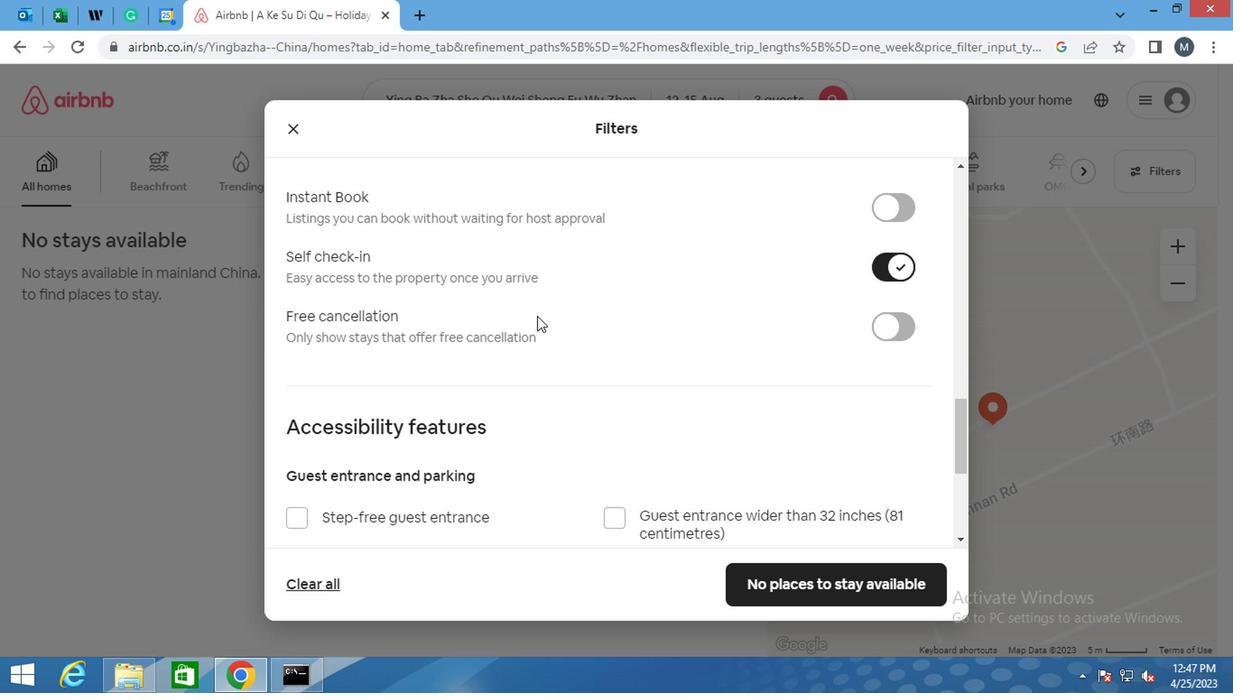 
Action: Mouse scrolled (526, 304) with delta (0, -1)
Screenshot: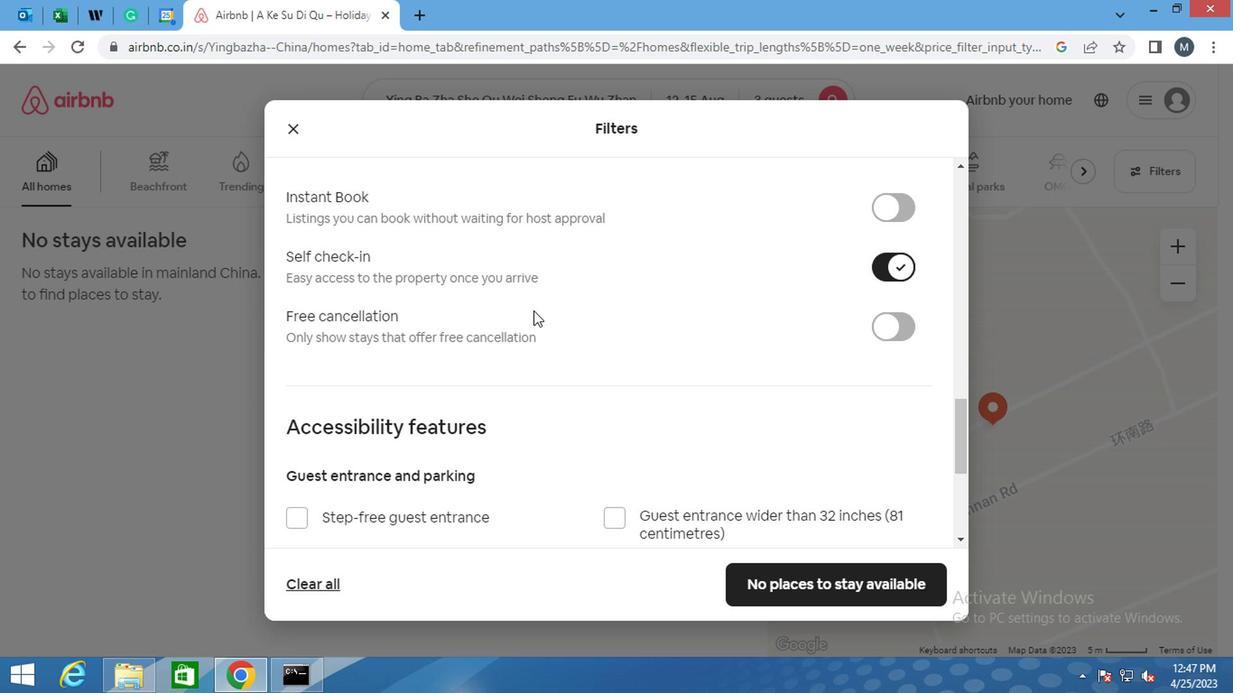 
Action: Mouse scrolled (526, 304) with delta (0, -1)
Screenshot: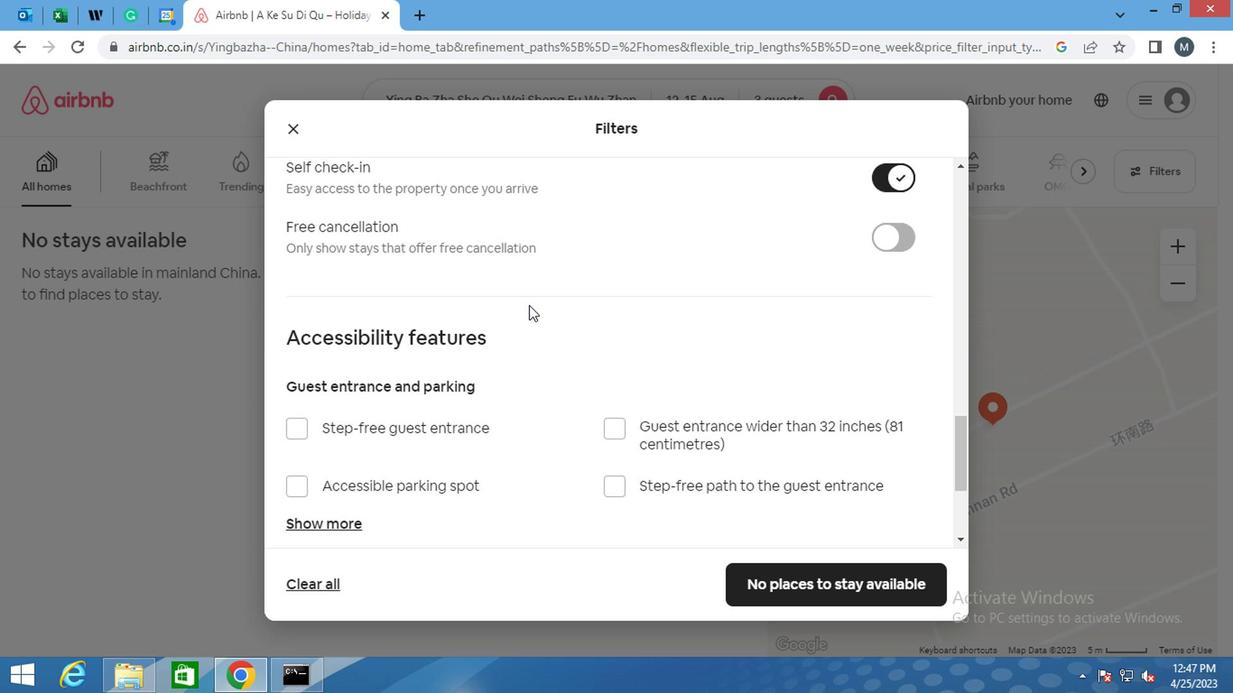 
Action: Mouse scrolled (526, 304) with delta (0, -1)
Screenshot: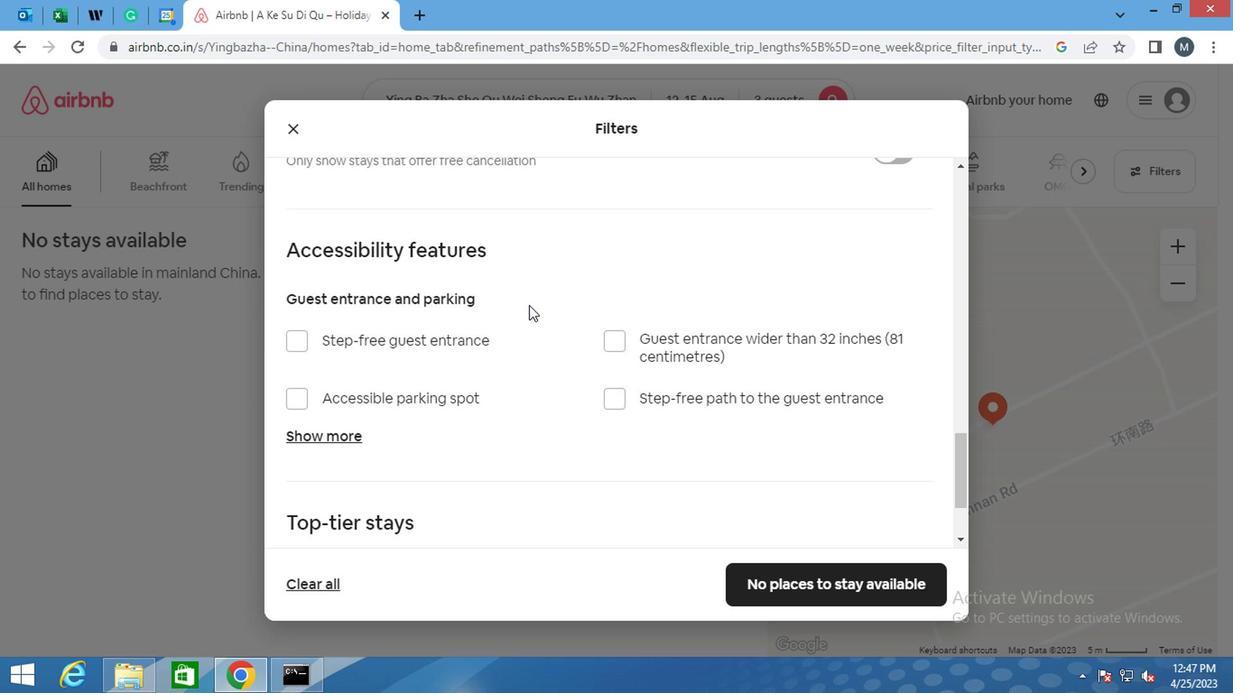 
Action: Mouse moved to (499, 316)
Screenshot: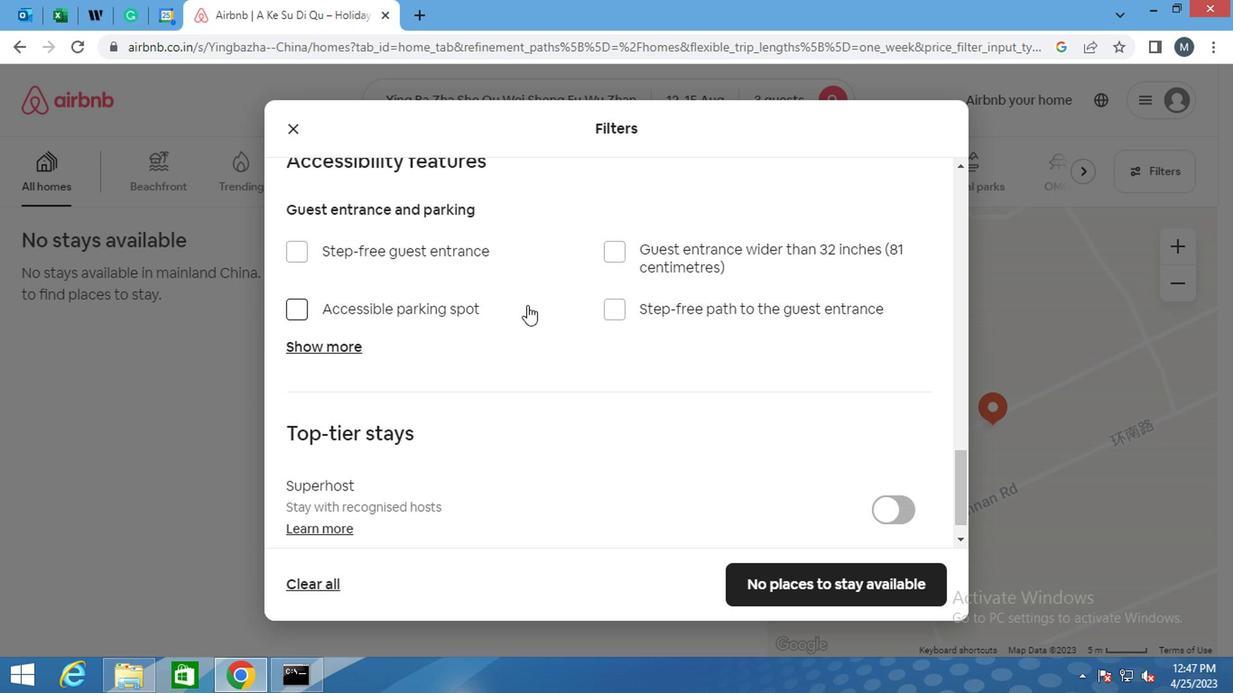 
Action: Mouse scrolled (499, 314) with delta (0, -1)
Screenshot: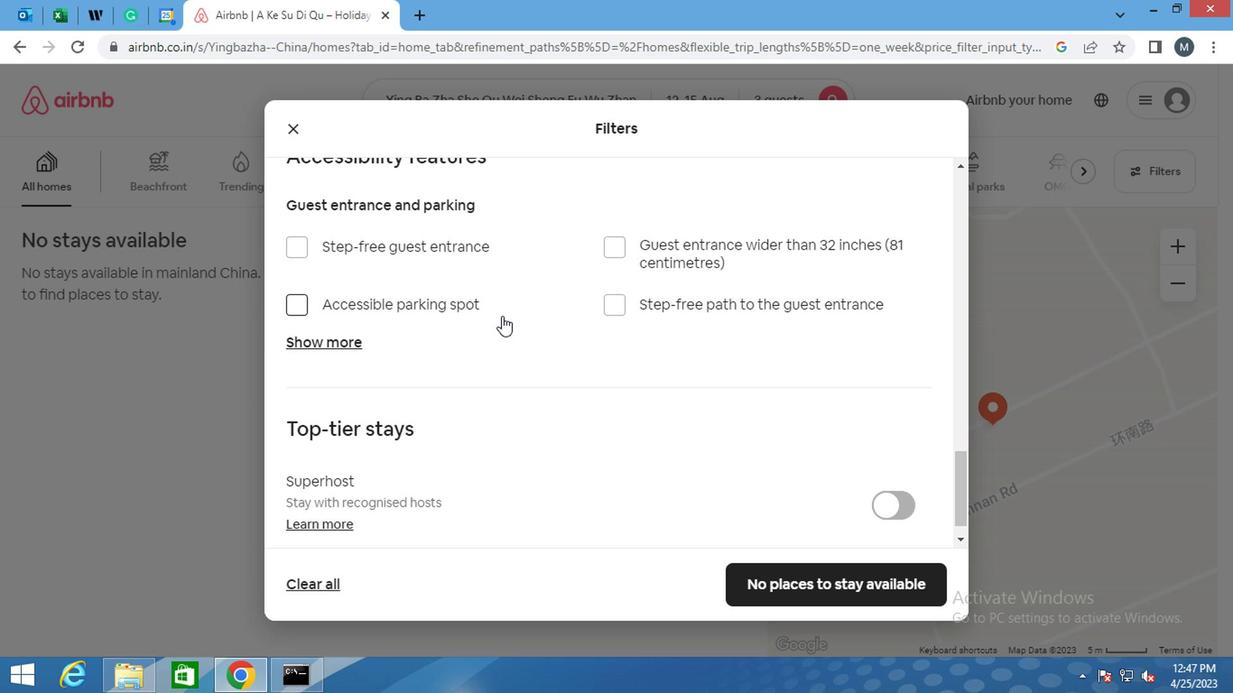 
Action: Mouse moved to (544, 332)
Screenshot: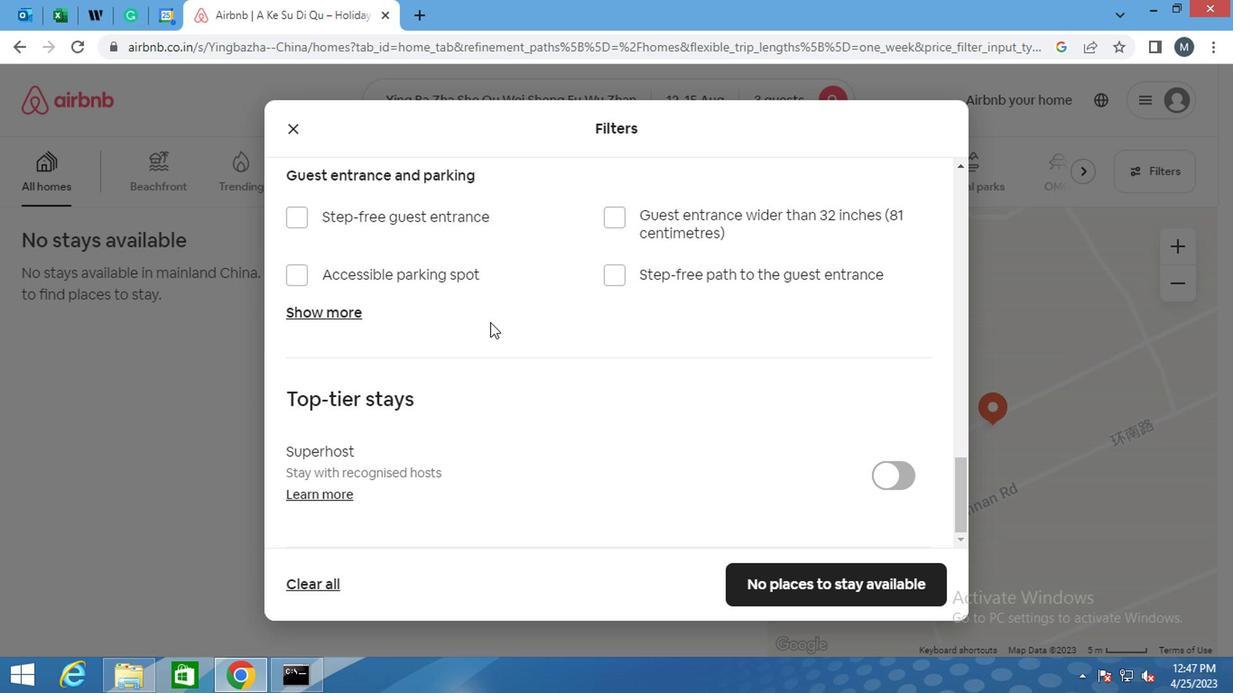 
Action: Mouse scrolled (544, 331) with delta (0, -1)
Screenshot: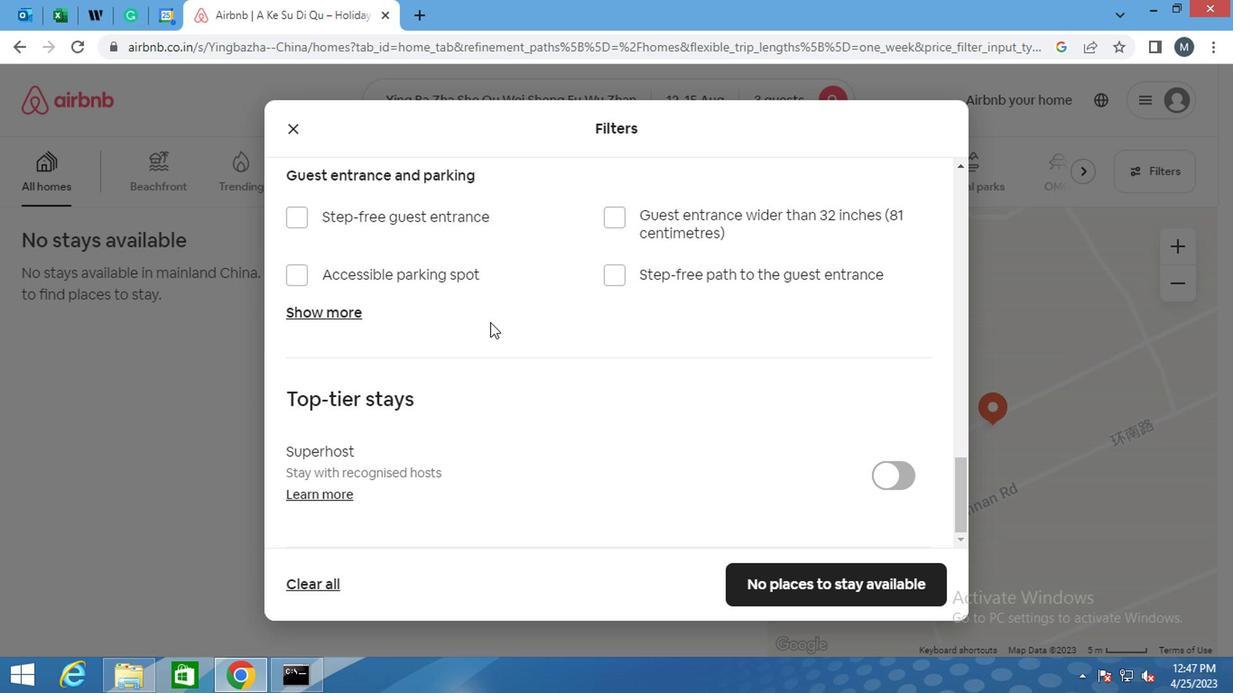 
Action: Mouse moved to (544, 339)
Screenshot: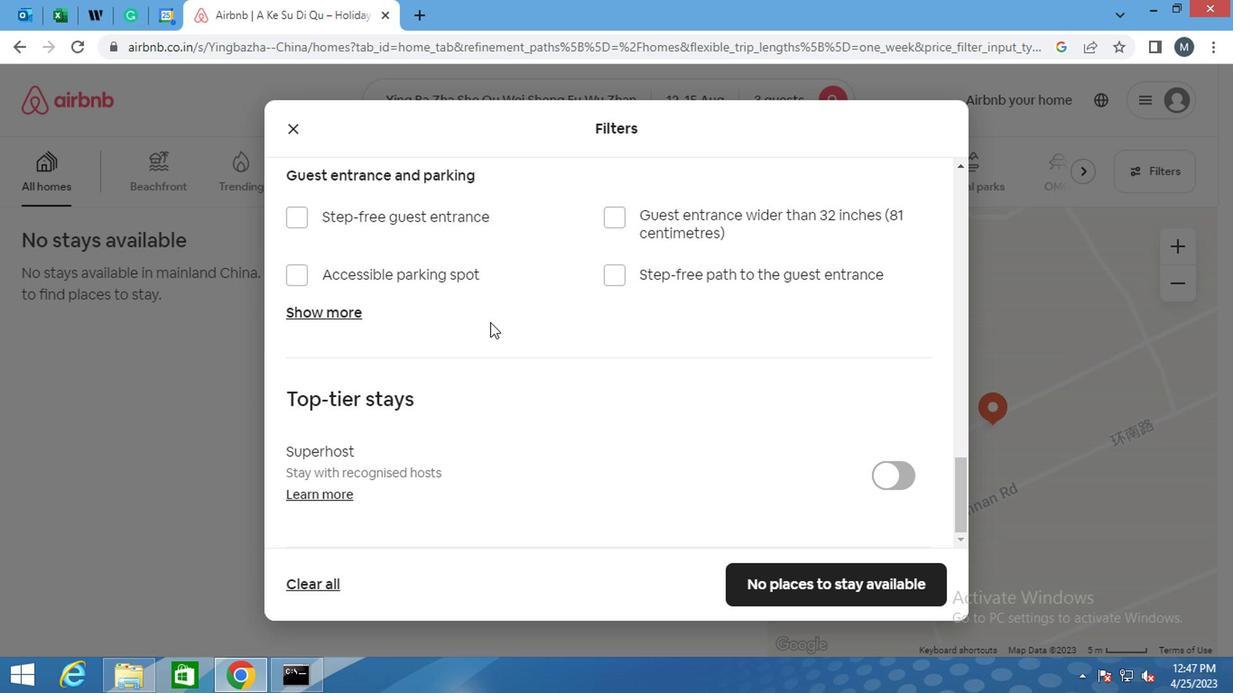 
Action: Mouse scrolled (544, 338) with delta (0, 0)
Screenshot: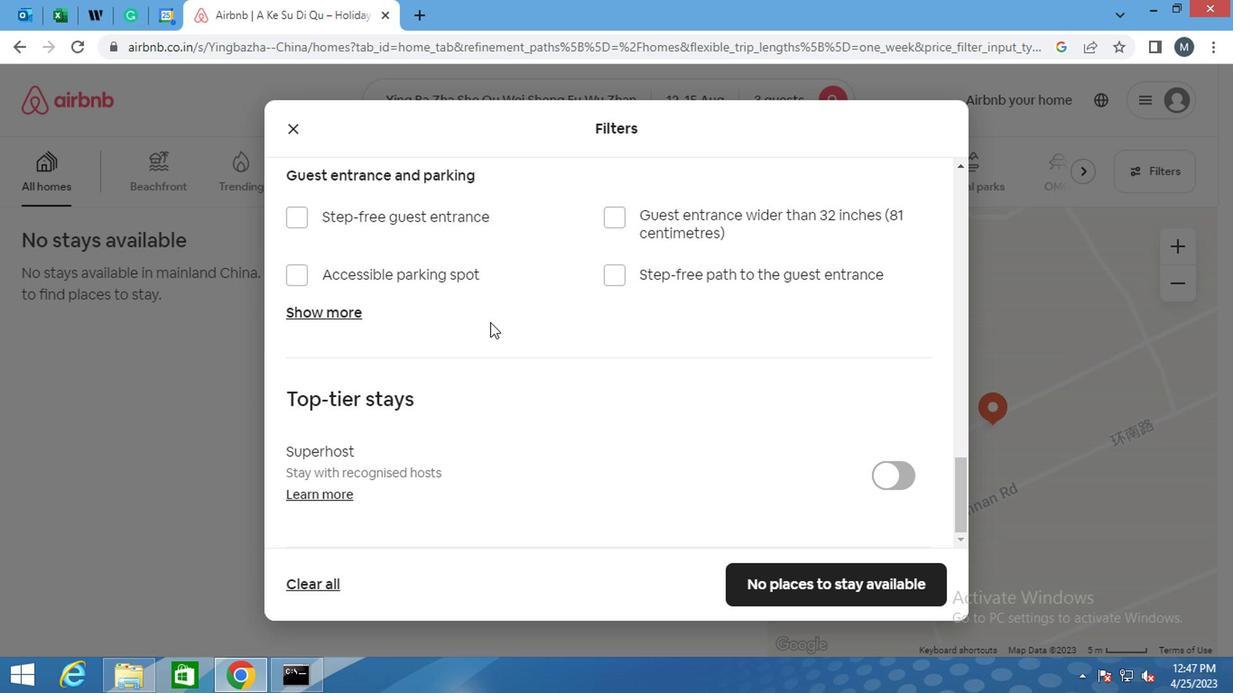 
Action: Mouse moved to (546, 341)
Screenshot: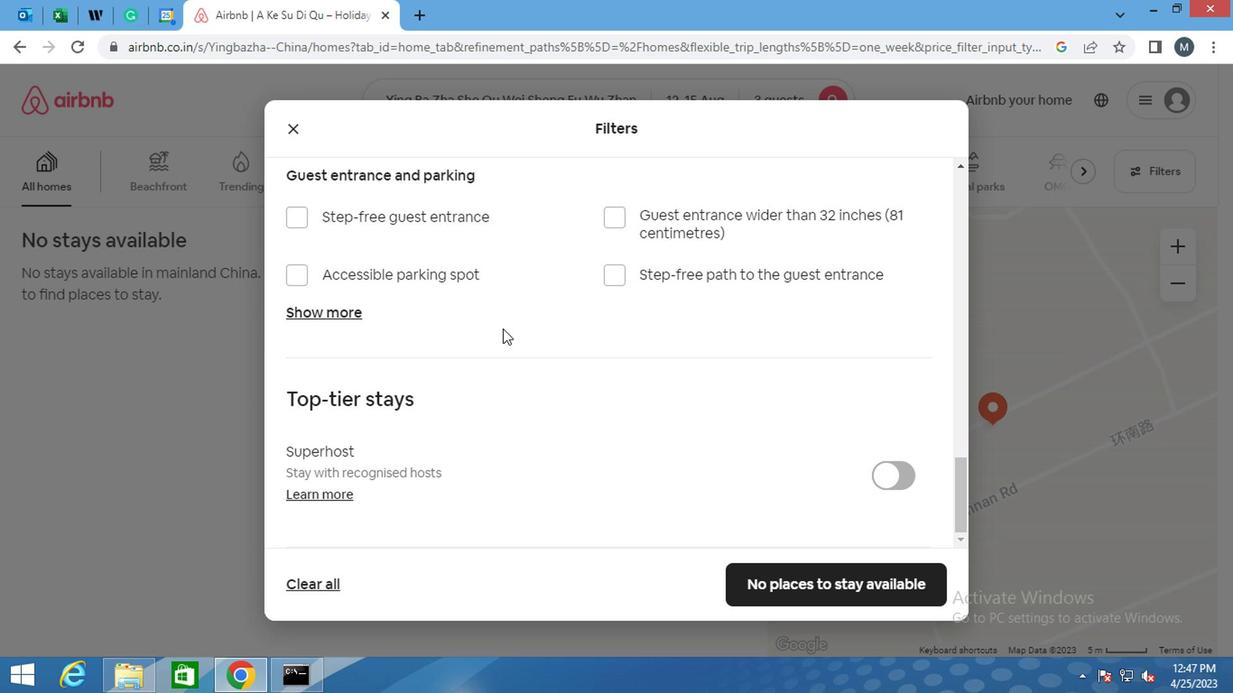 
Action: Mouse scrolled (546, 340) with delta (0, 0)
Screenshot: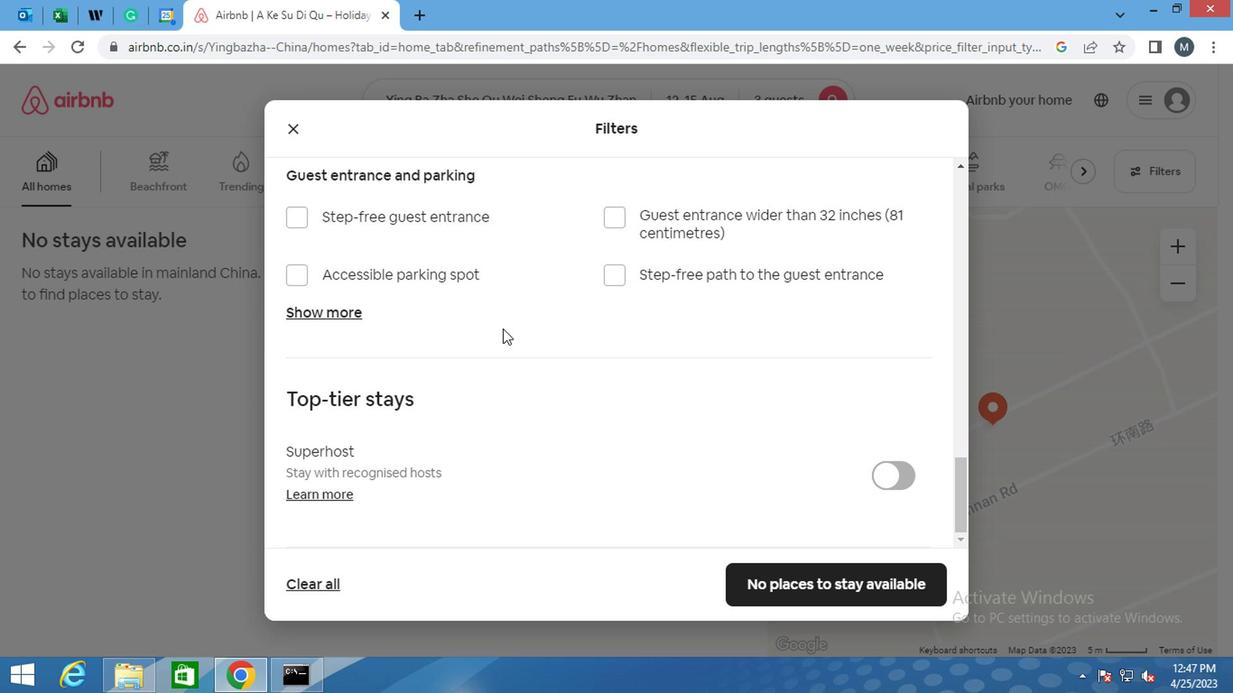 
Action: Mouse moved to (546, 344)
Screenshot: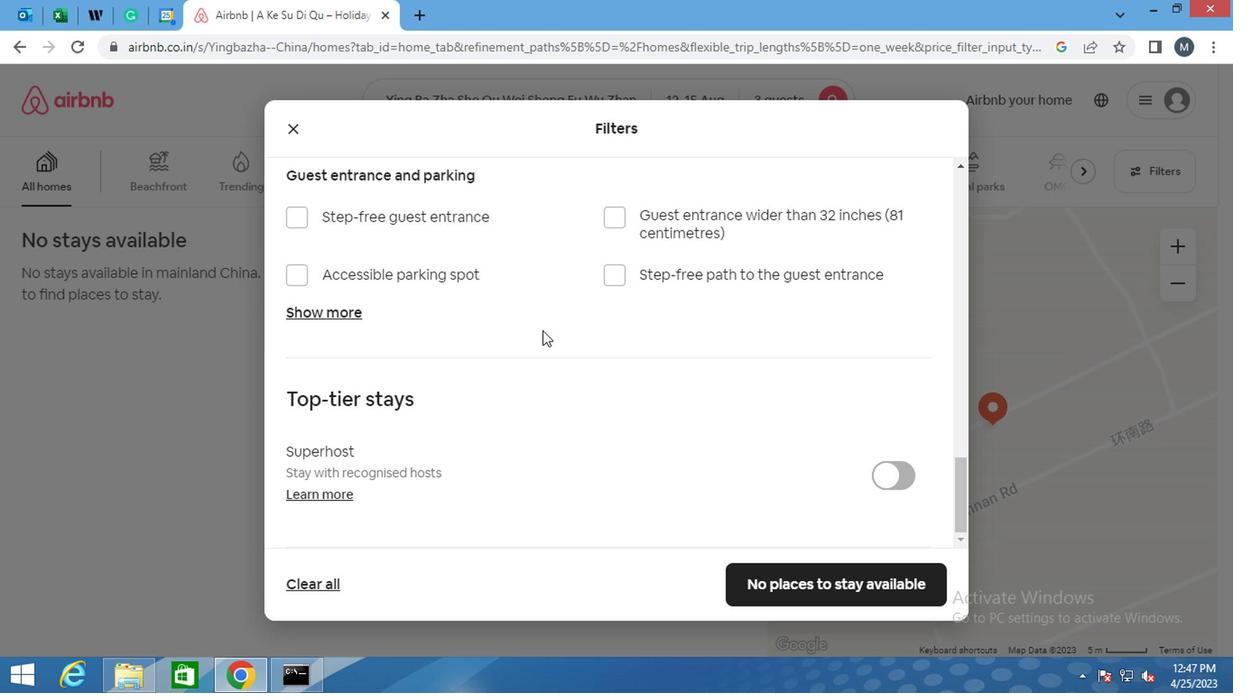 
Action: Mouse scrolled (546, 343) with delta (0, -1)
Screenshot: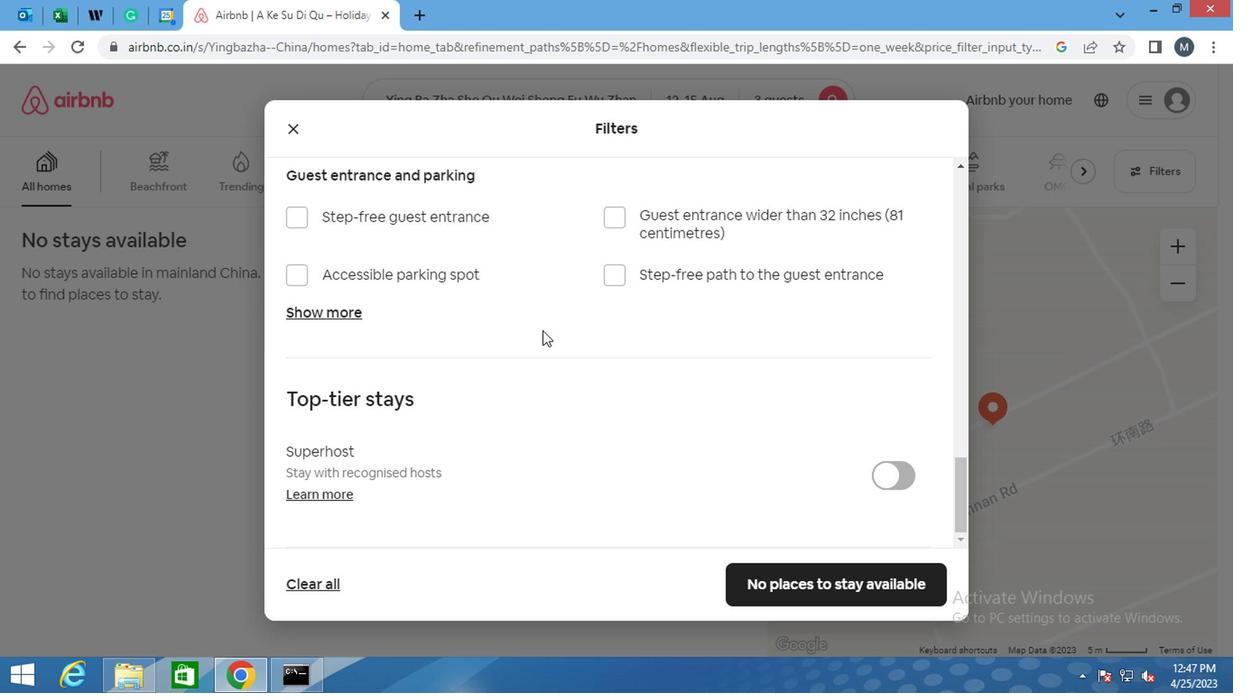 
Action: Mouse moved to (810, 574)
Screenshot: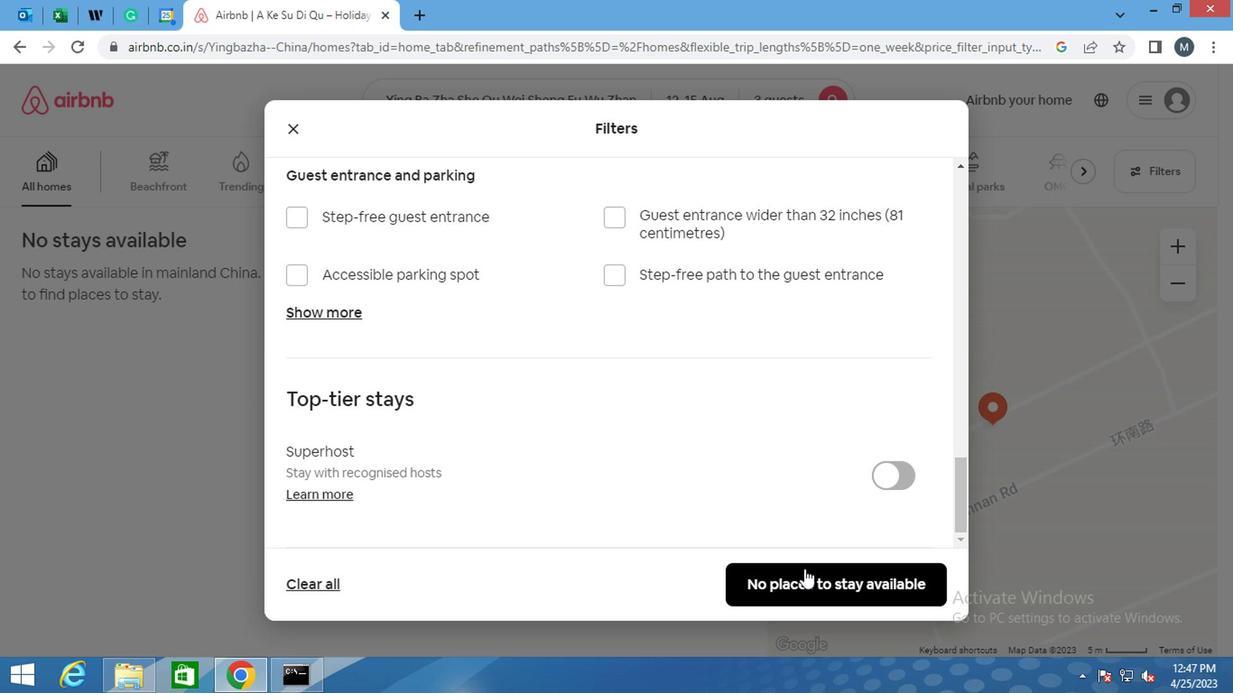 
Action: Mouse pressed left at (810, 574)
Screenshot: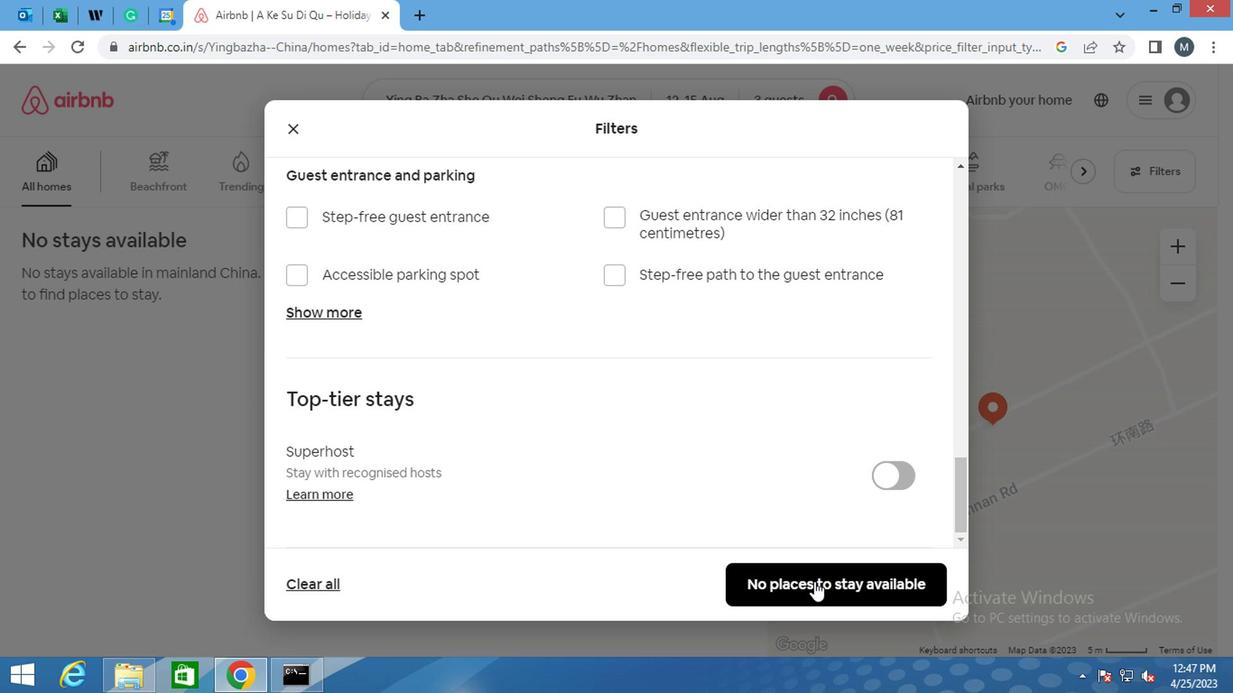 
Action: Mouse moved to (810, 574)
Screenshot: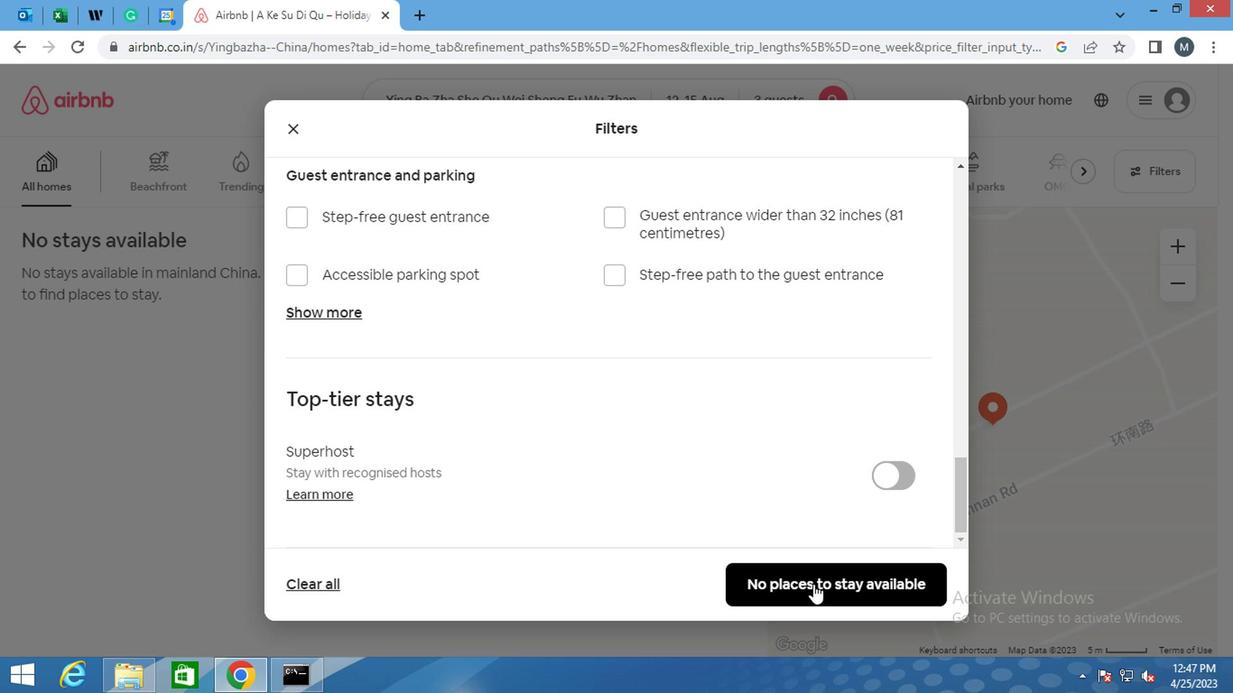 
